 Task: Look for space in Tanguá, Brazil from 9th June, 2023 to 16th June, 2023 for 2 adults in price range Rs.8000 to Rs.16000. Place can be entire place with 2 bedrooms having 2 beds and 1 bathroom. Property type can be flat. Amenities needed are: washing machine, . Booking option can be shelf check-in. Required host language is Spanish.
Action: Mouse moved to (566, 134)
Screenshot: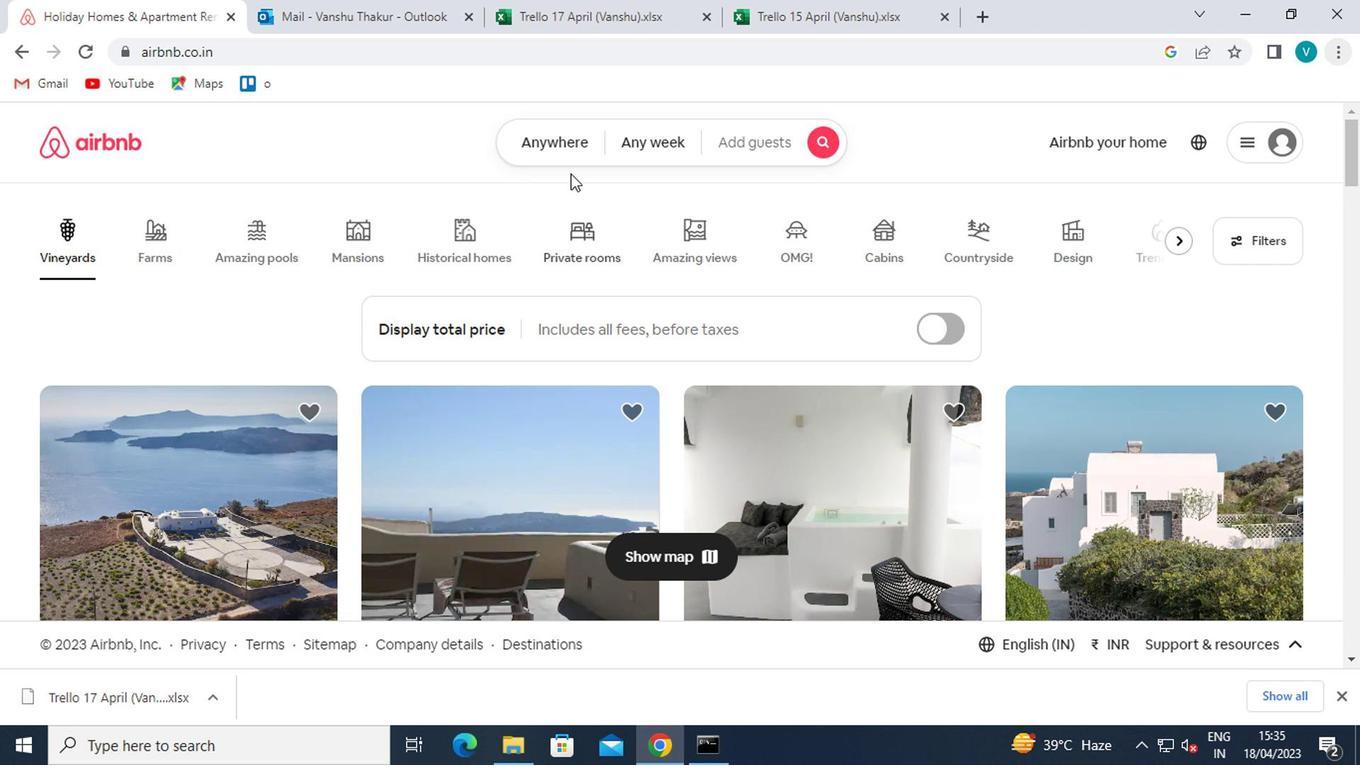 
Action: Mouse pressed left at (566, 134)
Screenshot: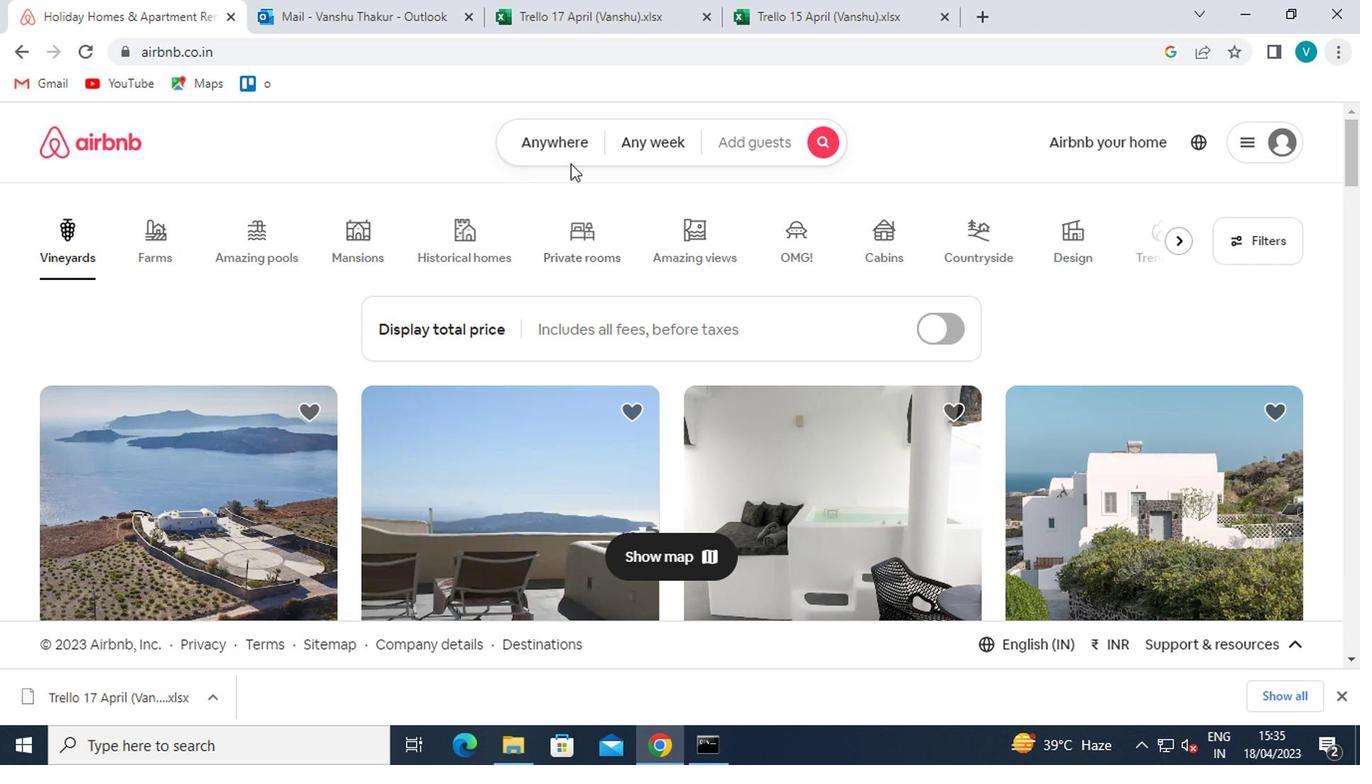 
Action: Mouse moved to (474, 243)
Screenshot: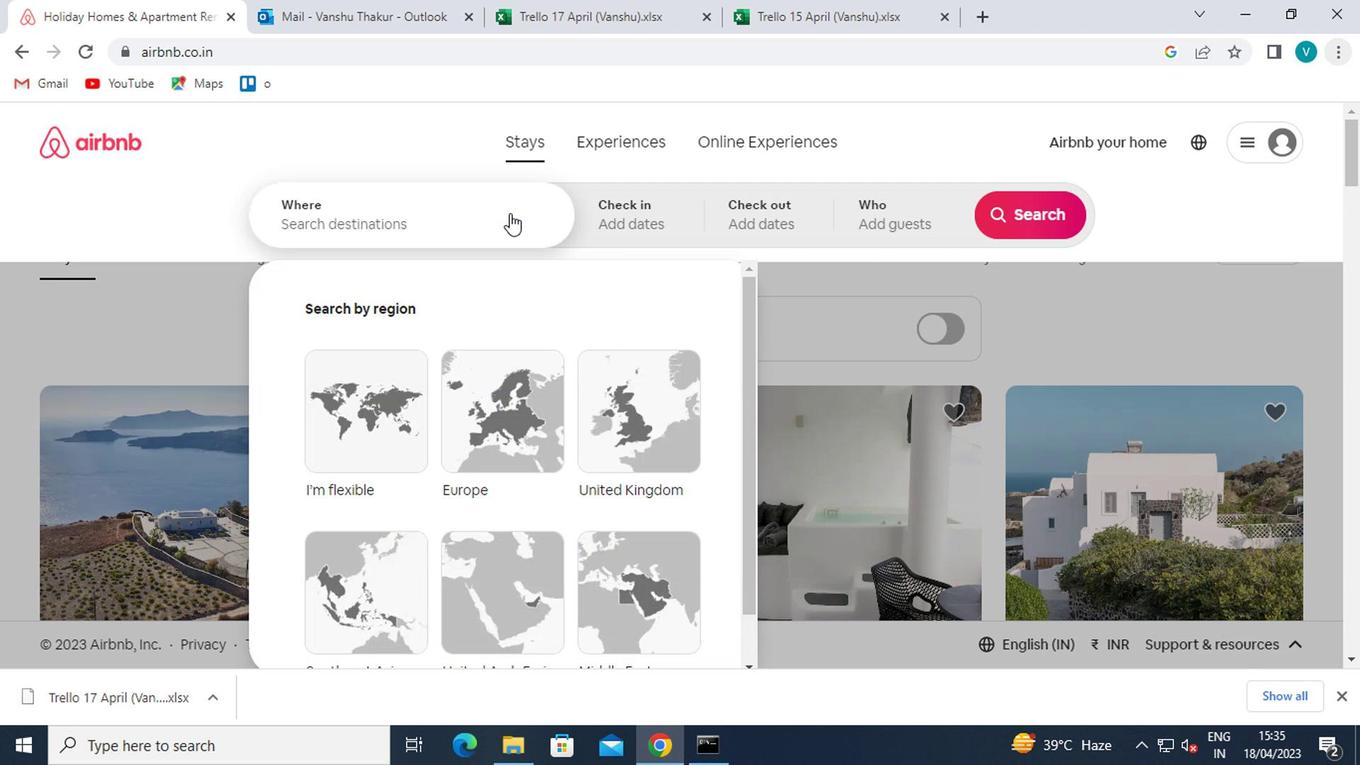 
Action: Mouse pressed left at (474, 243)
Screenshot: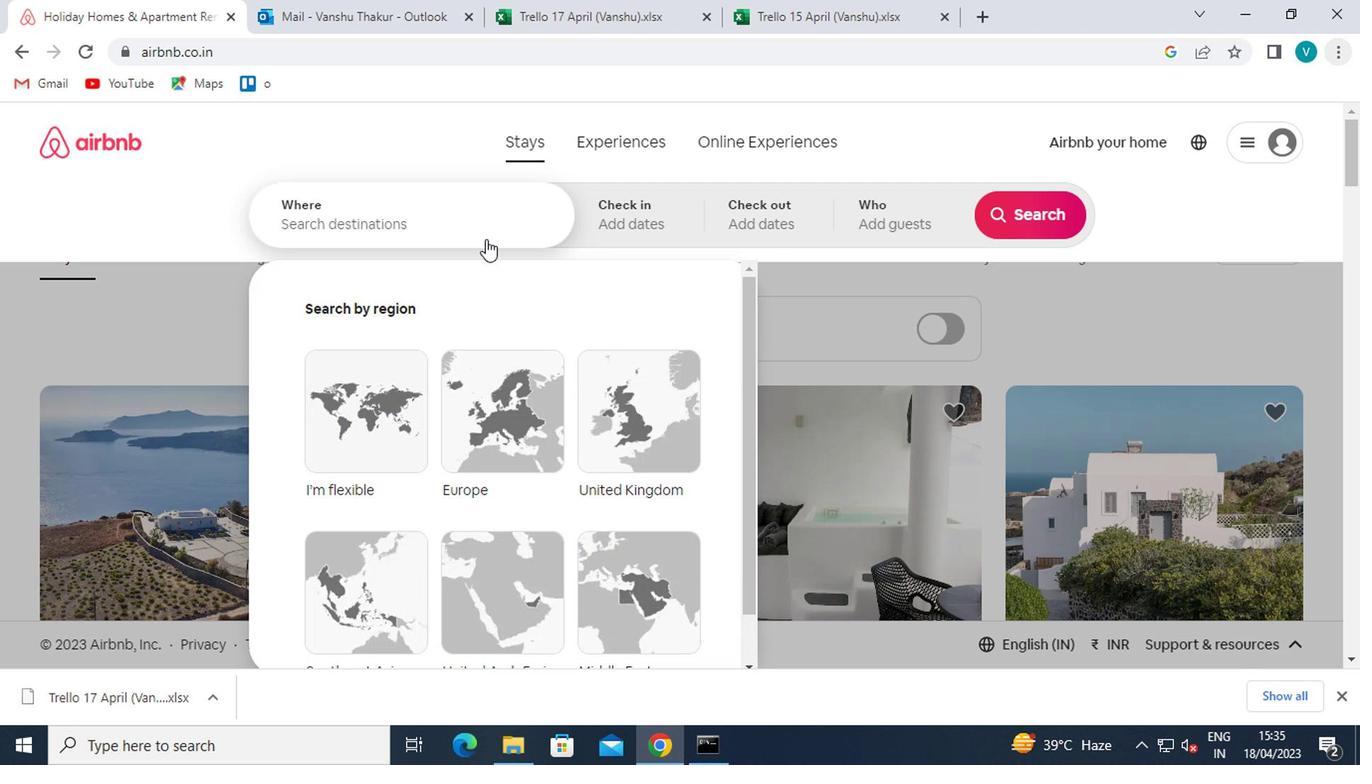 
Action: Mouse moved to (459, 238)
Screenshot: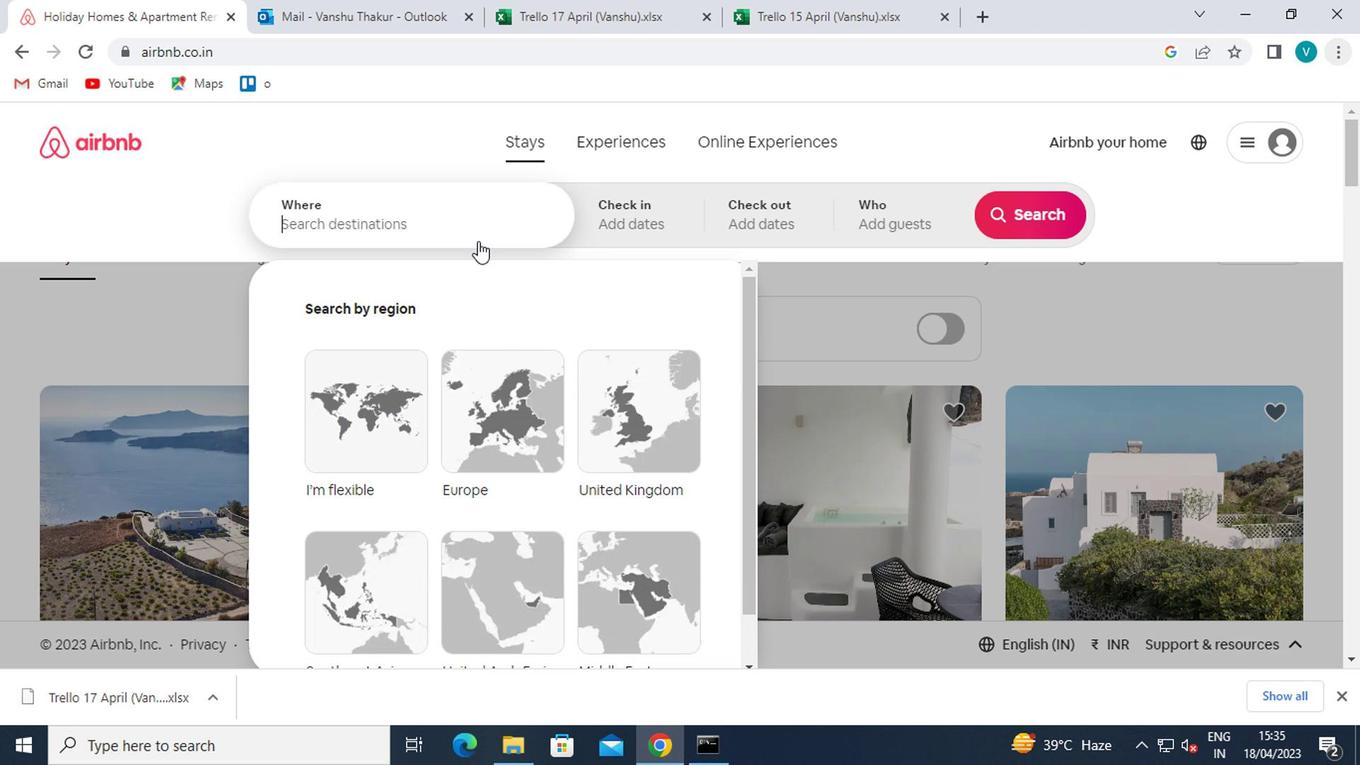 
Action: Key pressed <Key.shift>TANGUA,<Key.space><Key.shift>BRAZIL
Screenshot: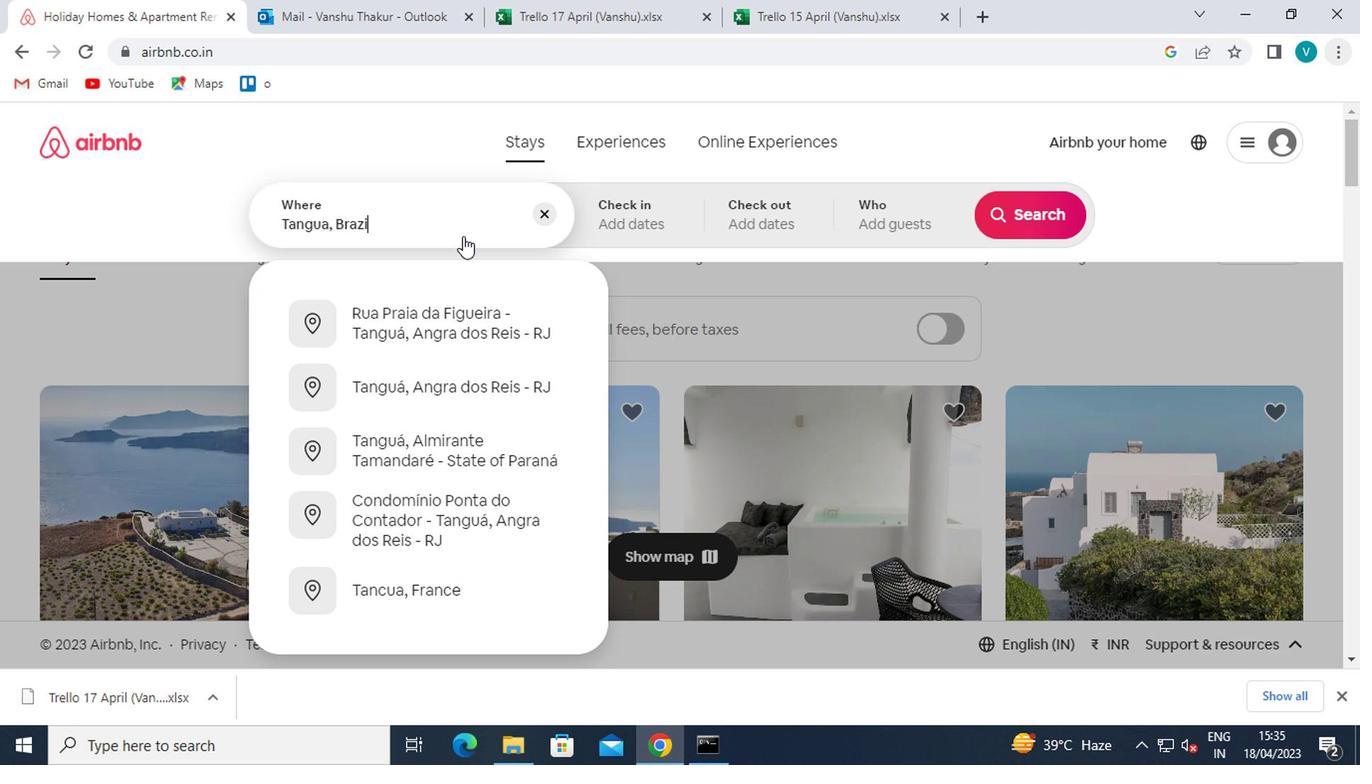 
Action: Mouse moved to (469, 317)
Screenshot: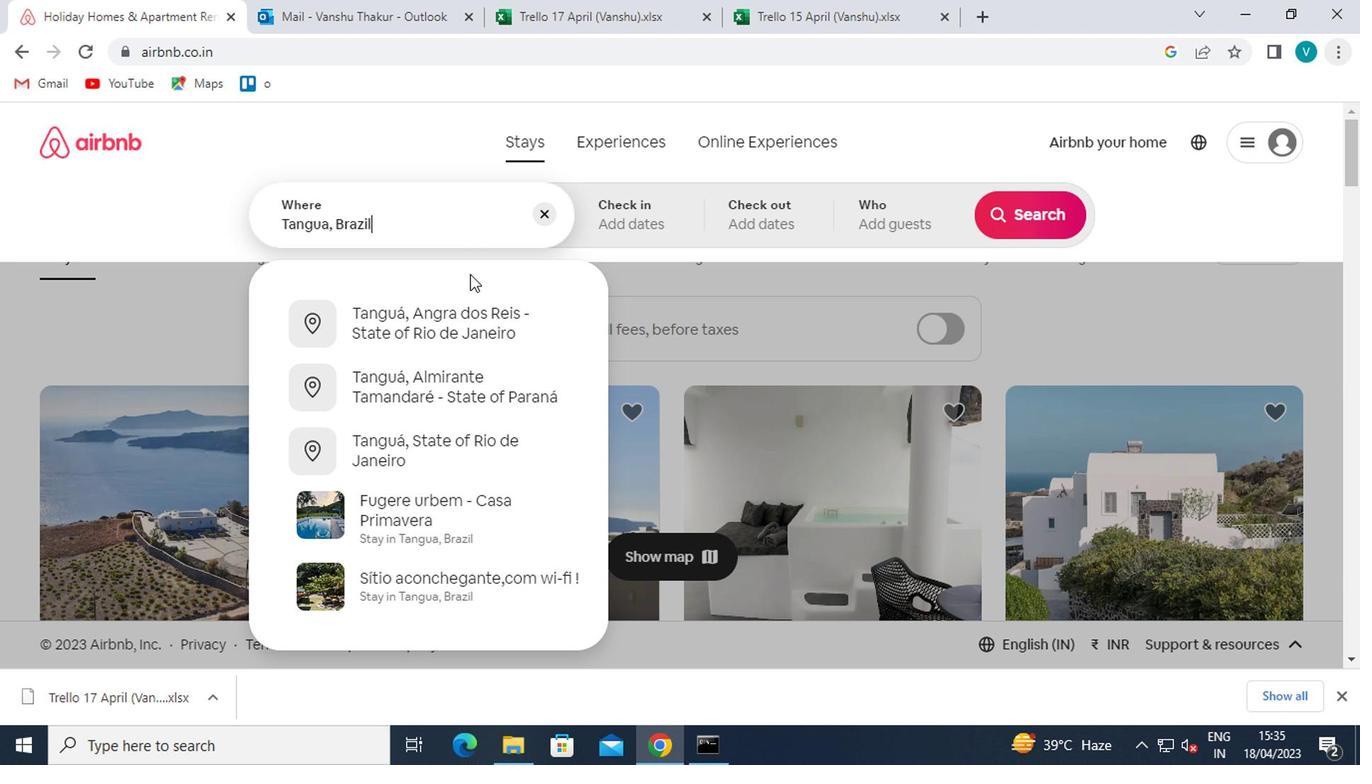 
Action: Mouse pressed left at (469, 317)
Screenshot: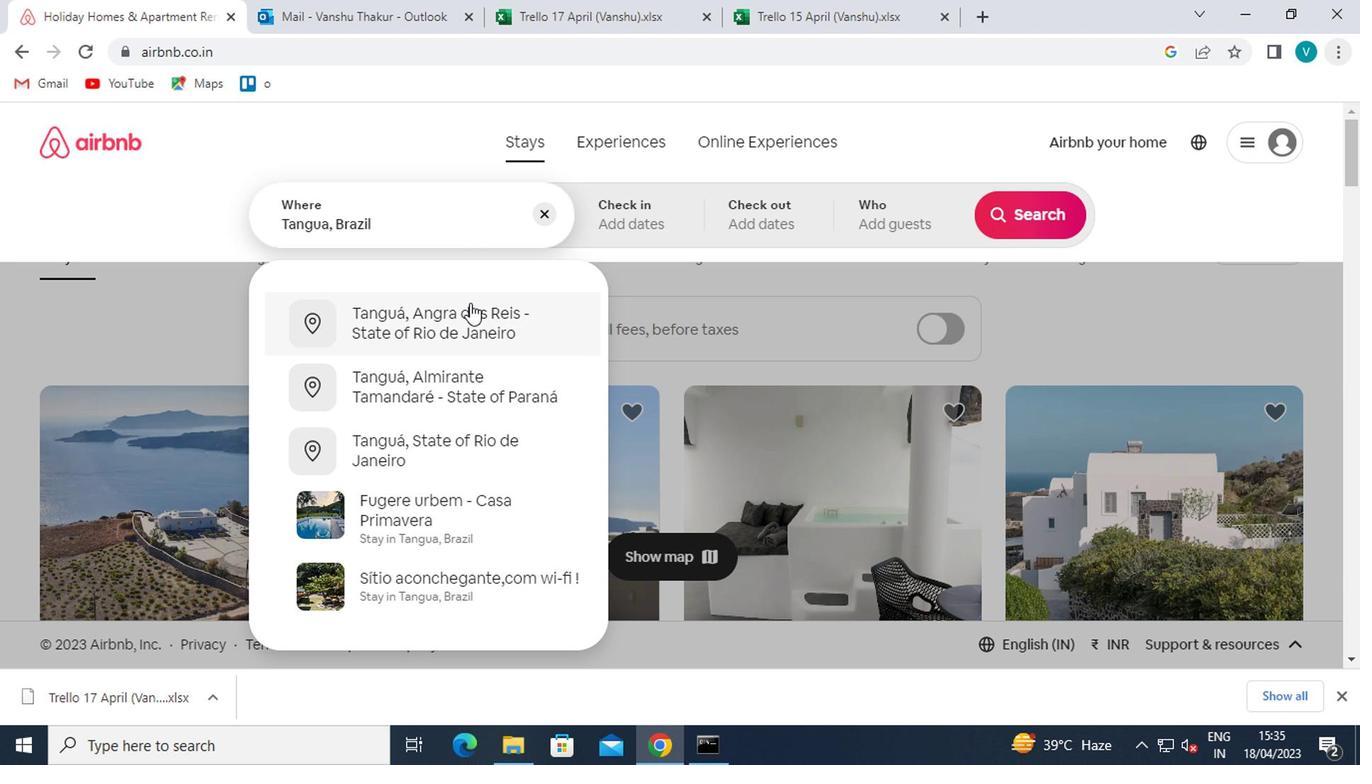 
Action: Mouse moved to (1022, 379)
Screenshot: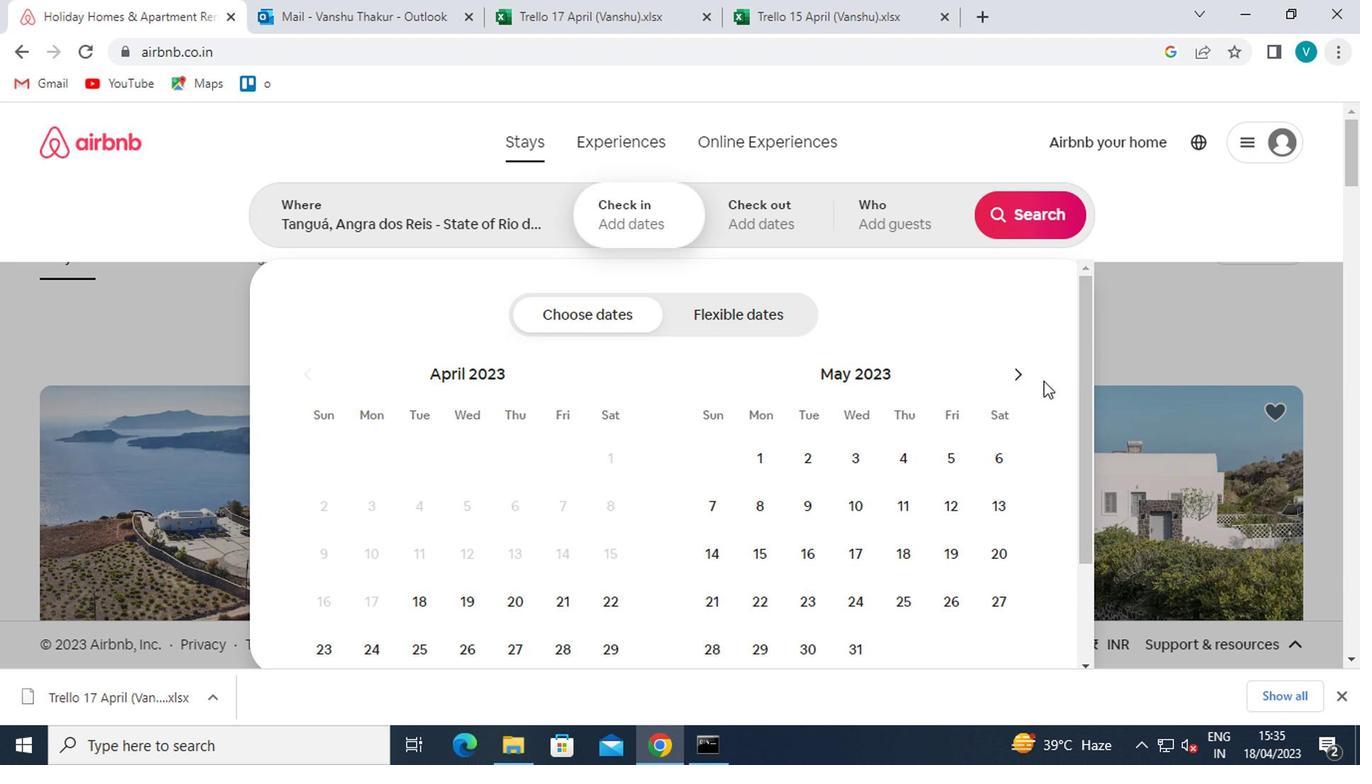 
Action: Mouse pressed left at (1022, 379)
Screenshot: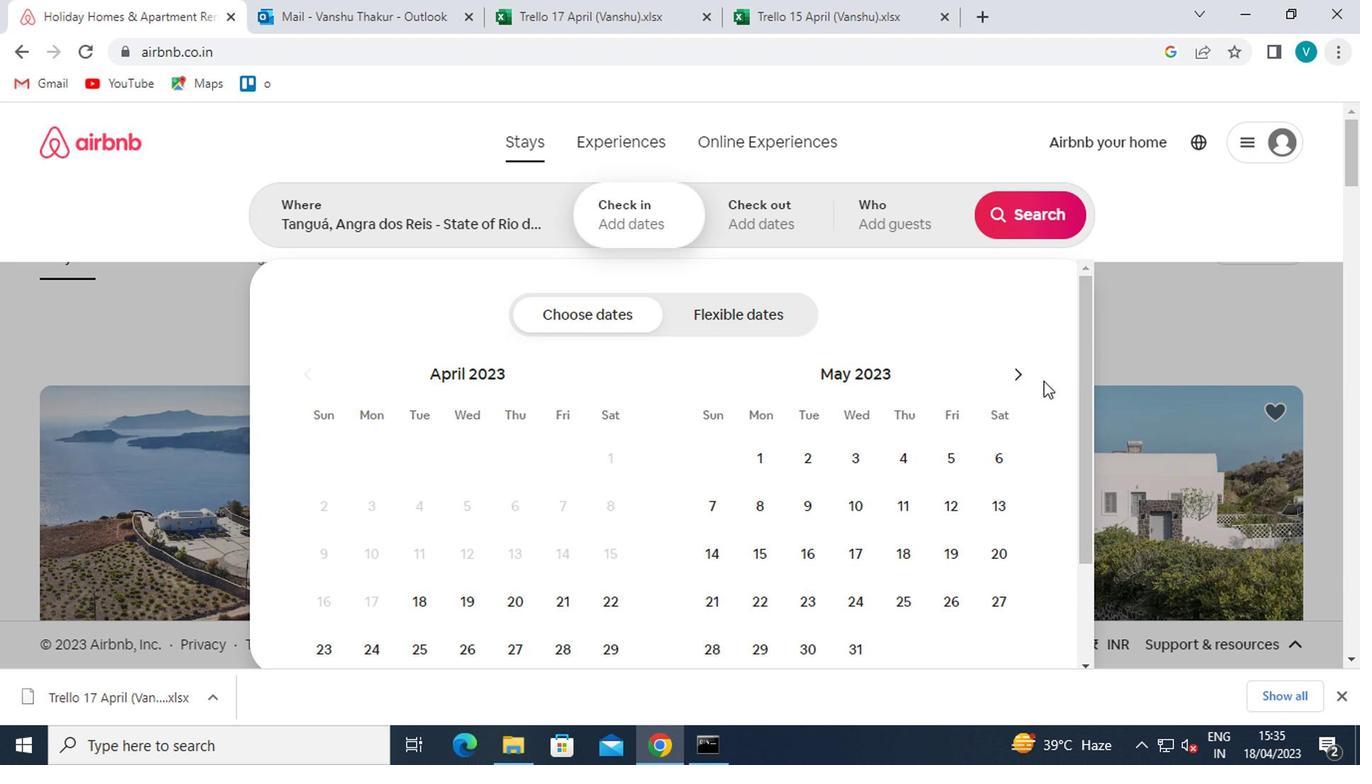 
Action: Mouse moved to (947, 503)
Screenshot: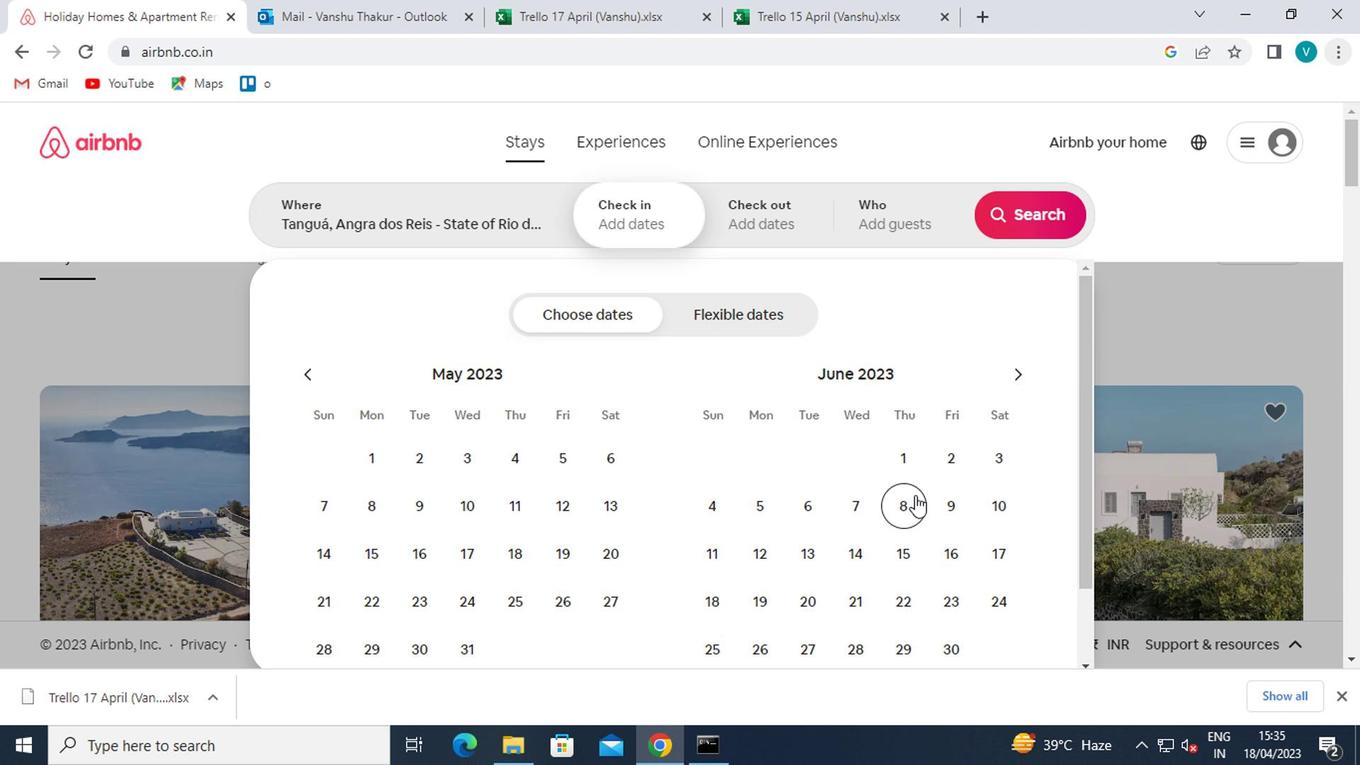 
Action: Mouse pressed left at (947, 503)
Screenshot: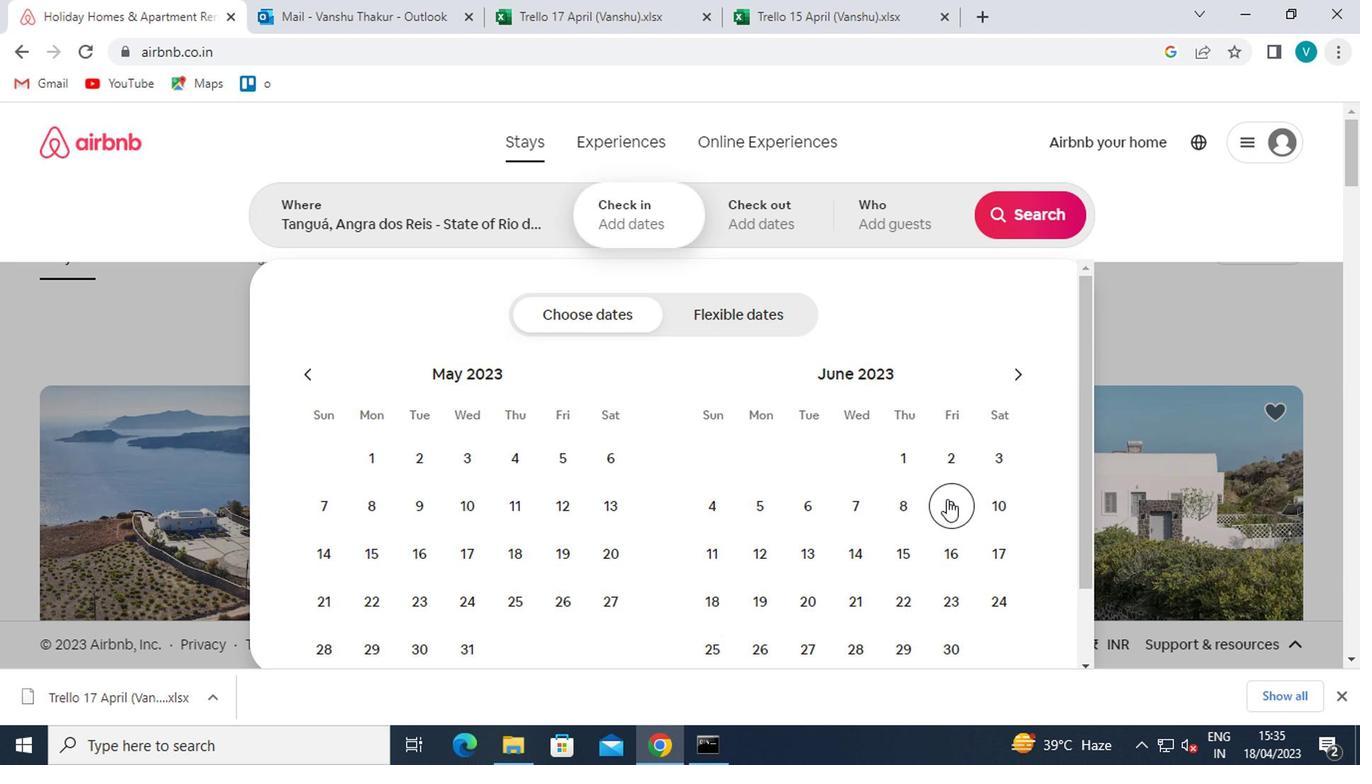
Action: Mouse moved to (941, 547)
Screenshot: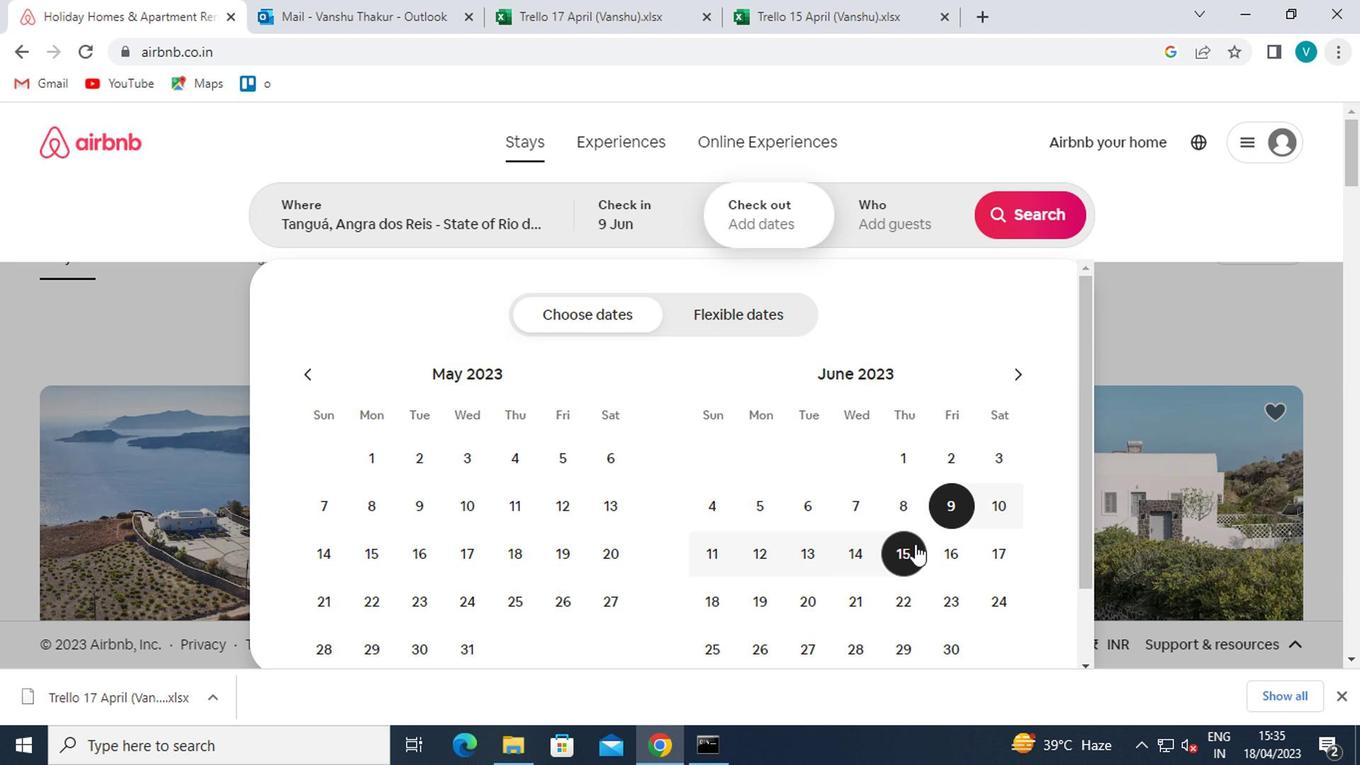 
Action: Mouse pressed left at (941, 547)
Screenshot: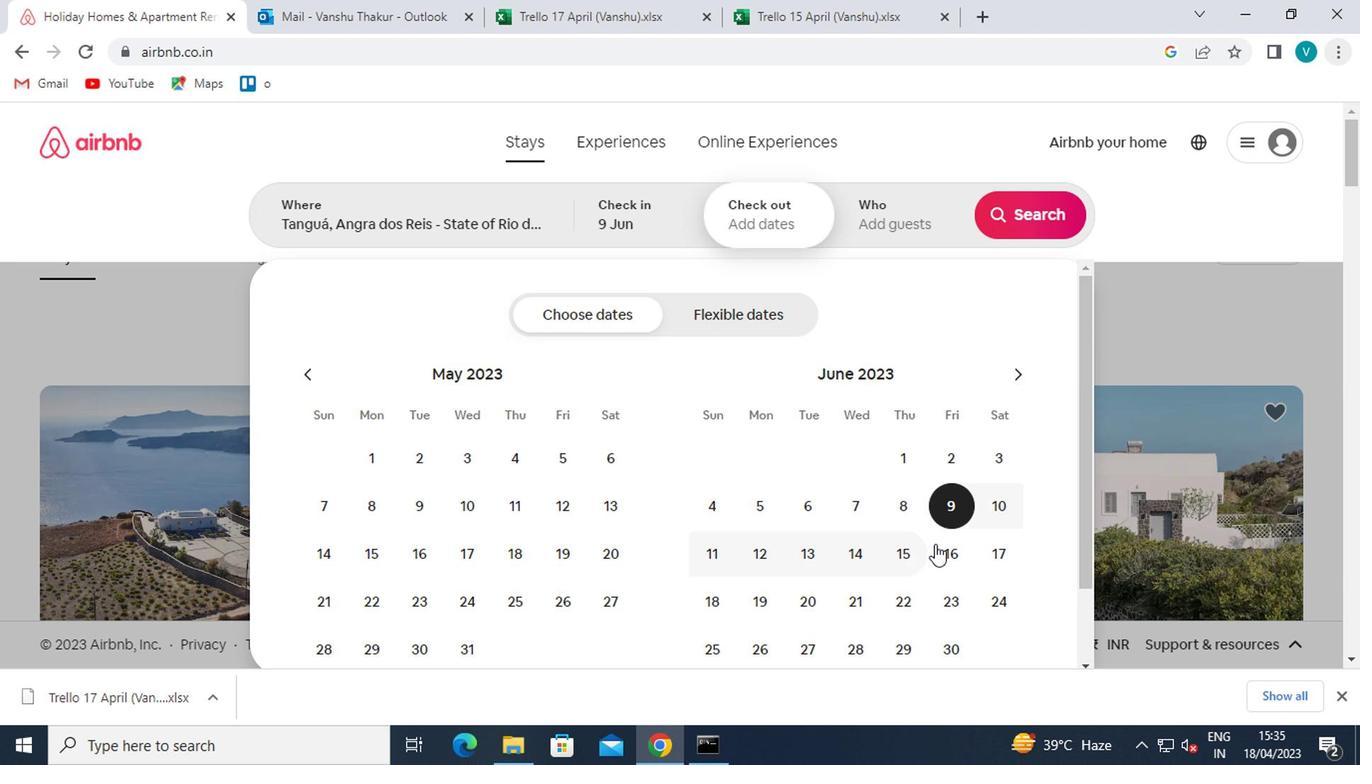 
Action: Mouse moved to (907, 235)
Screenshot: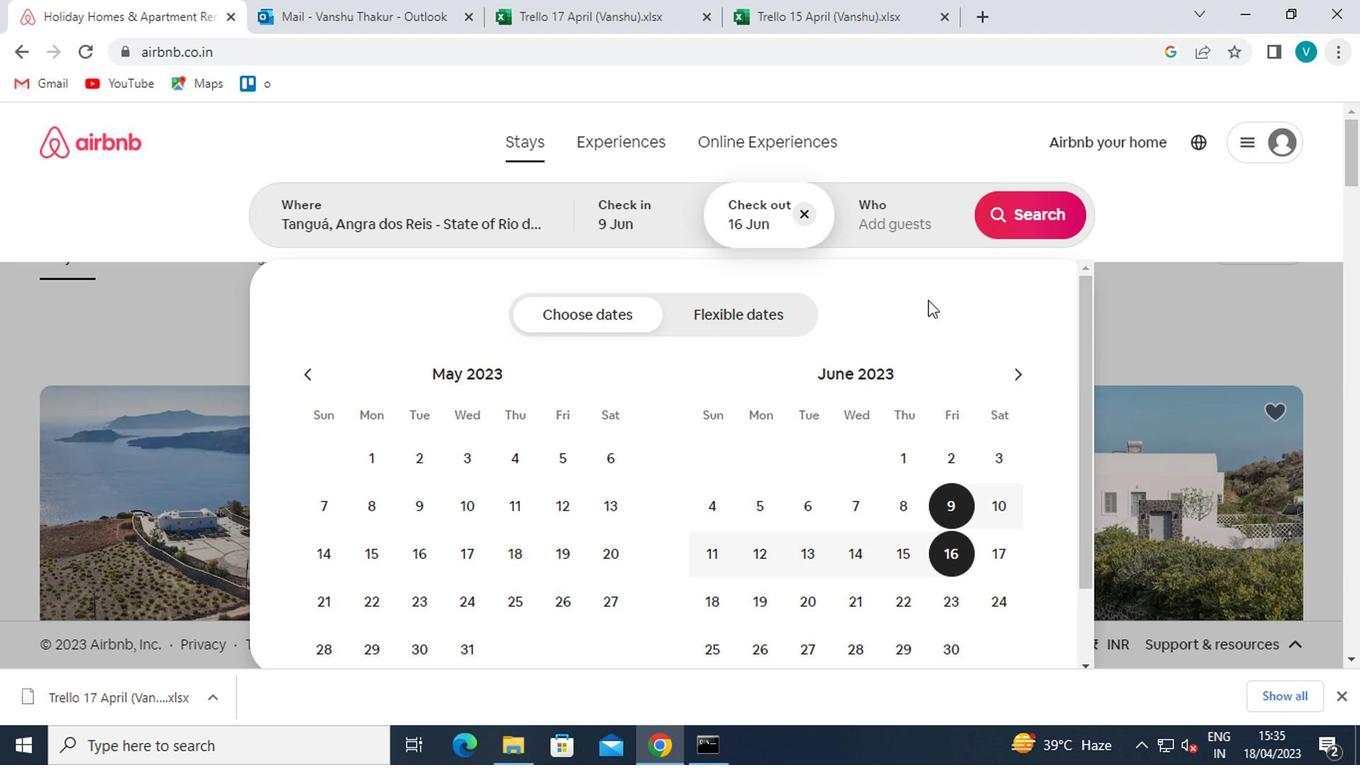 
Action: Mouse pressed left at (907, 235)
Screenshot: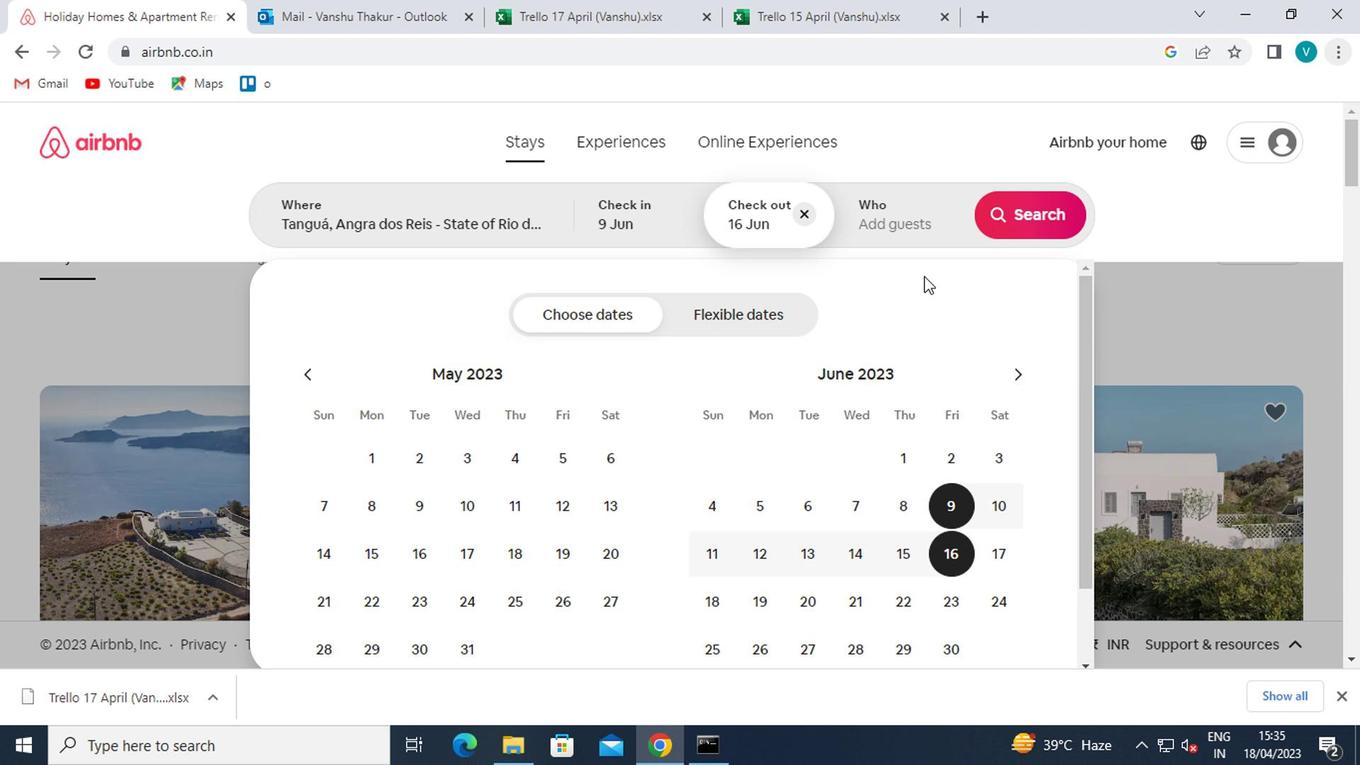 
Action: Mouse moved to (1025, 322)
Screenshot: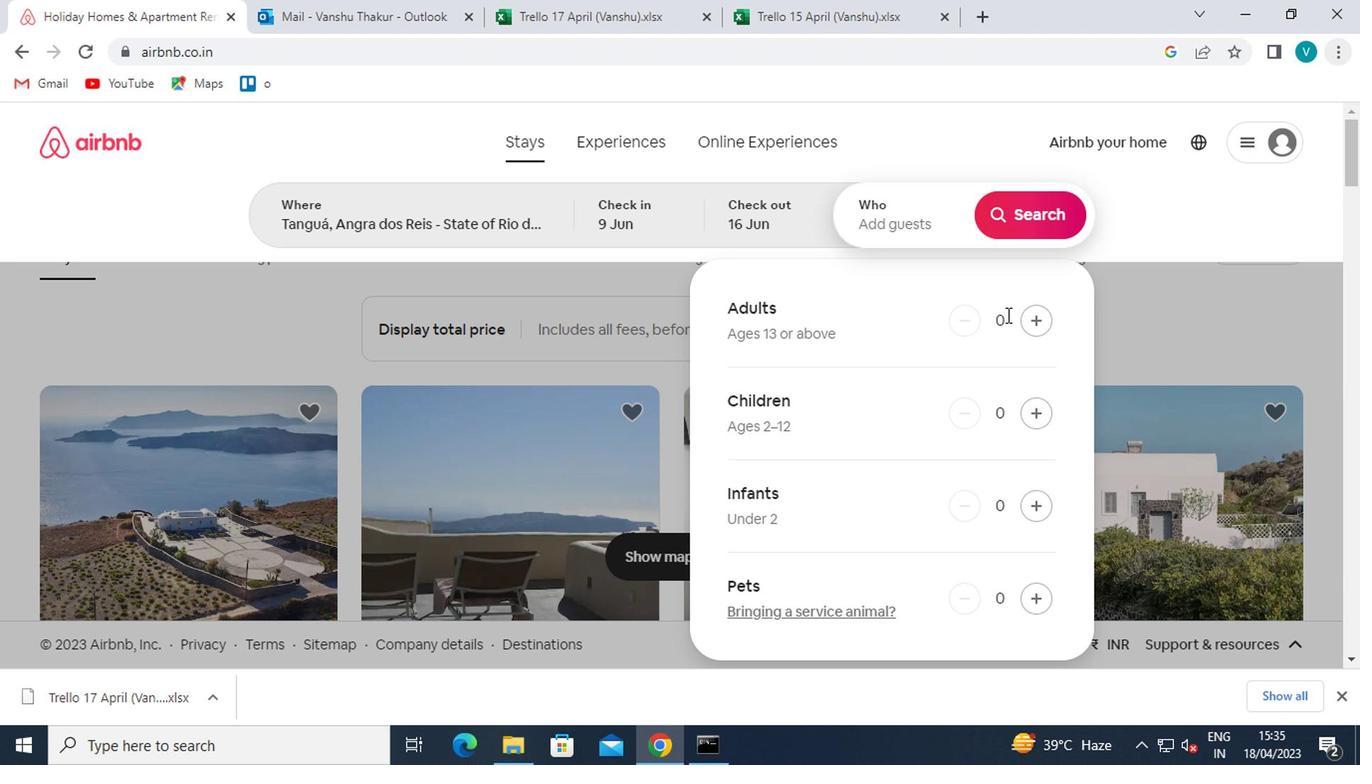 
Action: Mouse pressed left at (1025, 322)
Screenshot: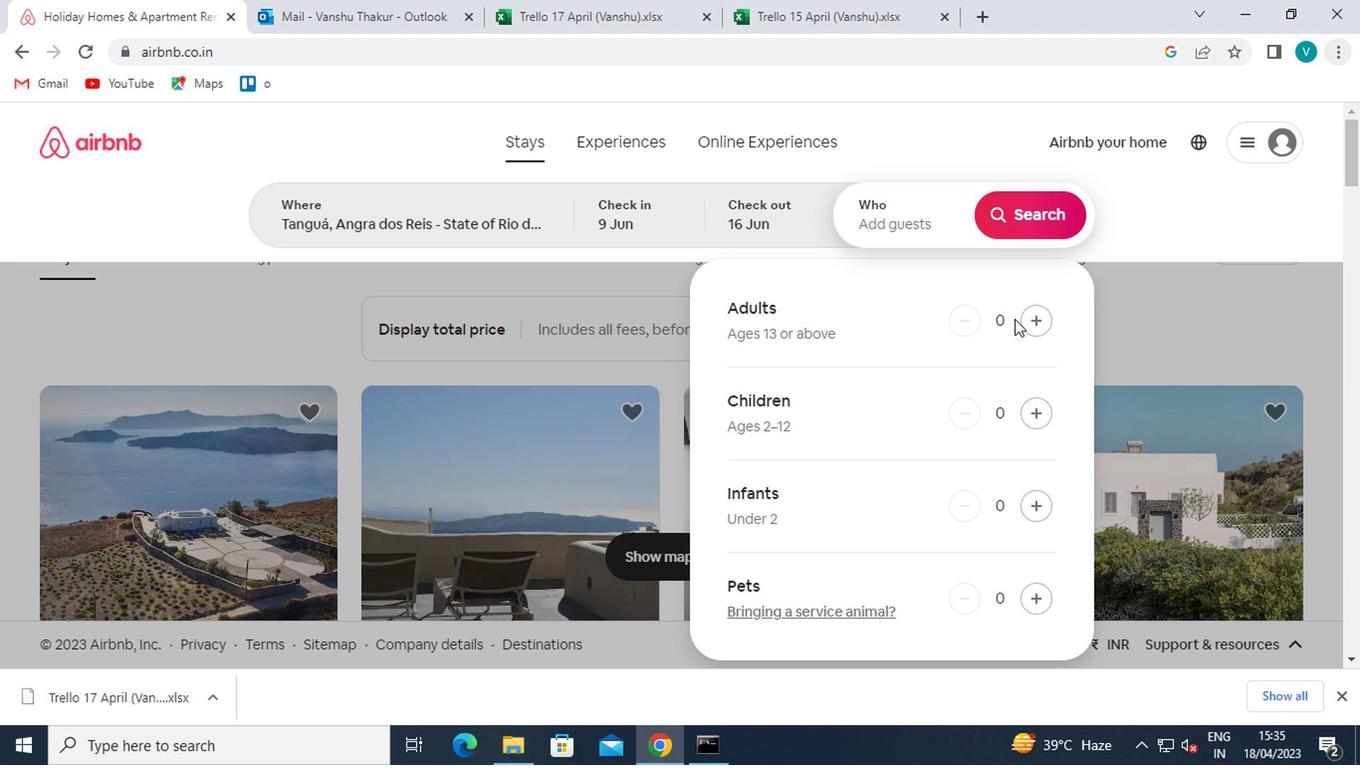 
Action: Mouse pressed left at (1025, 322)
Screenshot: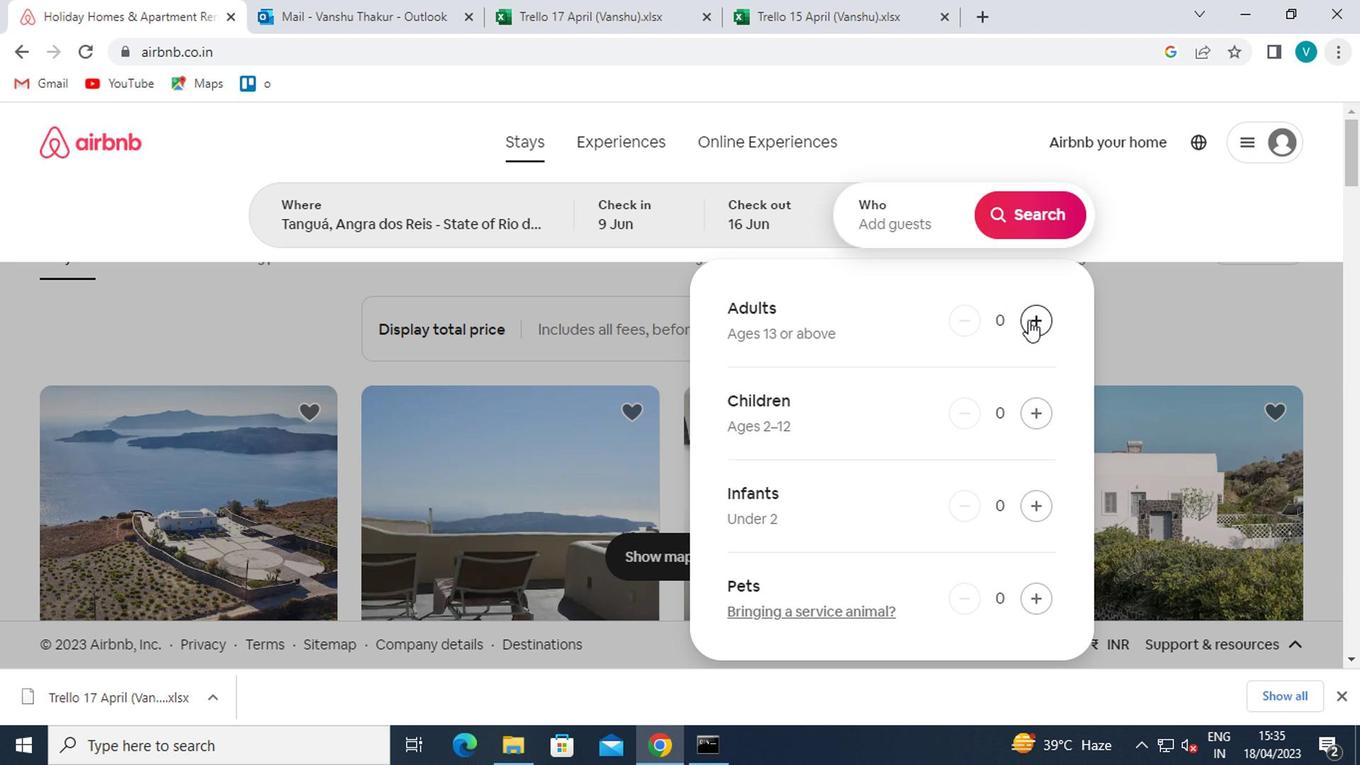 
Action: Mouse moved to (1019, 221)
Screenshot: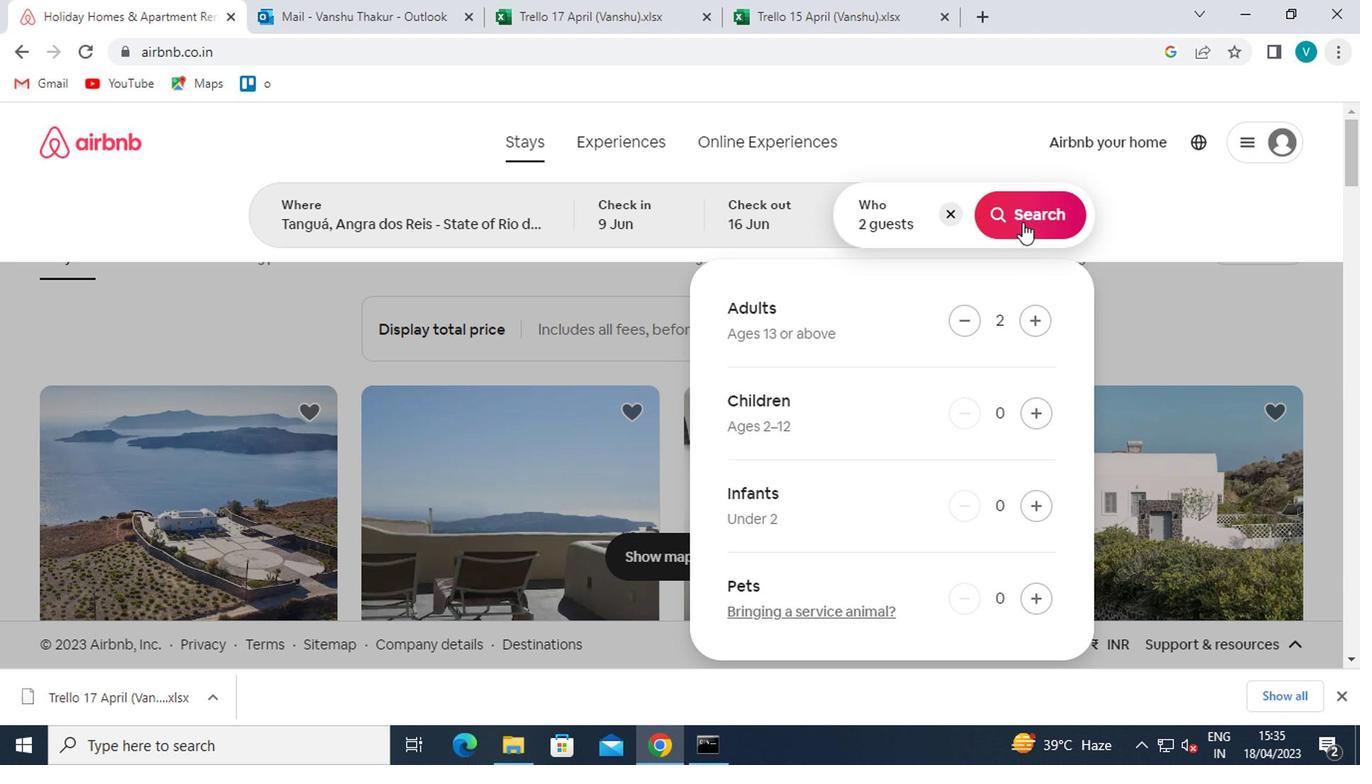 
Action: Mouse pressed left at (1019, 221)
Screenshot: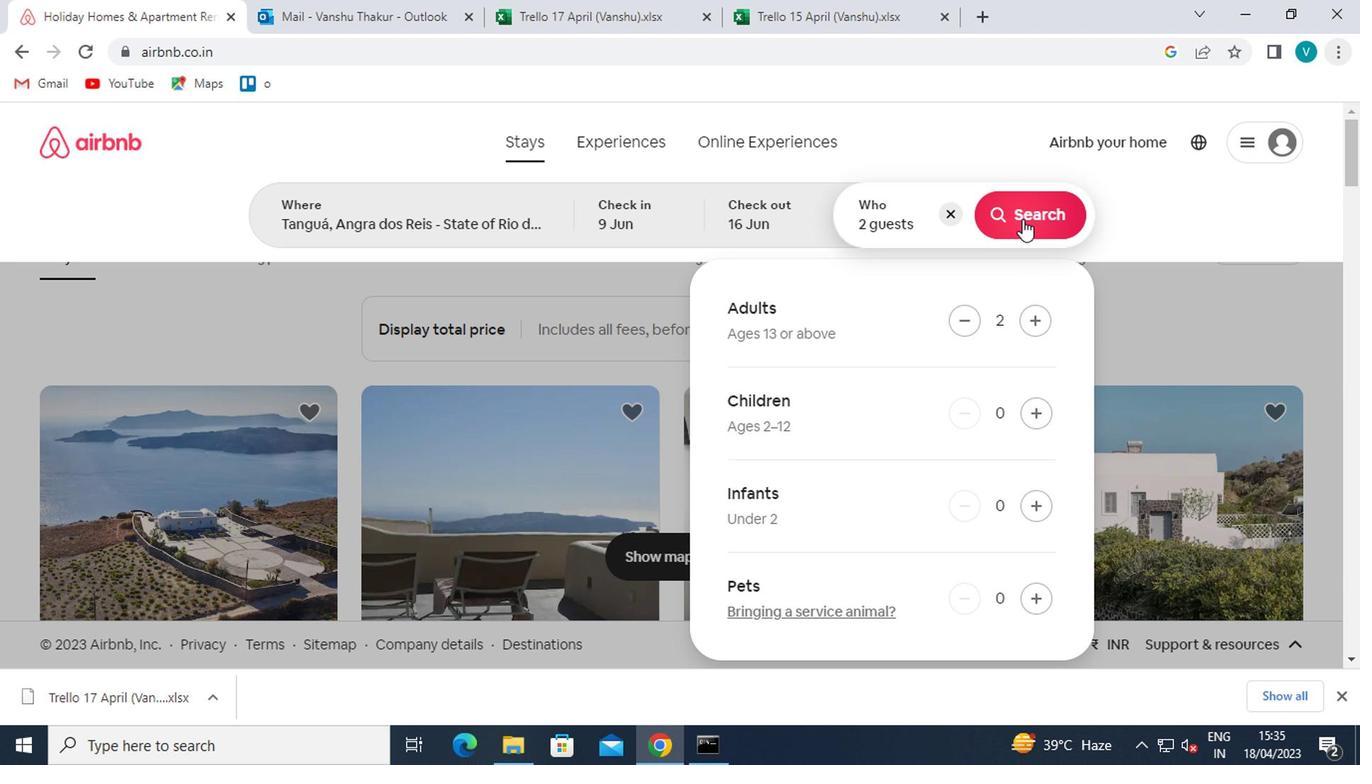 
Action: Mouse moved to (1282, 235)
Screenshot: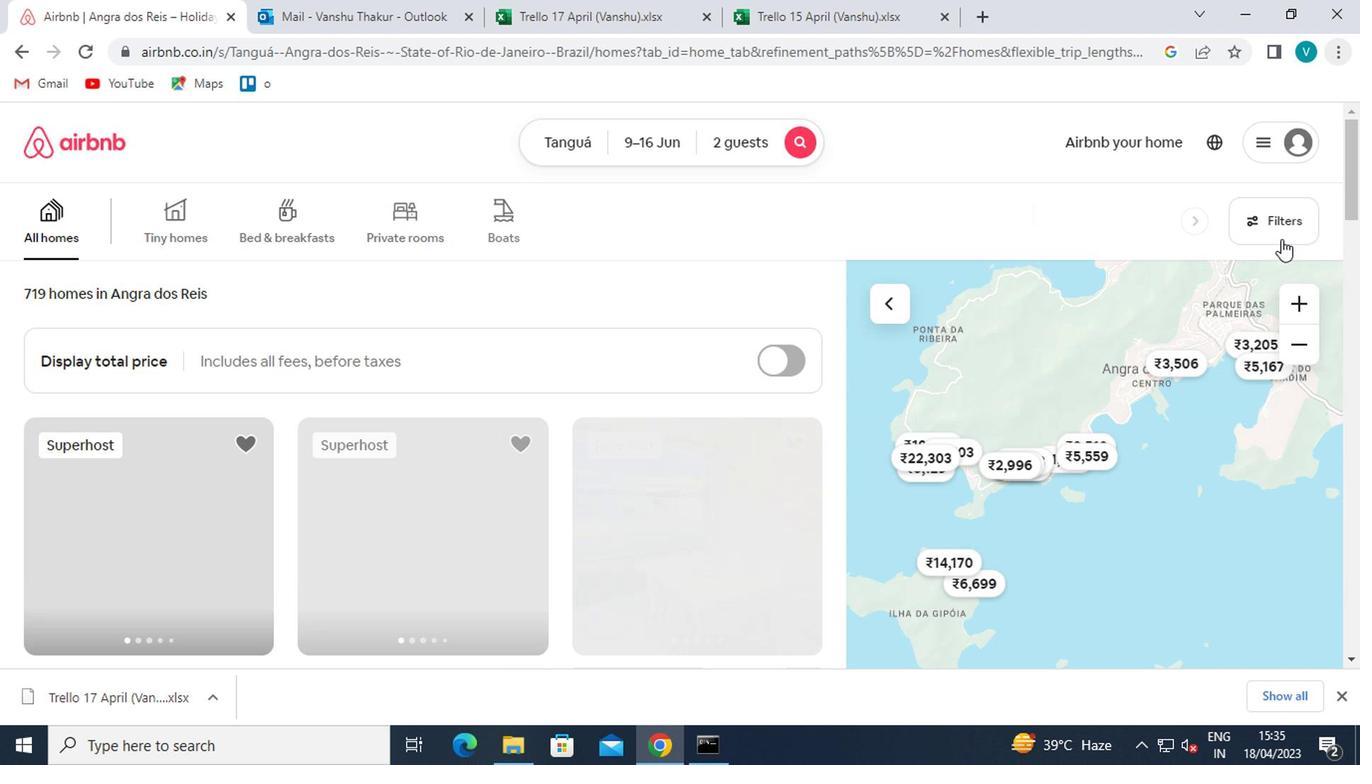 
Action: Mouse pressed left at (1282, 235)
Screenshot: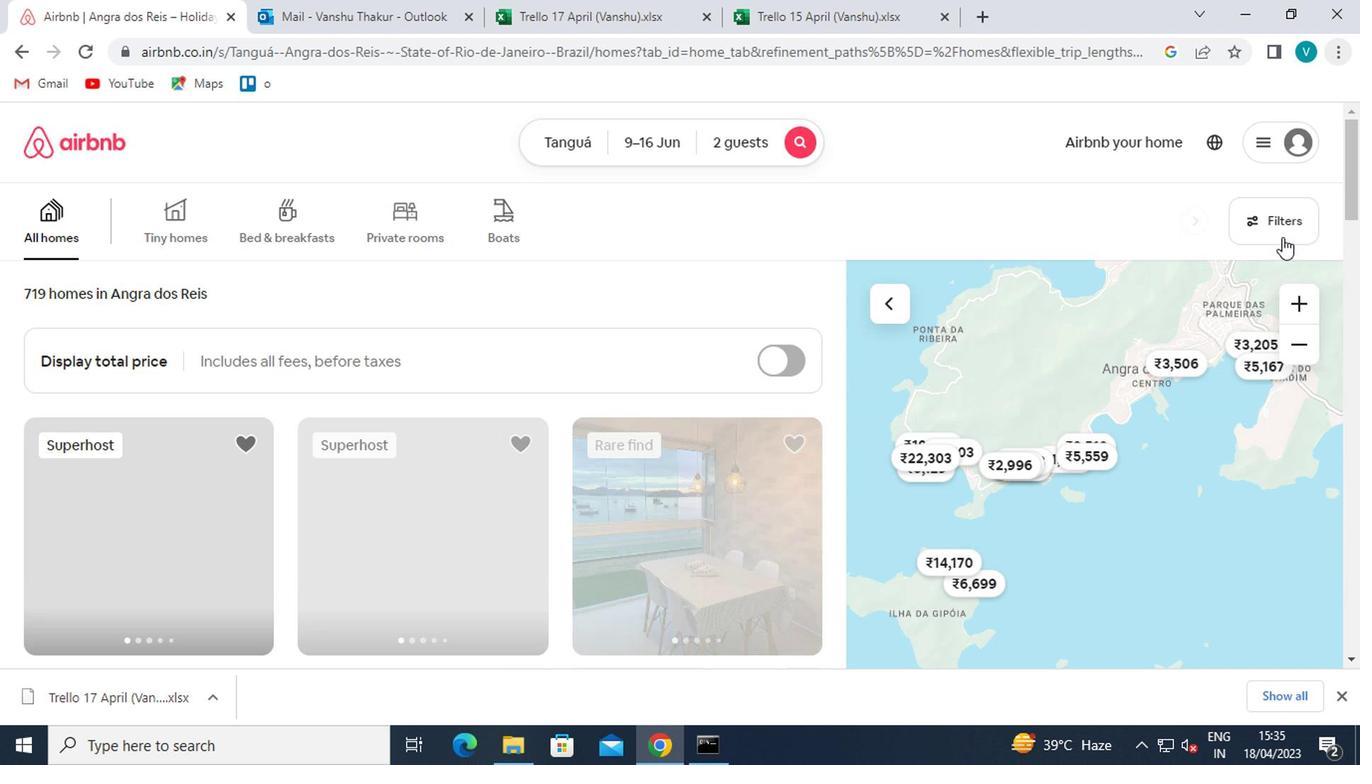 
Action: Mouse moved to (515, 472)
Screenshot: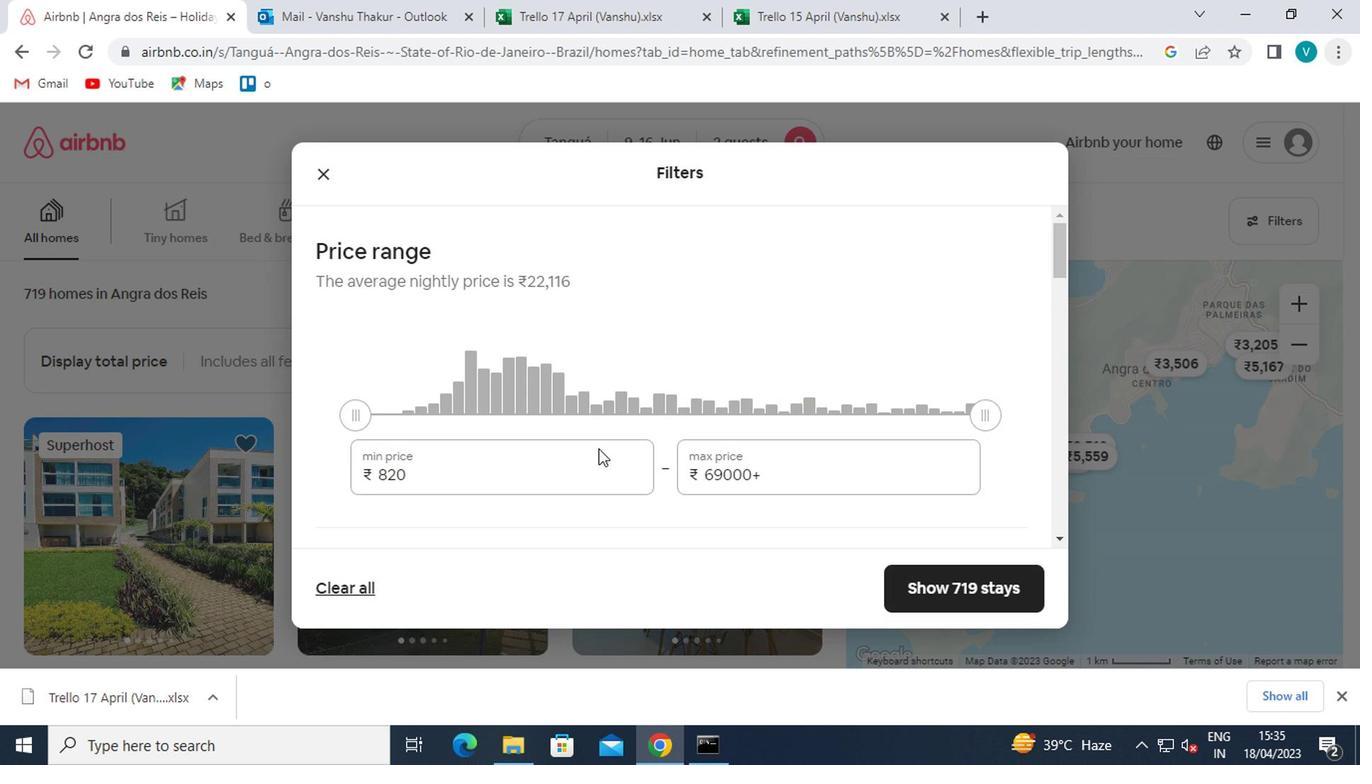 
Action: Mouse pressed left at (515, 472)
Screenshot: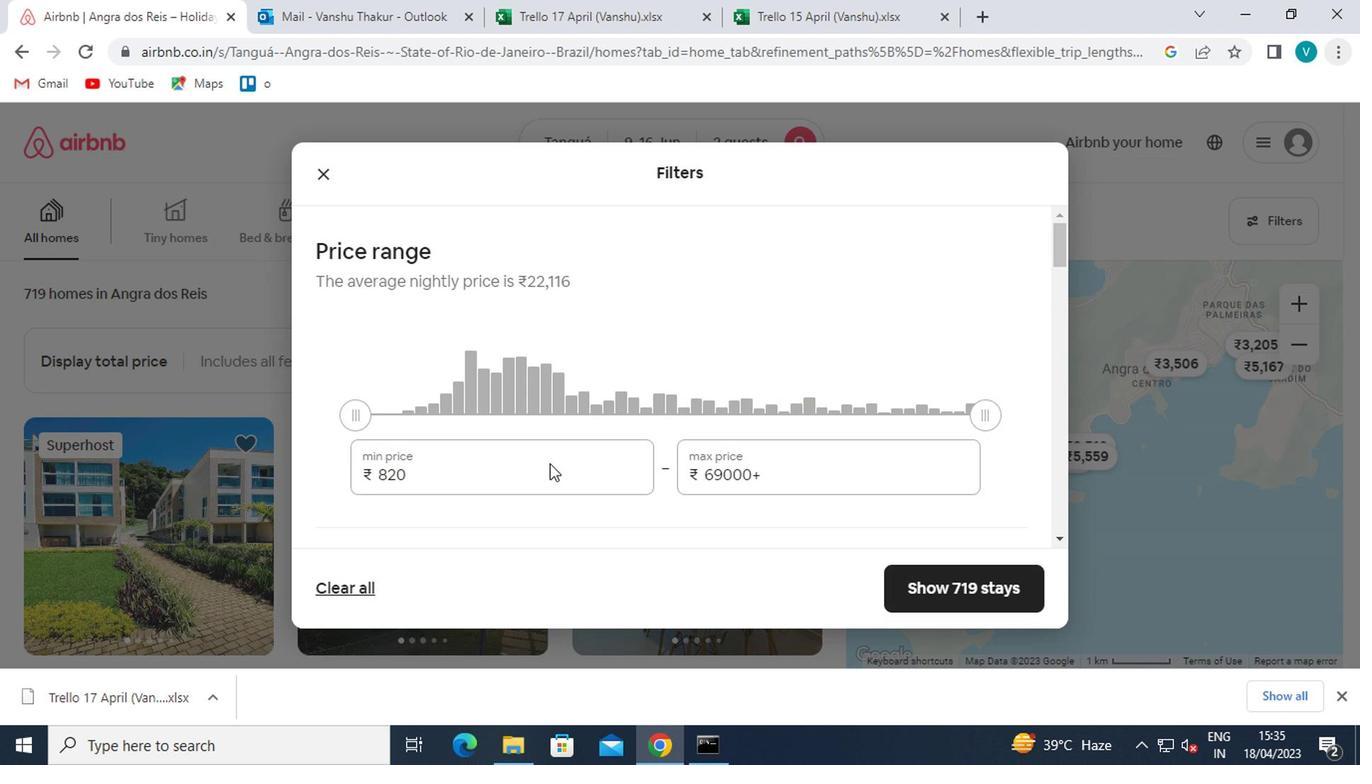 
Action: Mouse moved to (522, 491)
Screenshot: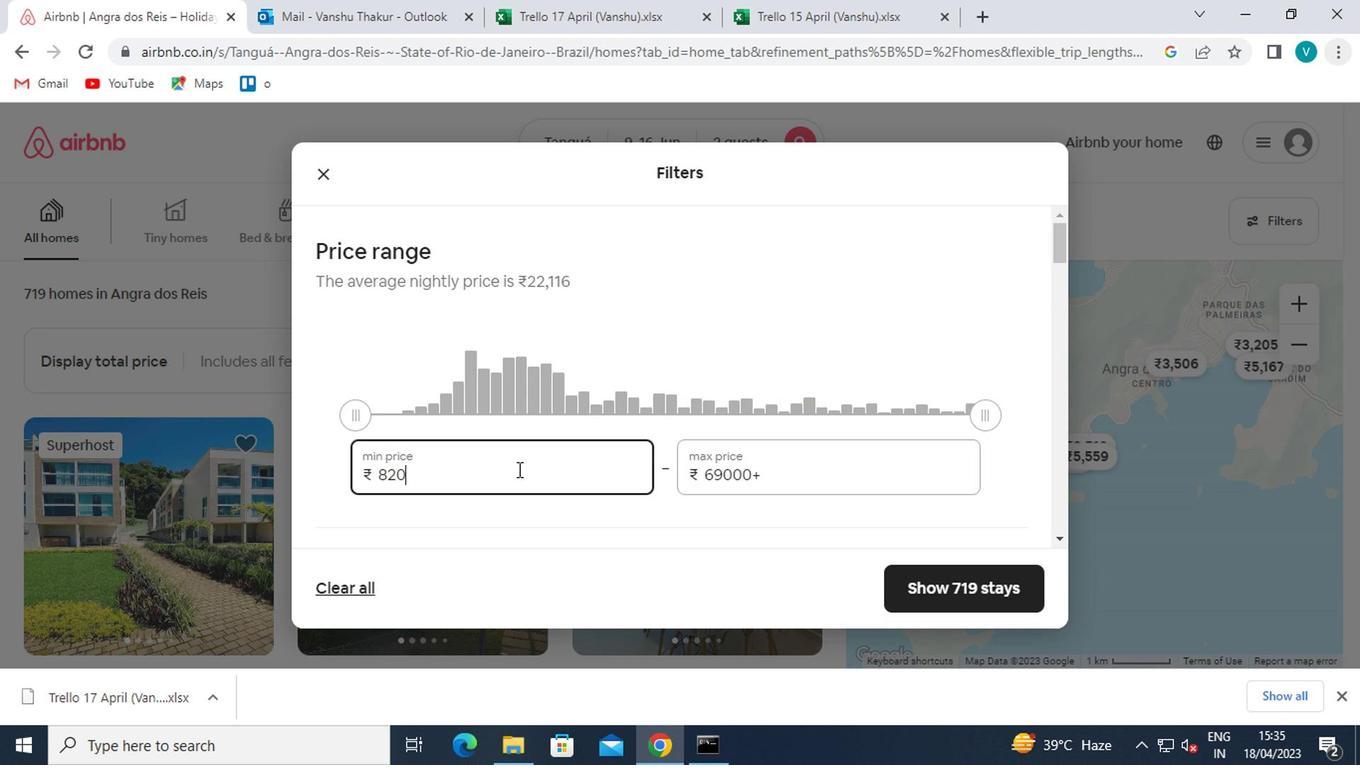 
Action: Key pressed <Key.backspace><Key.backspace><Key.backspace>8000
Screenshot: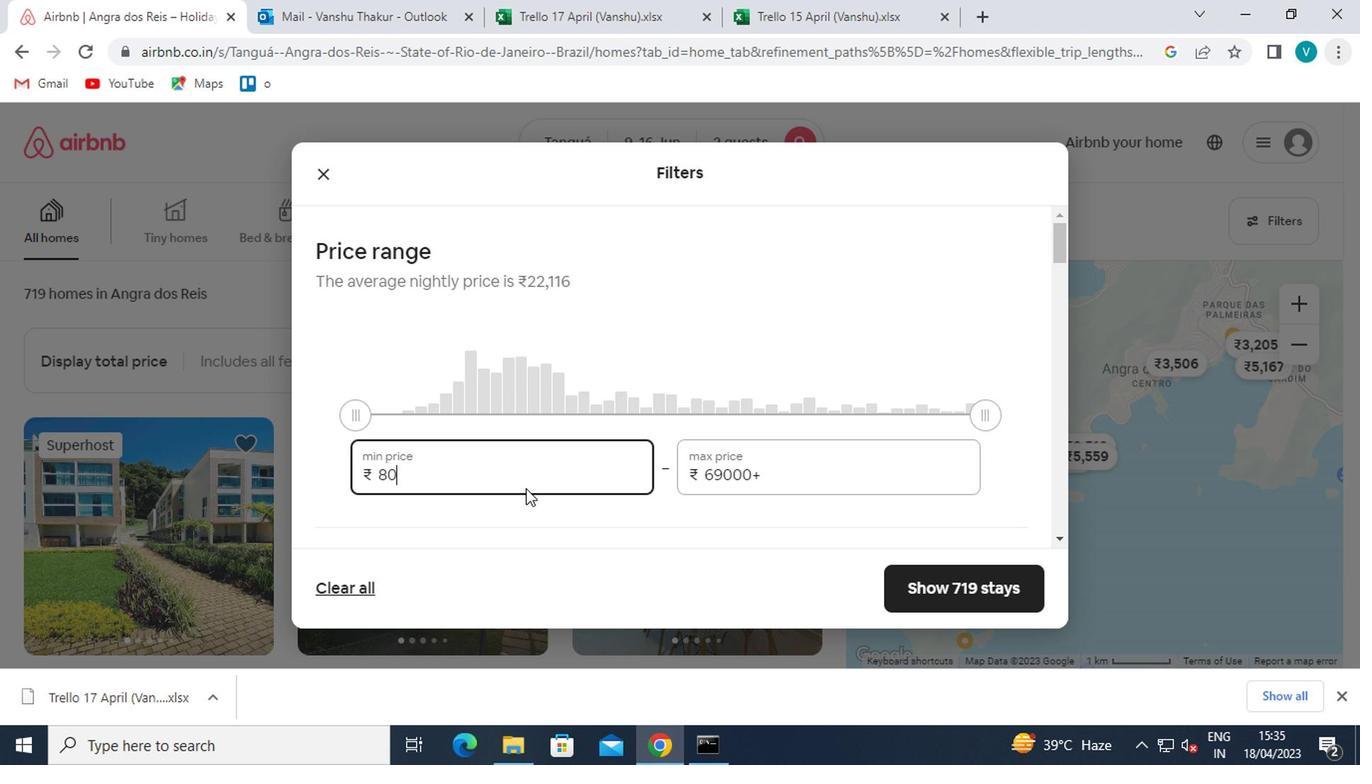 
Action: Mouse moved to (767, 479)
Screenshot: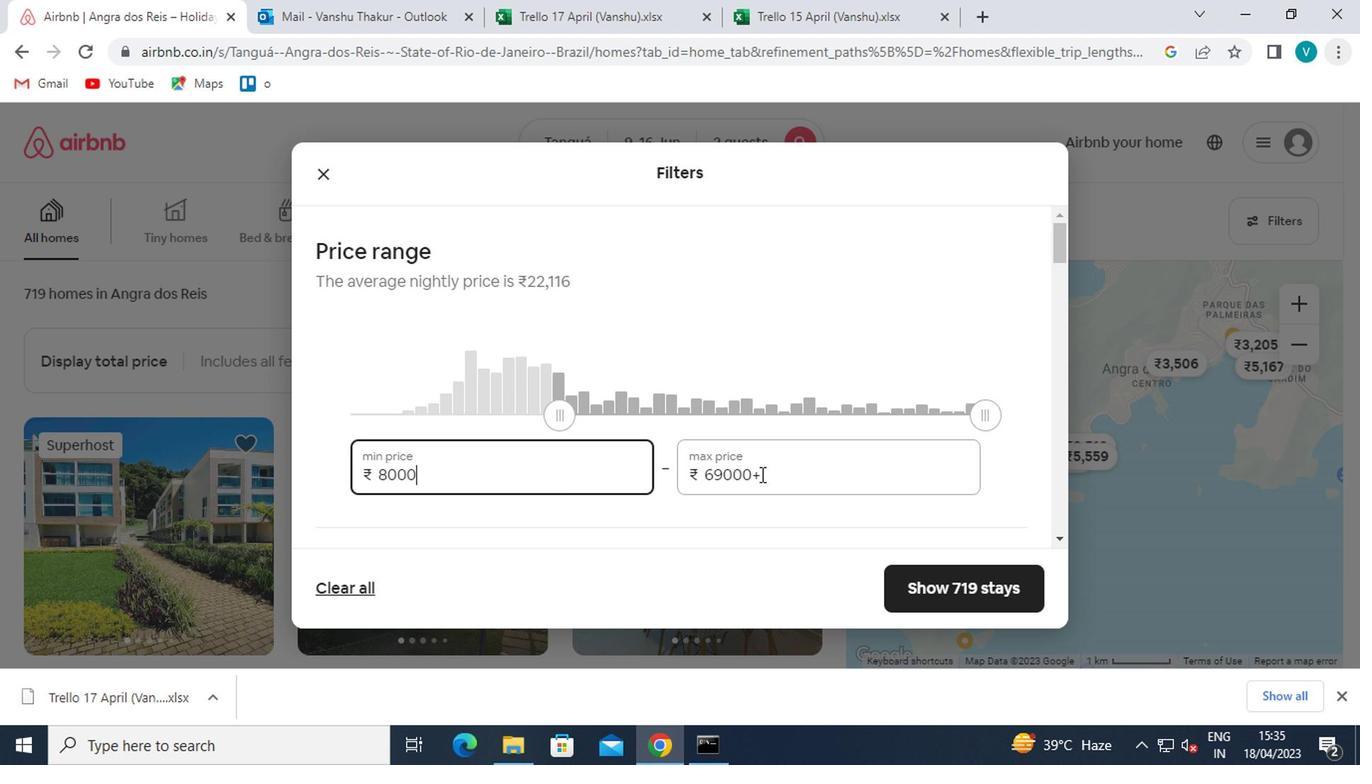 
Action: Mouse pressed left at (767, 479)
Screenshot: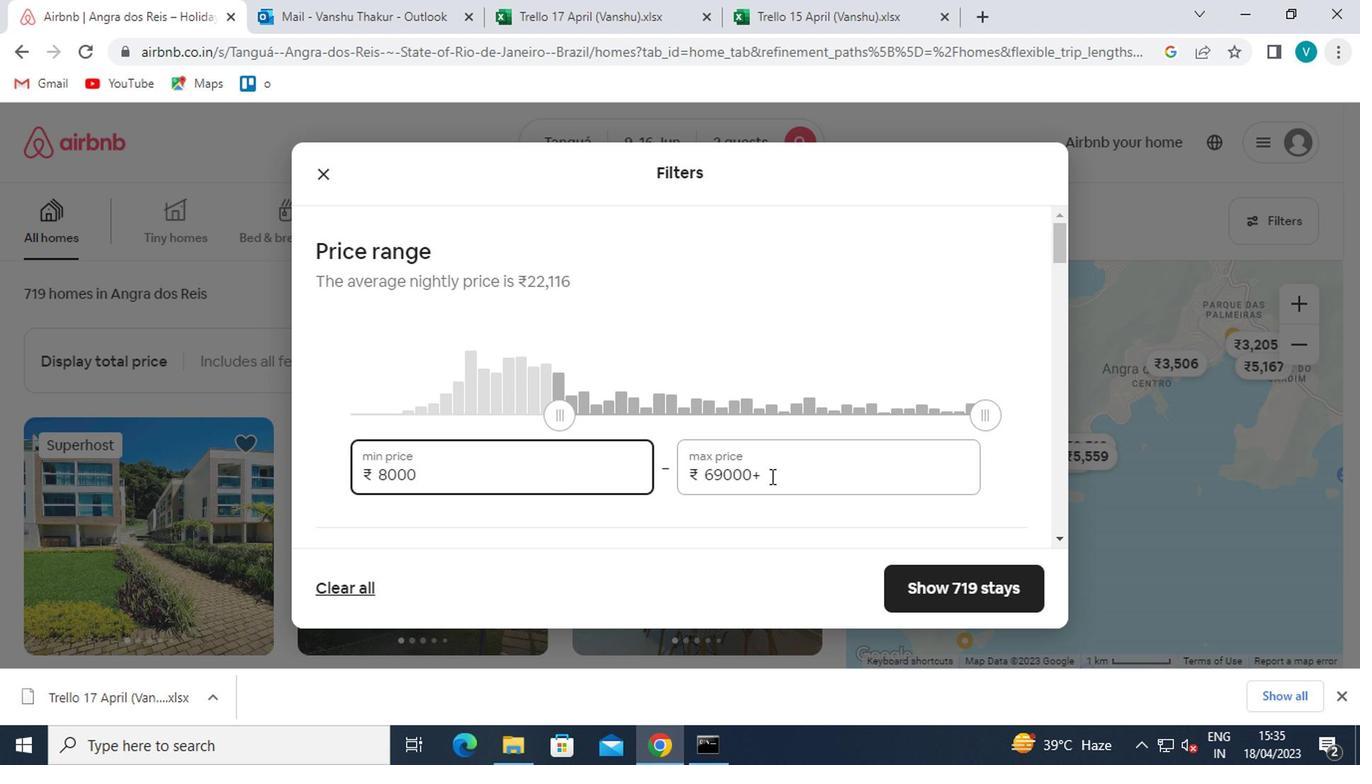
Action: Mouse moved to (753, 471)
Screenshot: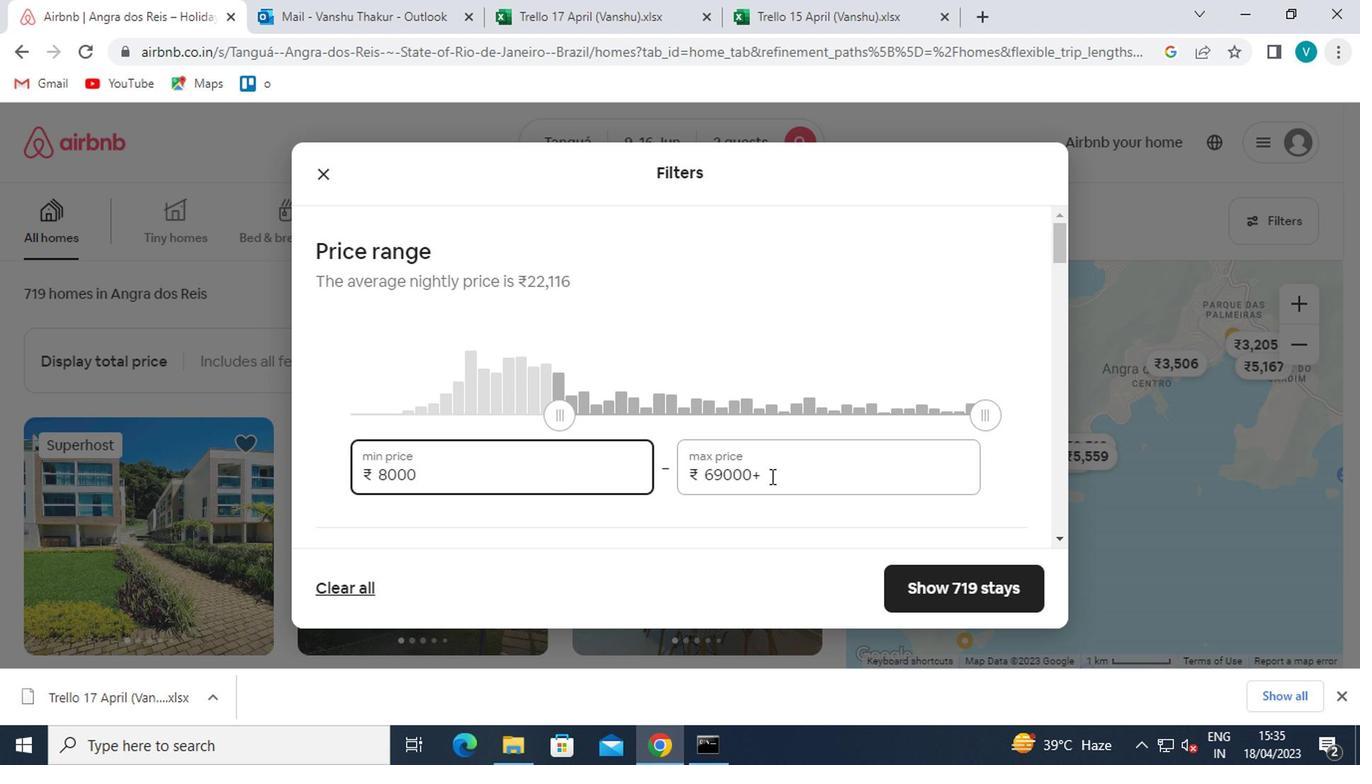
Action: Key pressed <Key.backspace><Key.backspace><Key.backspace><Key.backspace><Key.backspace><Key.backspace>16000
Screenshot: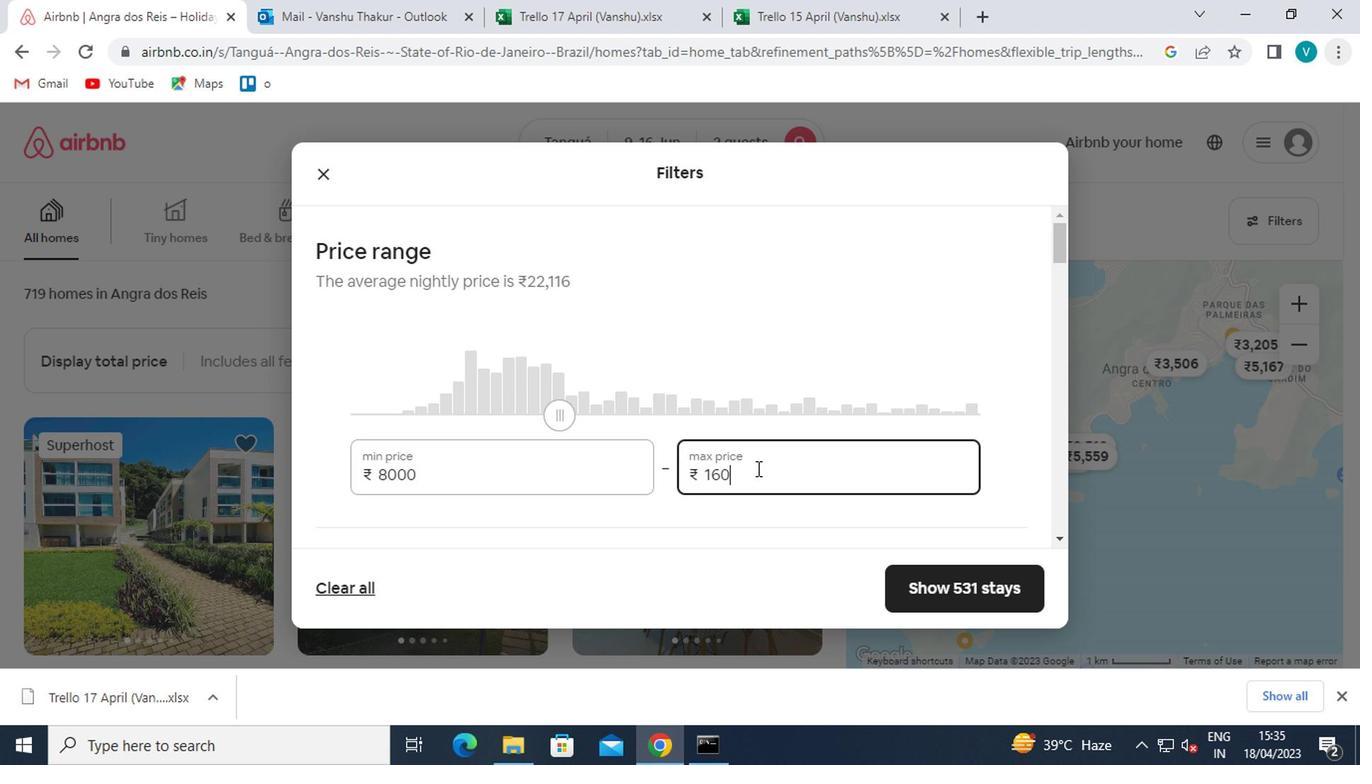 
Action: Mouse moved to (733, 462)
Screenshot: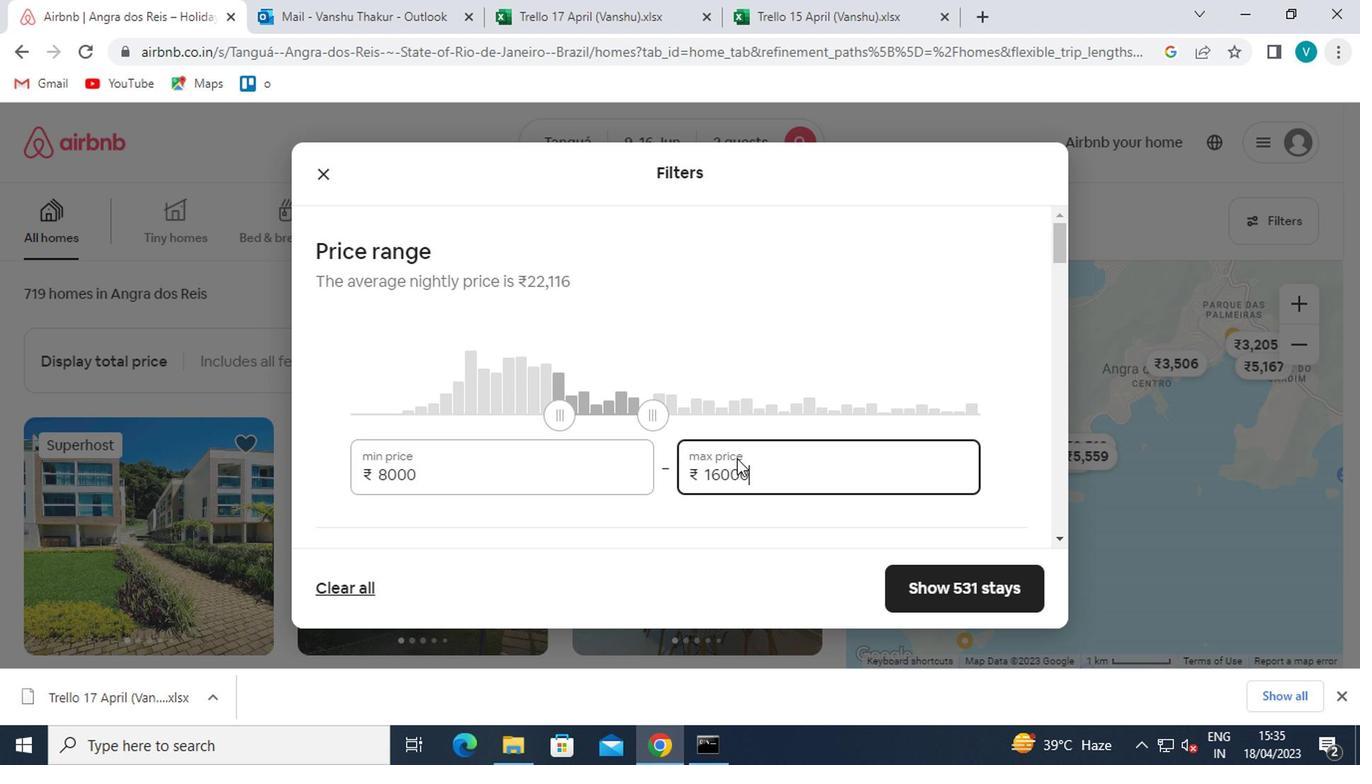 
Action: Mouse scrolled (733, 460) with delta (0, -1)
Screenshot: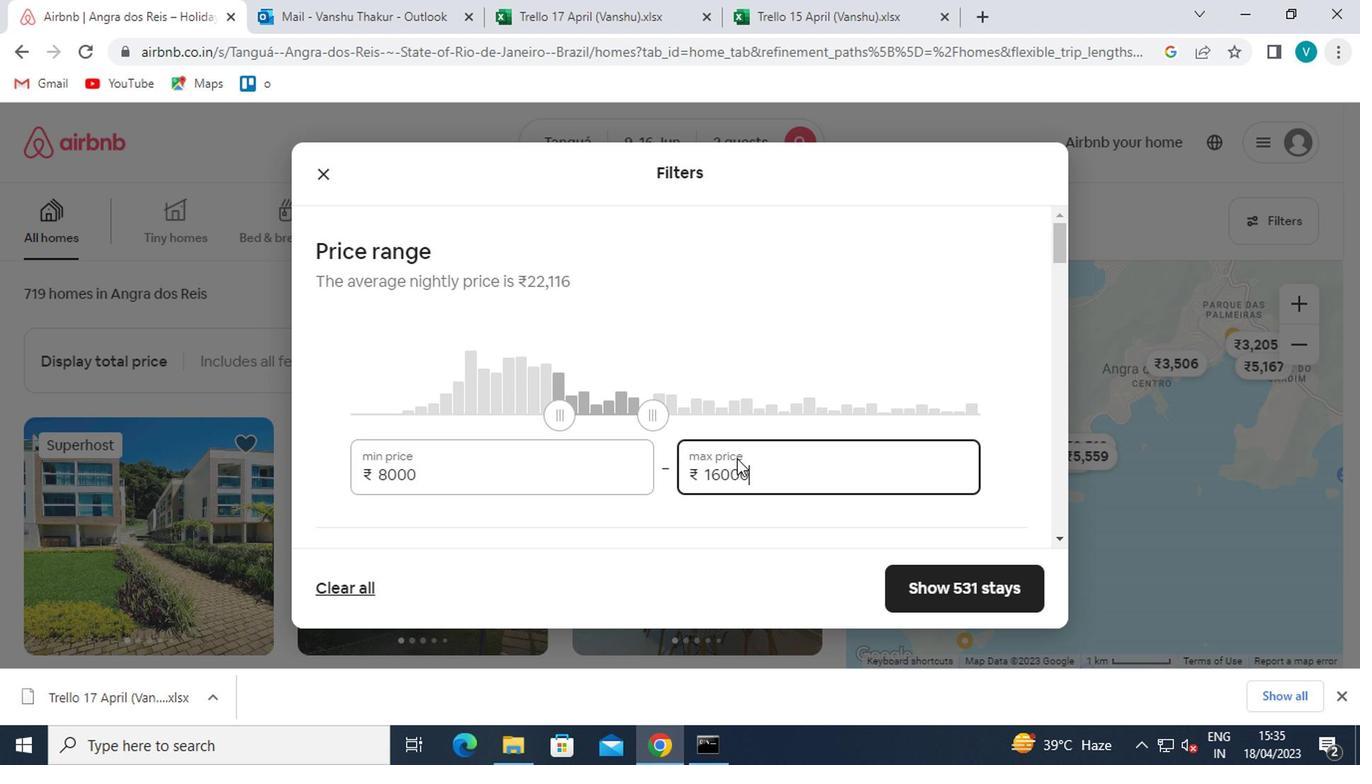 
Action: Mouse scrolled (733, 460) with delta (0, -1)
Screenshot: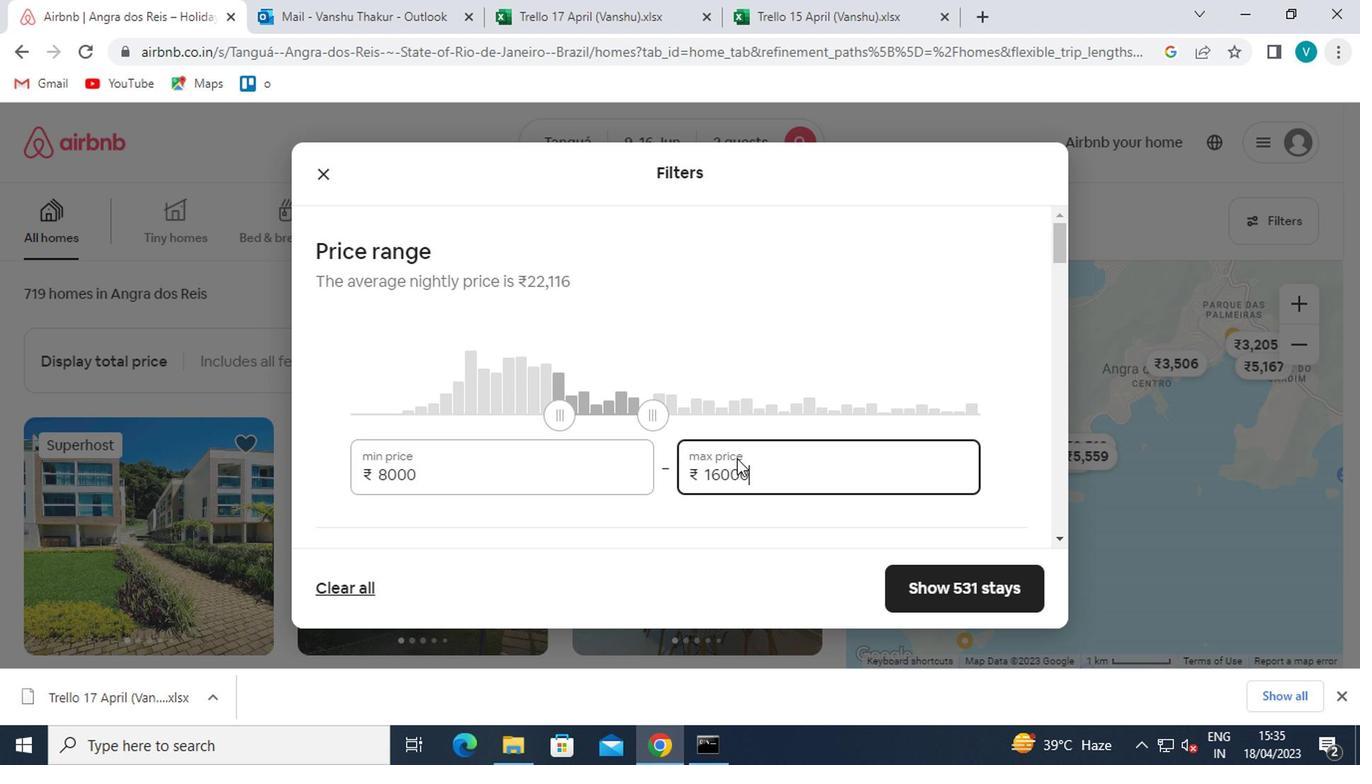 
Action: Mouse moved to (385, 430)
Screenshot: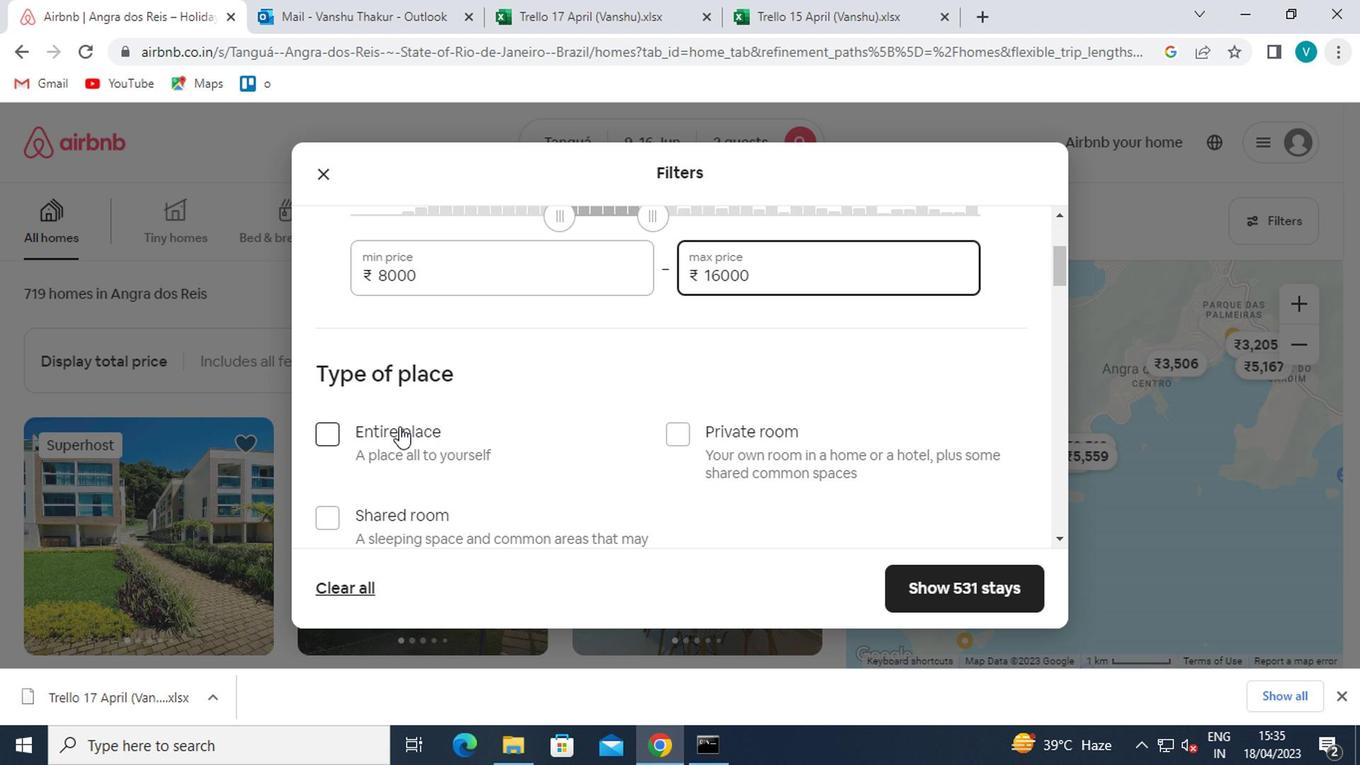 
Action: Mouse pressed left at (385, 430)
Screenshot: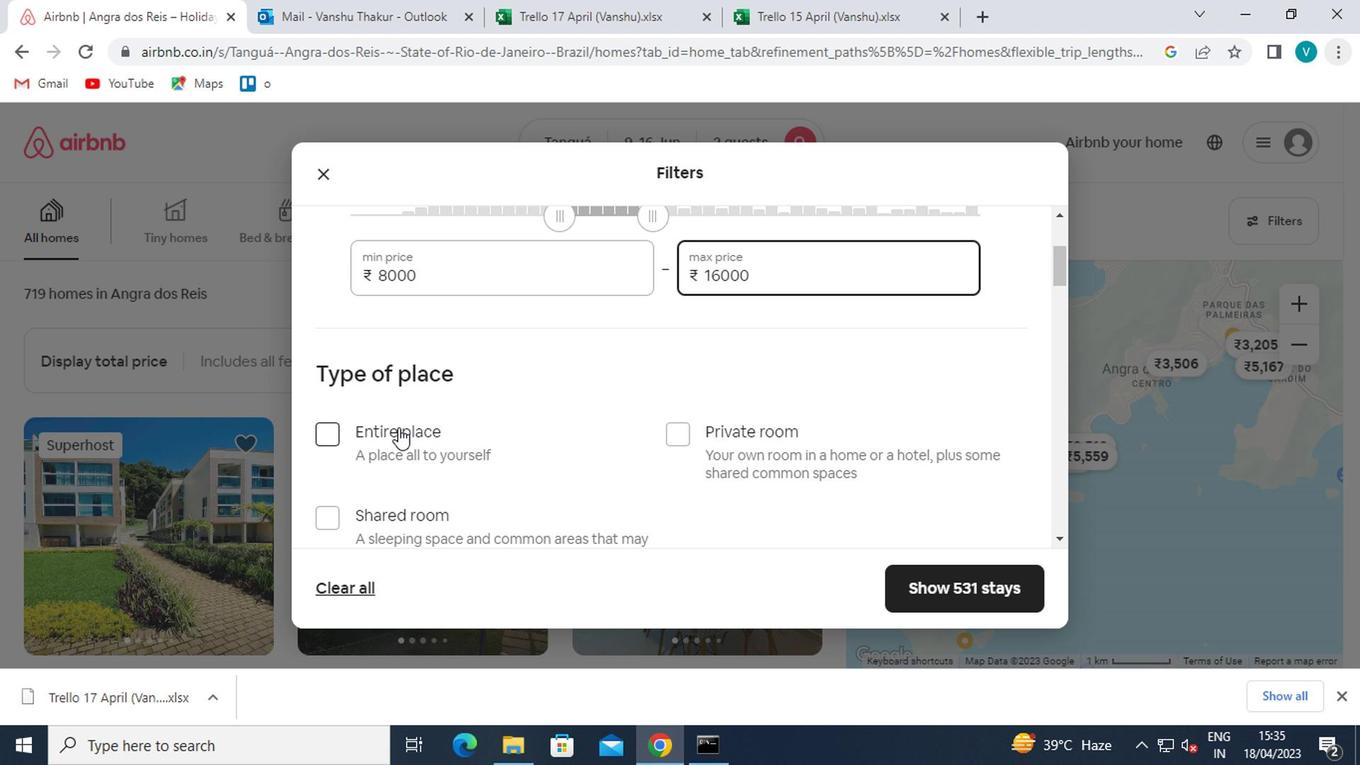 
Action: Mouse moved to (397, 431)
Screenshot: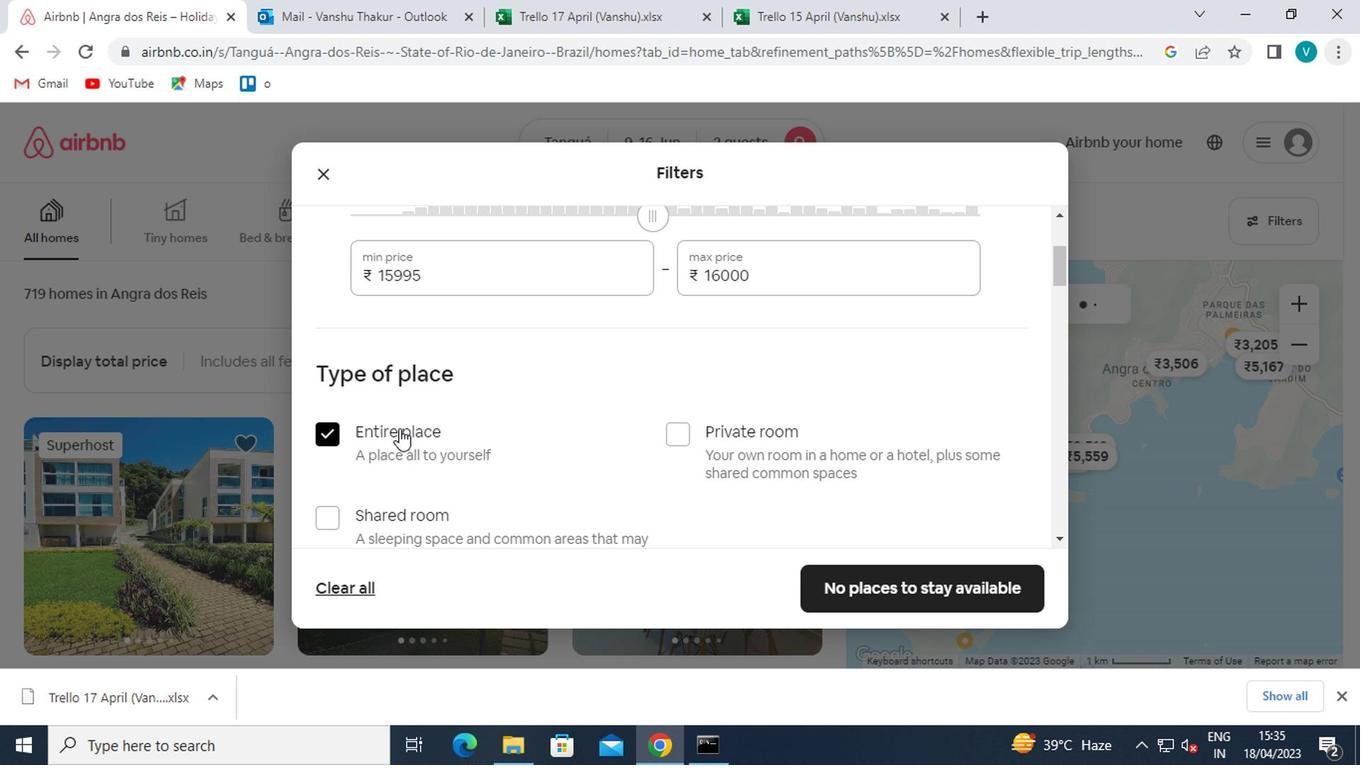 
Action: Mouse scrolled (397, 430) with delta (0, 0)
Screenshot: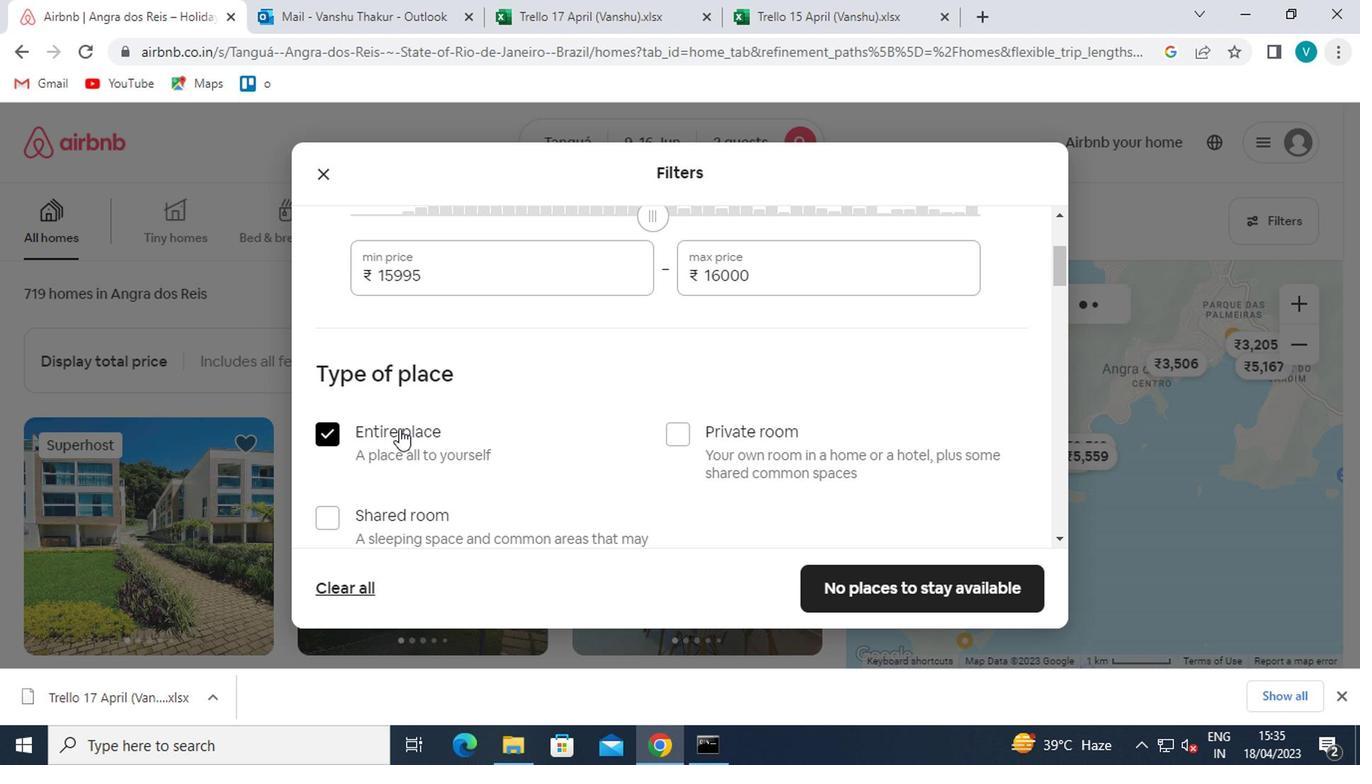
Action: Mouse scrolled (397, 430) with delta (0, 0)
Screenshot: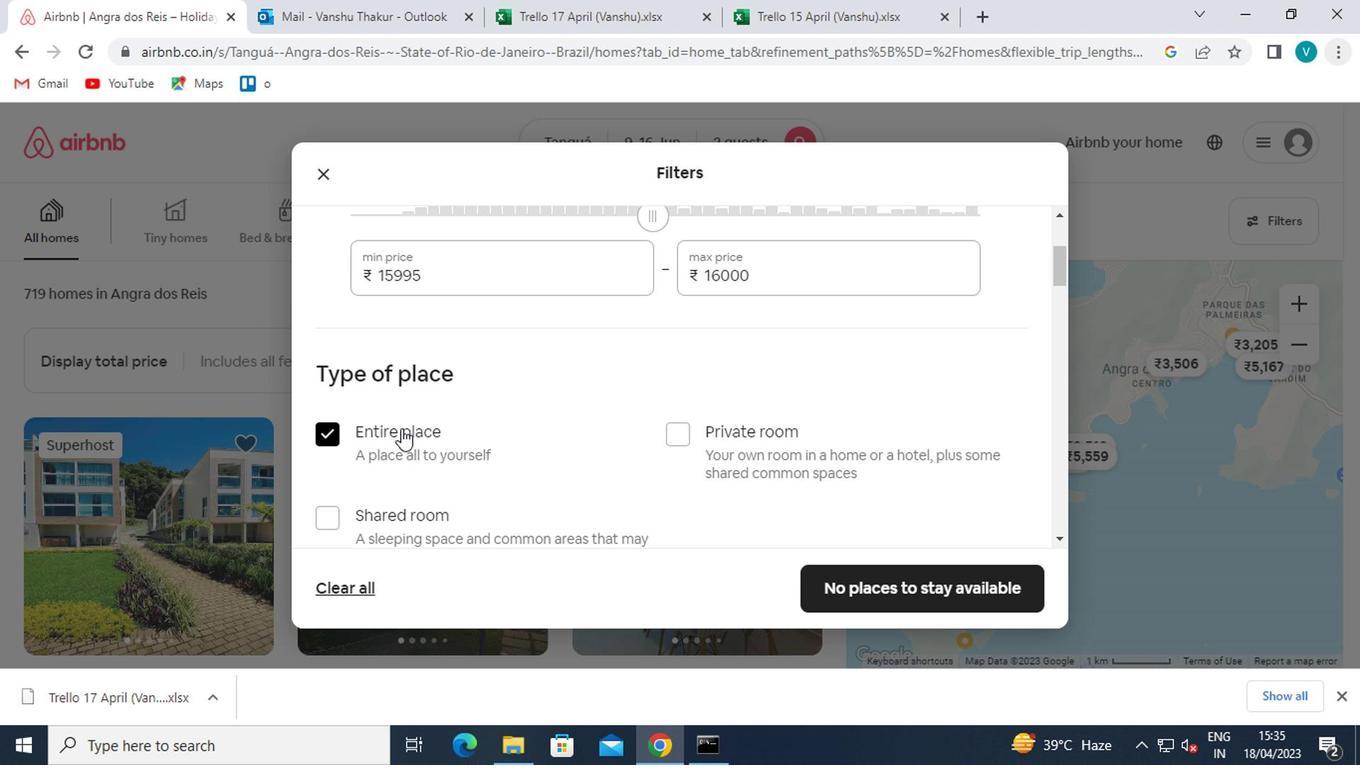 
Action: Mouse scrolled (397, 430) with delta (0, 0)
Screenshot: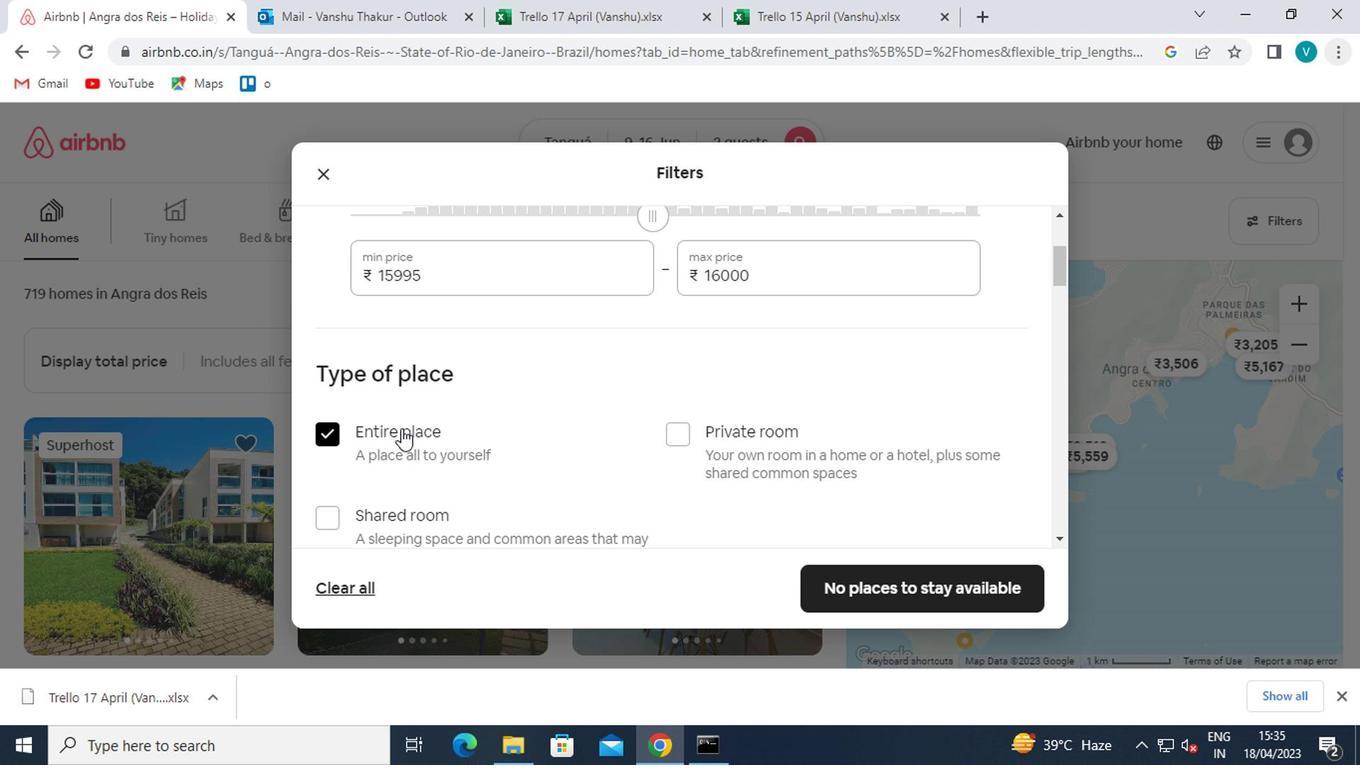 
Action: Mouse scrolled (397, 430) with delta (0, 0)
Screenshot: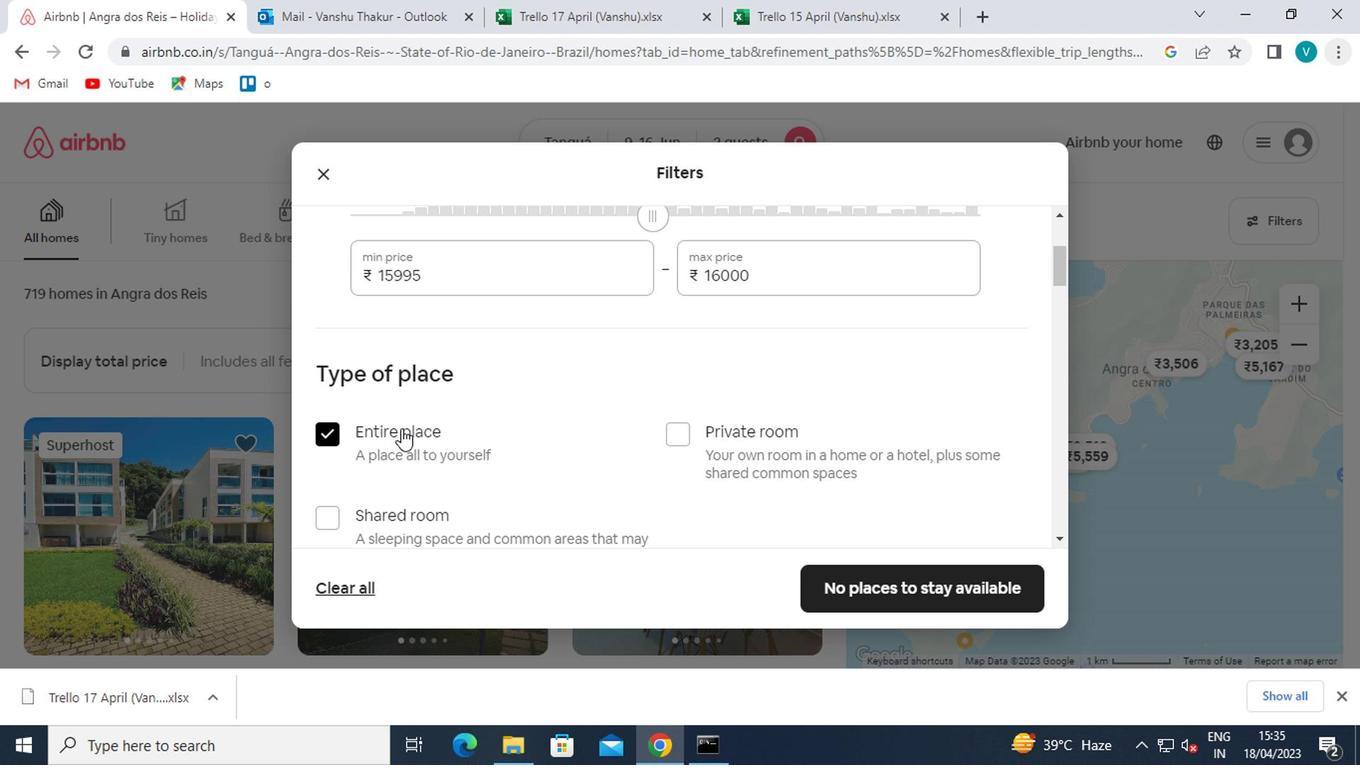 
Action: Mouse moved to (505, 368)
Screenshot: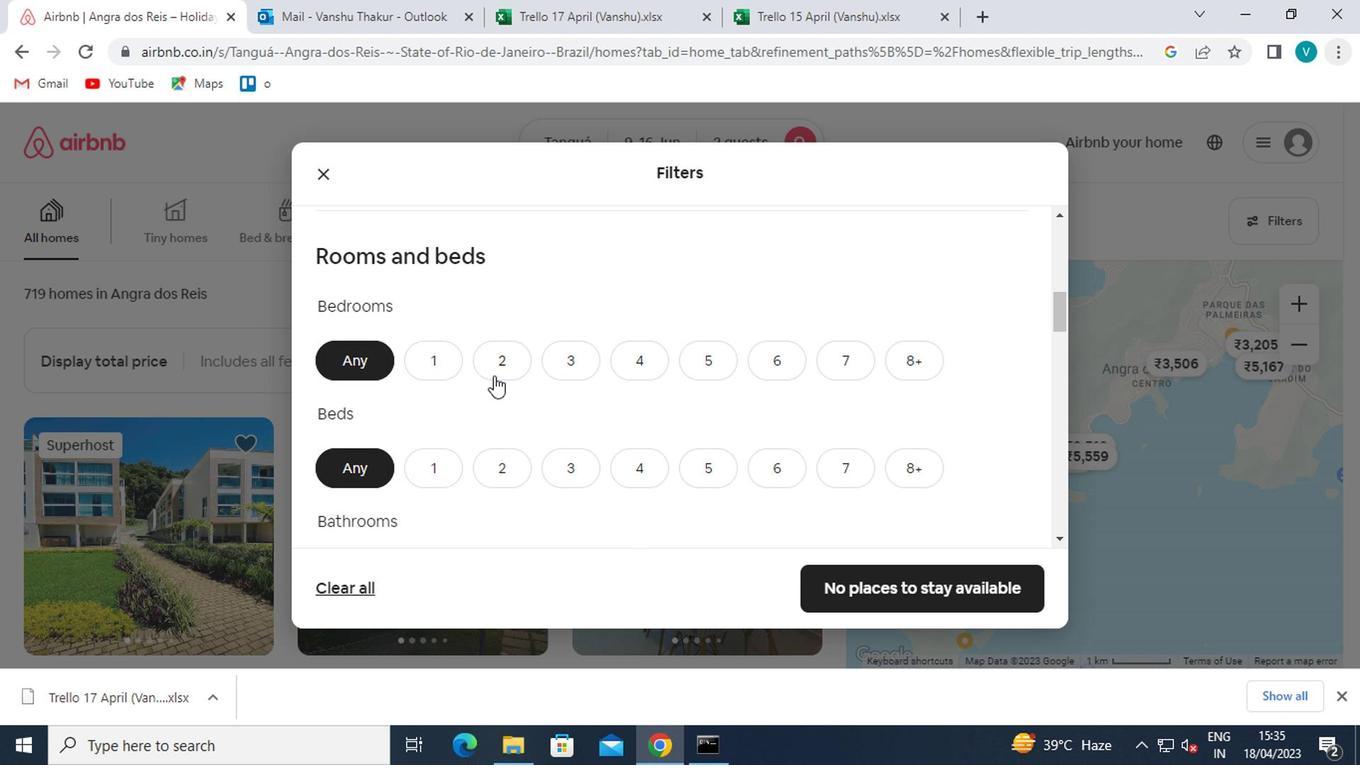 
Action: Mouse pressed left at (505, 368)
Screenshot: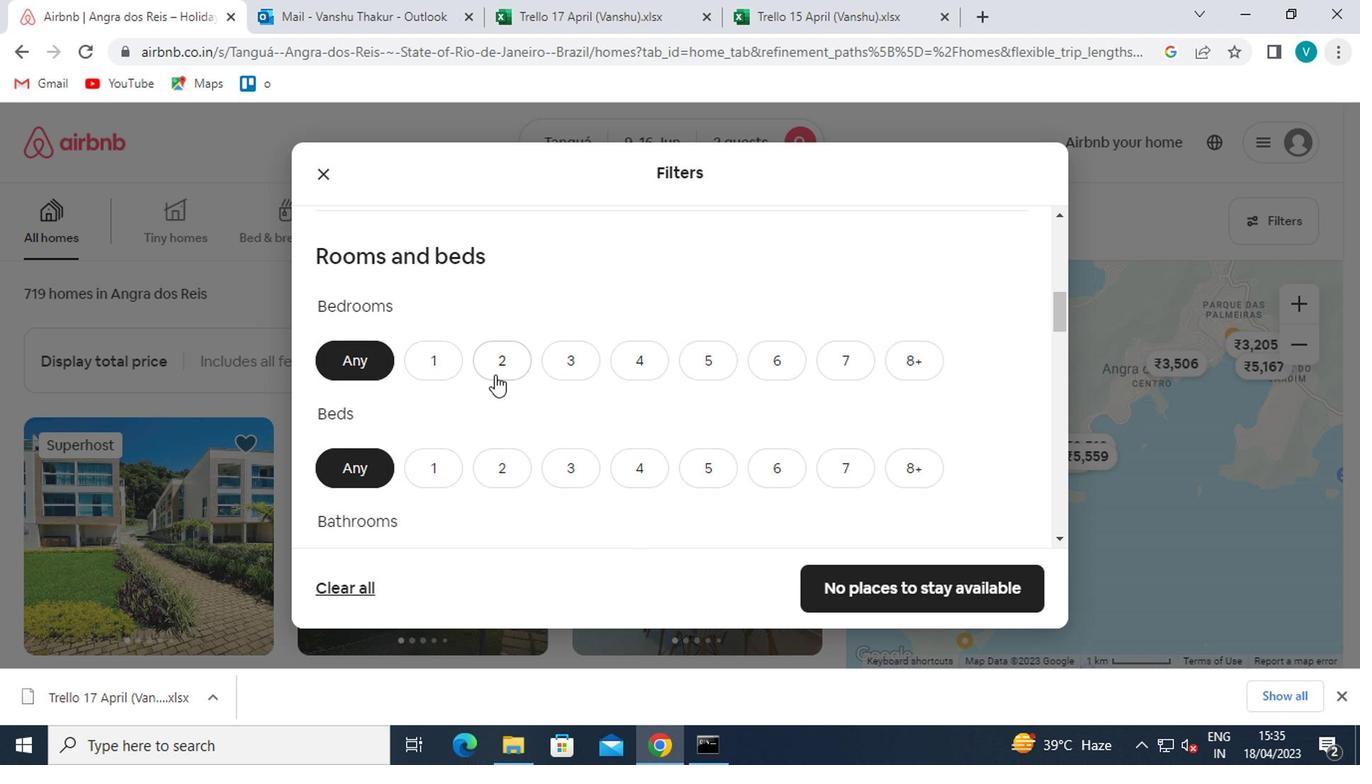 
Action: Mouse scrolled (505, 367) with delta (0, 0)
Screenshot: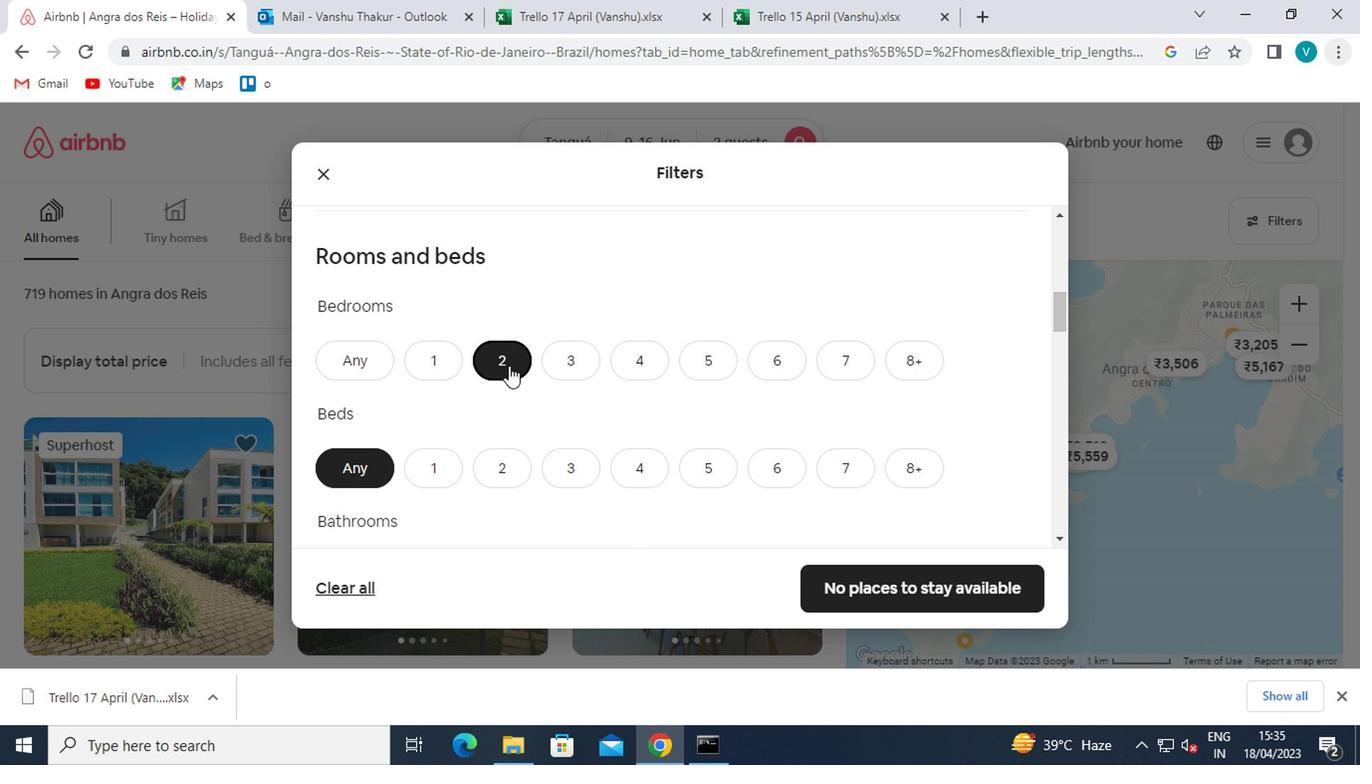 
Action: Mouse moved to (502, 369)
Screenshot: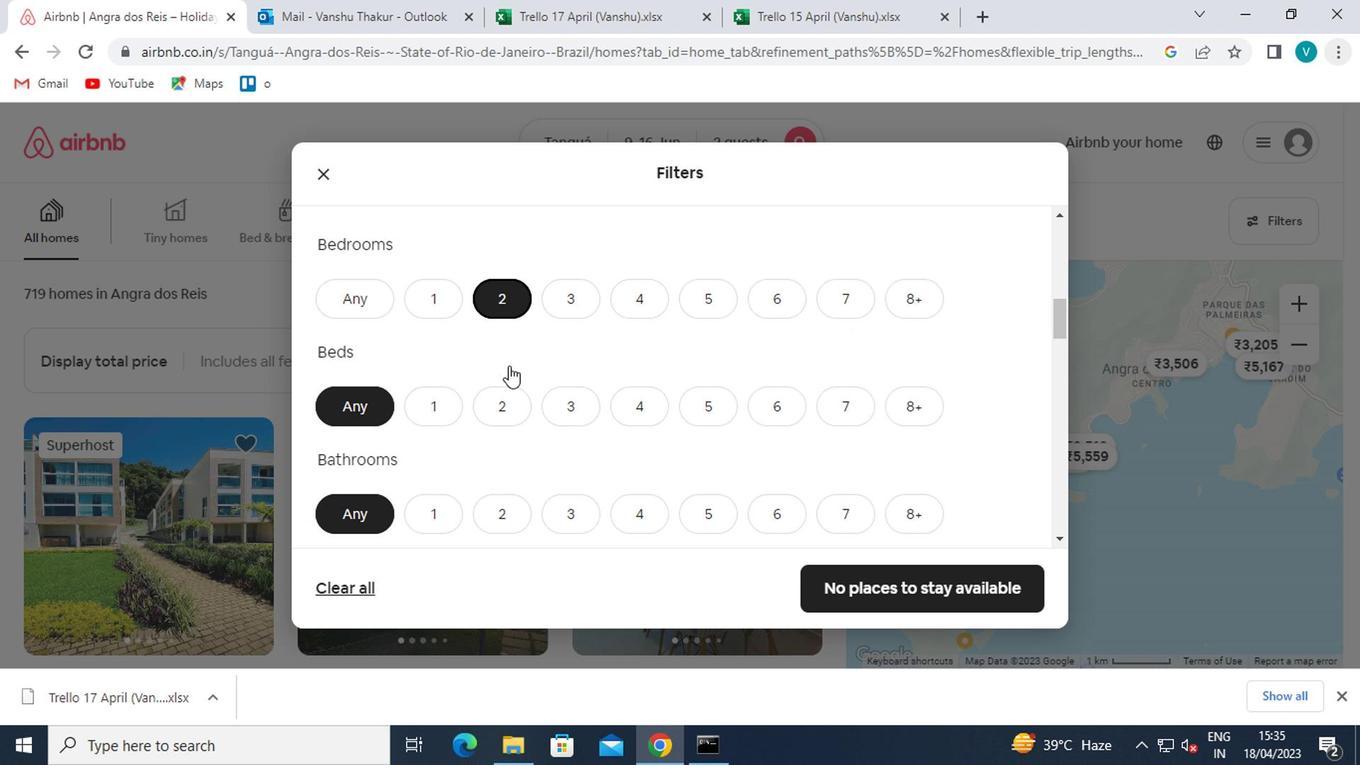 
Action: Mouse pressed left at (502, 369)
Screenshot: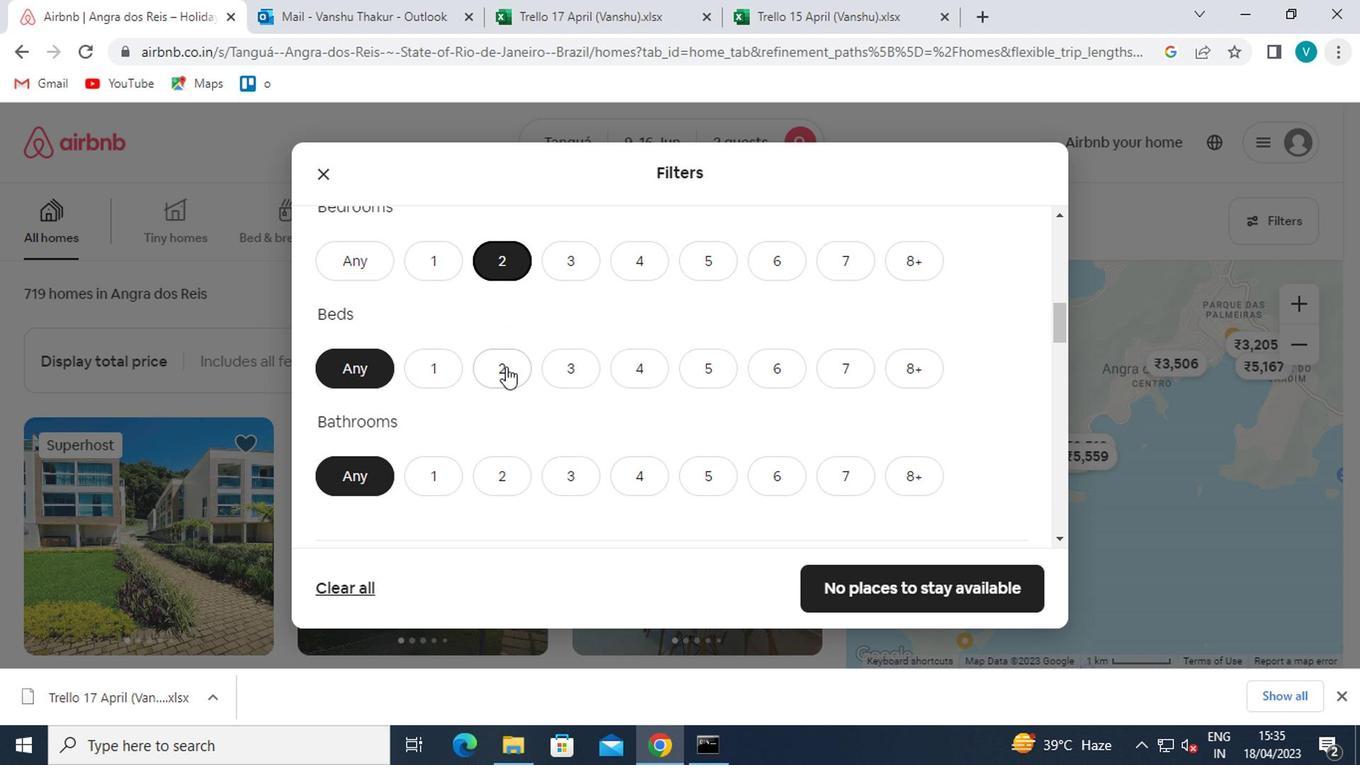 
Action: Mouse moved to (431, 489)
Screenshot: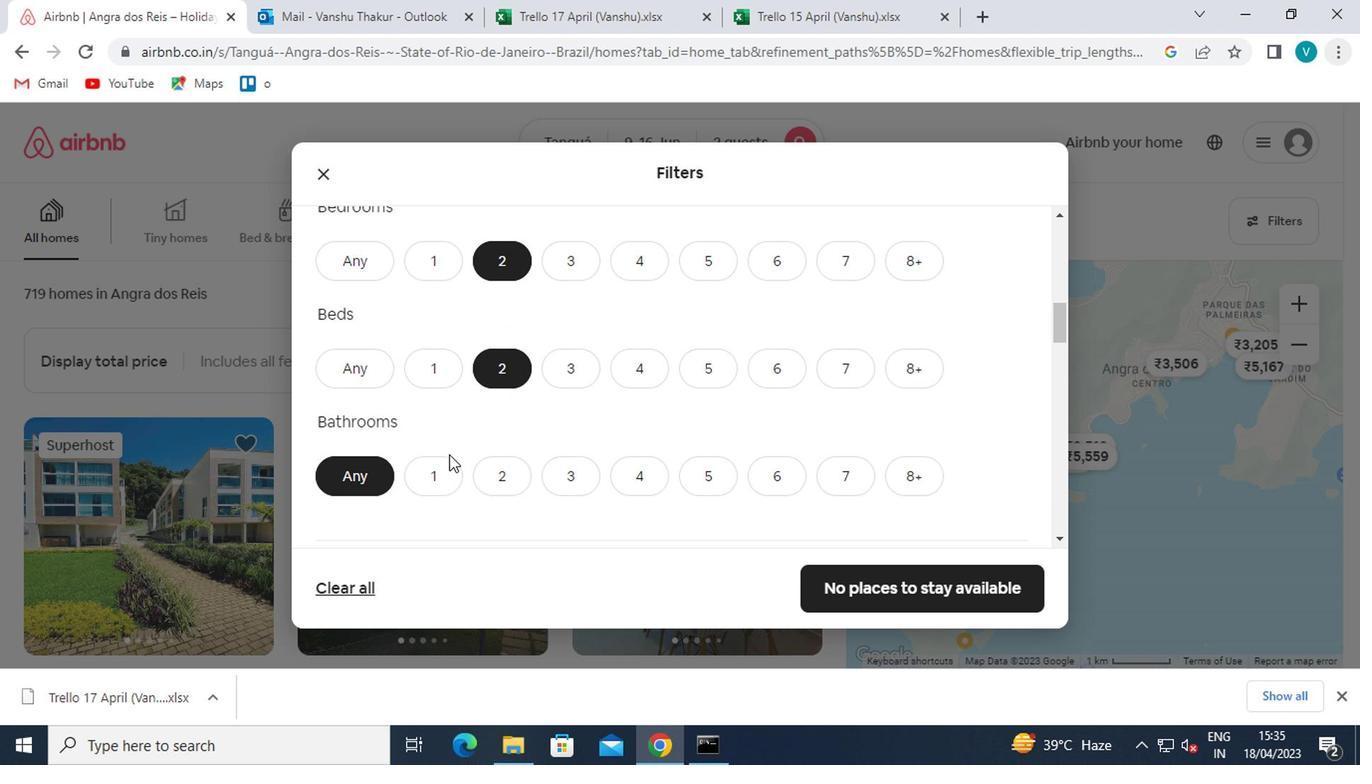 
Action: Mouse pressed left at (431, 489)
Screenshot: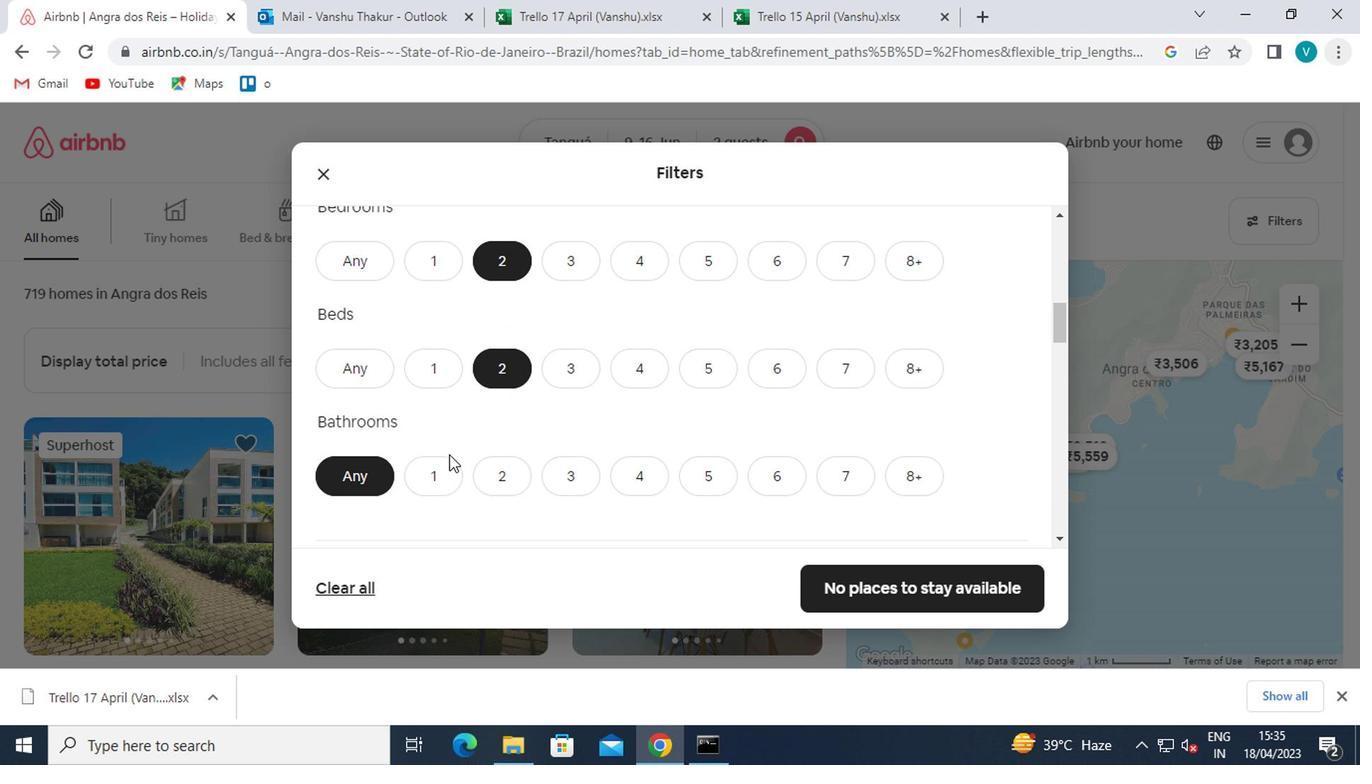 
Action: Mouse moved to (431, 489)
Screenshot: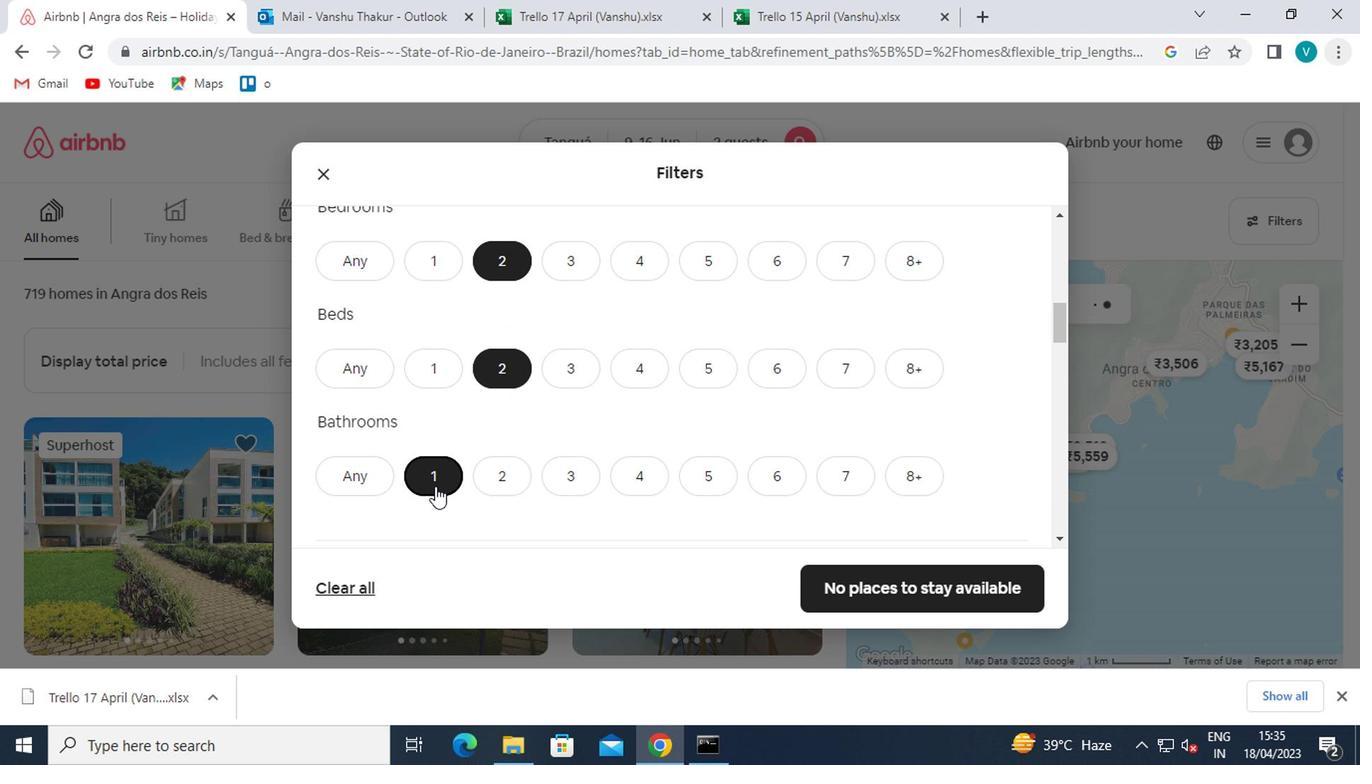 
Action: Mouse scrolled (431, 488) with delta (0, 0)
Screenshot: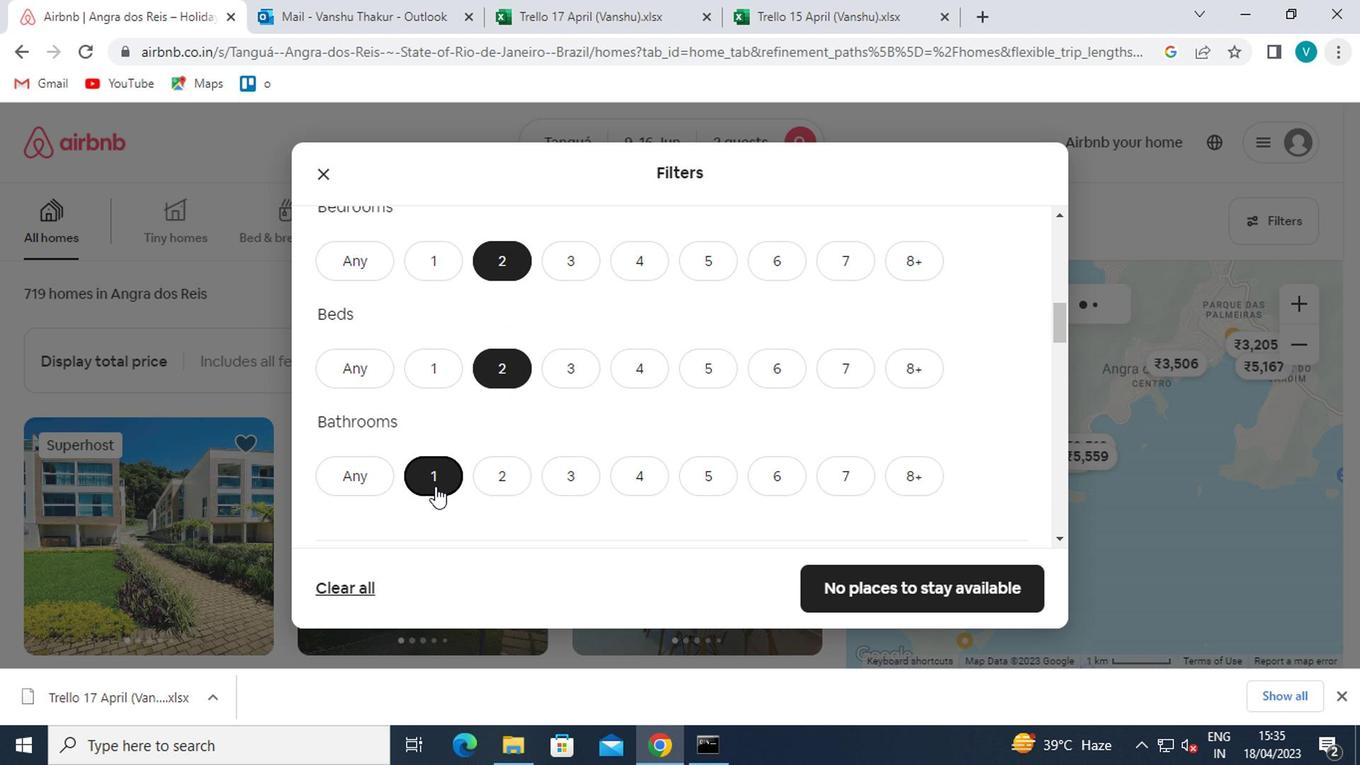
Action: Mouse scrolled (431, 488) with delta (0, 0)
Screenshot: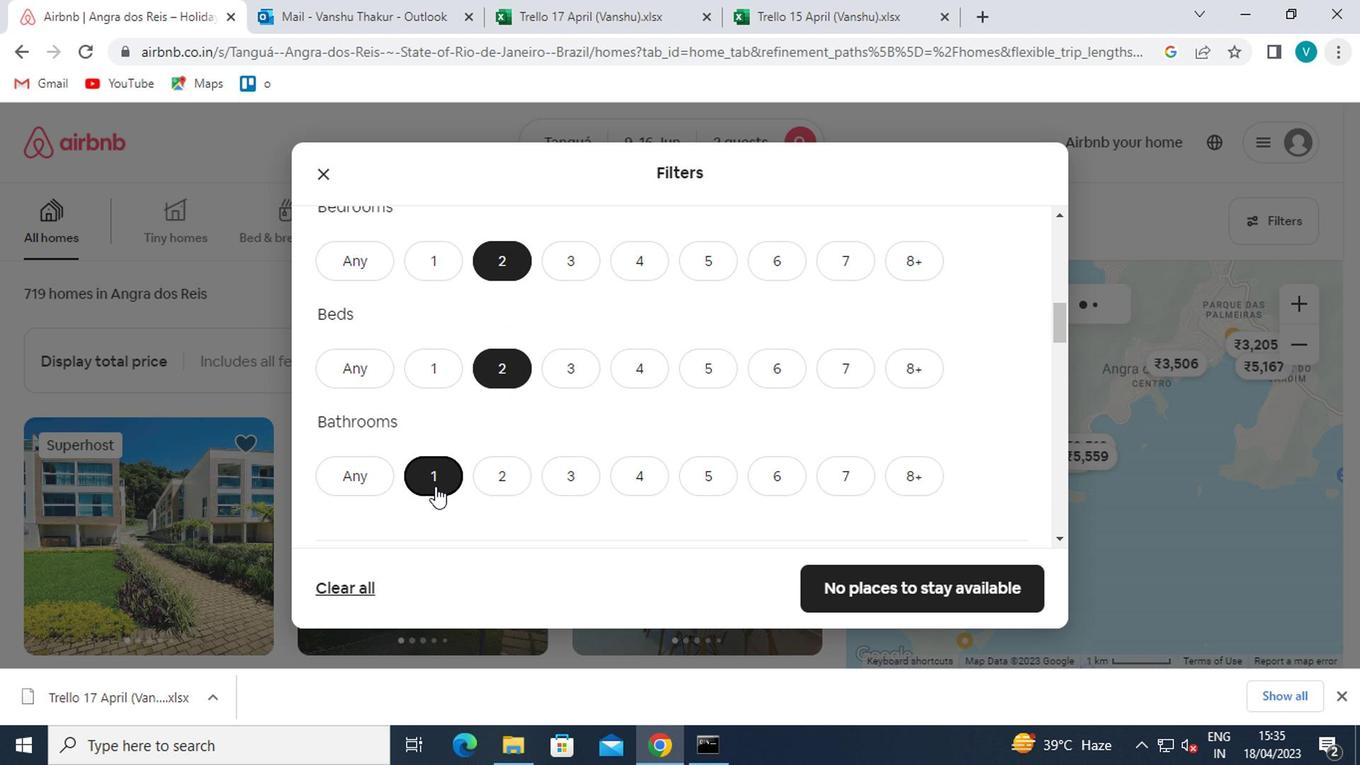 
Action: Mouse scrolled (431, 488) with delta (0, 0)
Screenshot: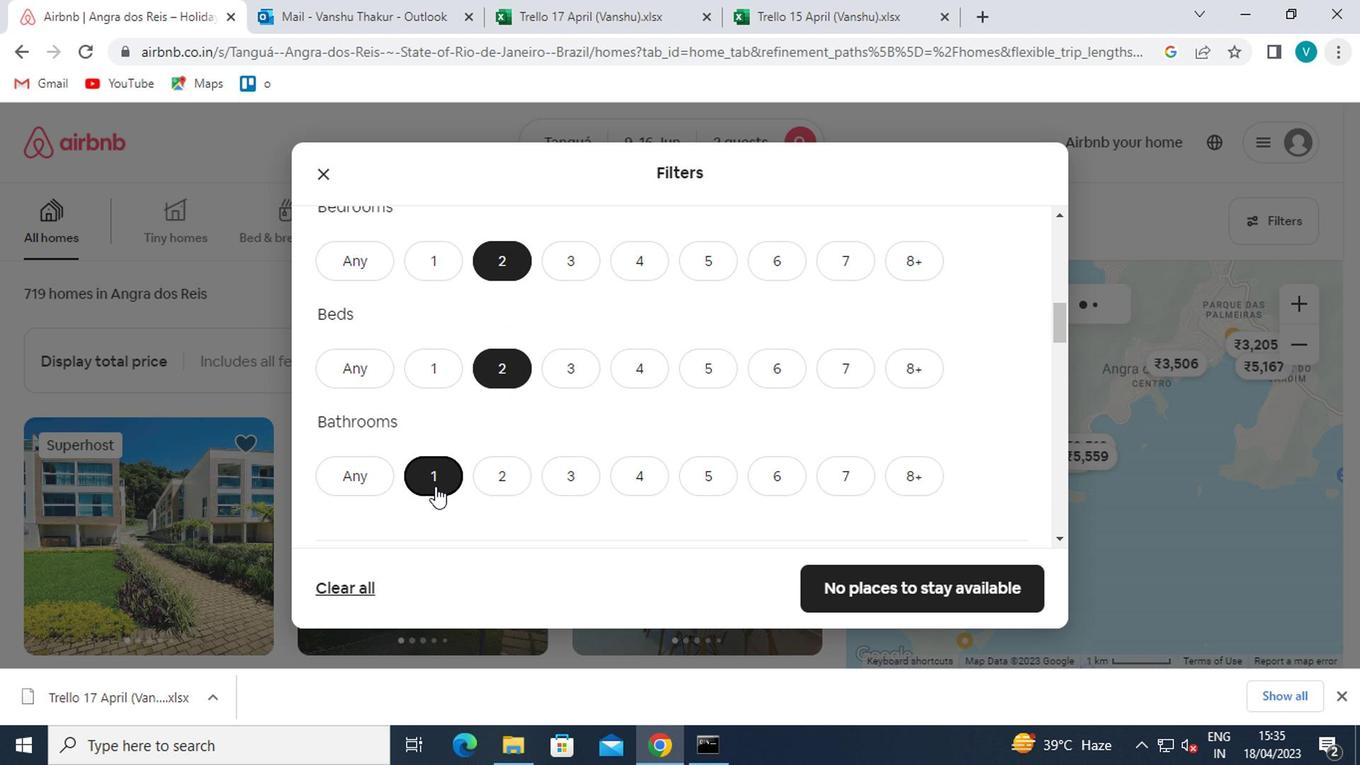 
Action: Mouse moved to (535, 397)
Screenshot: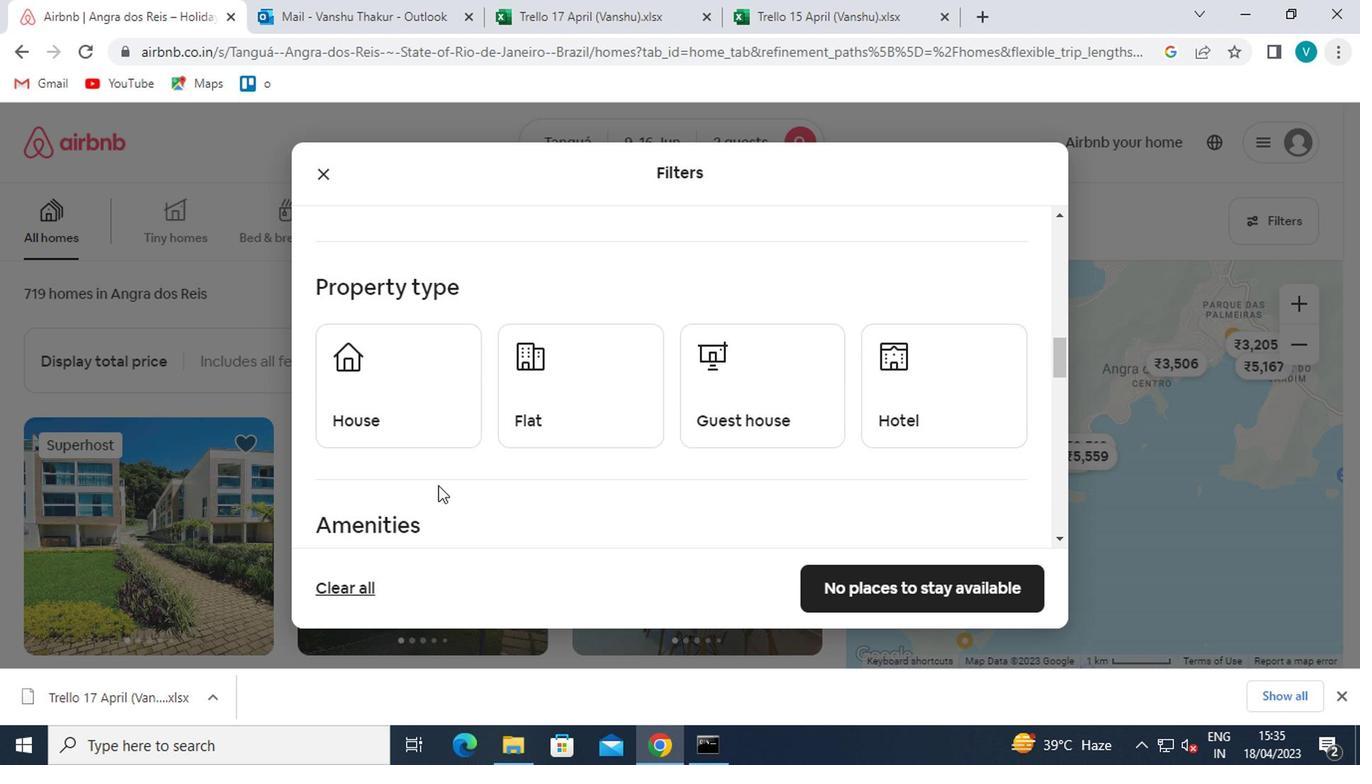 
Action: Mouse pressed left at (535, 397)
Screenshot: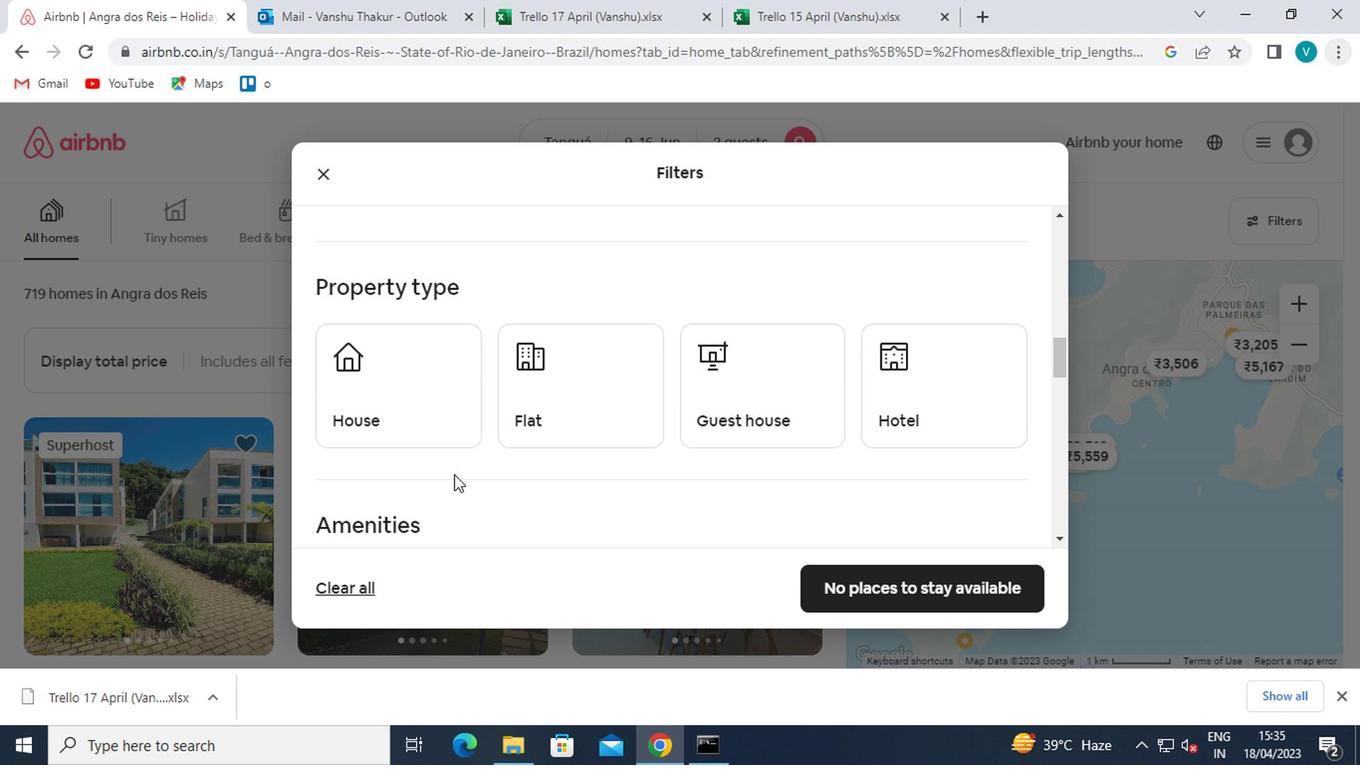 
Action: Mouse scrolled (535, 396) with delta (0, 0)
Screenshot: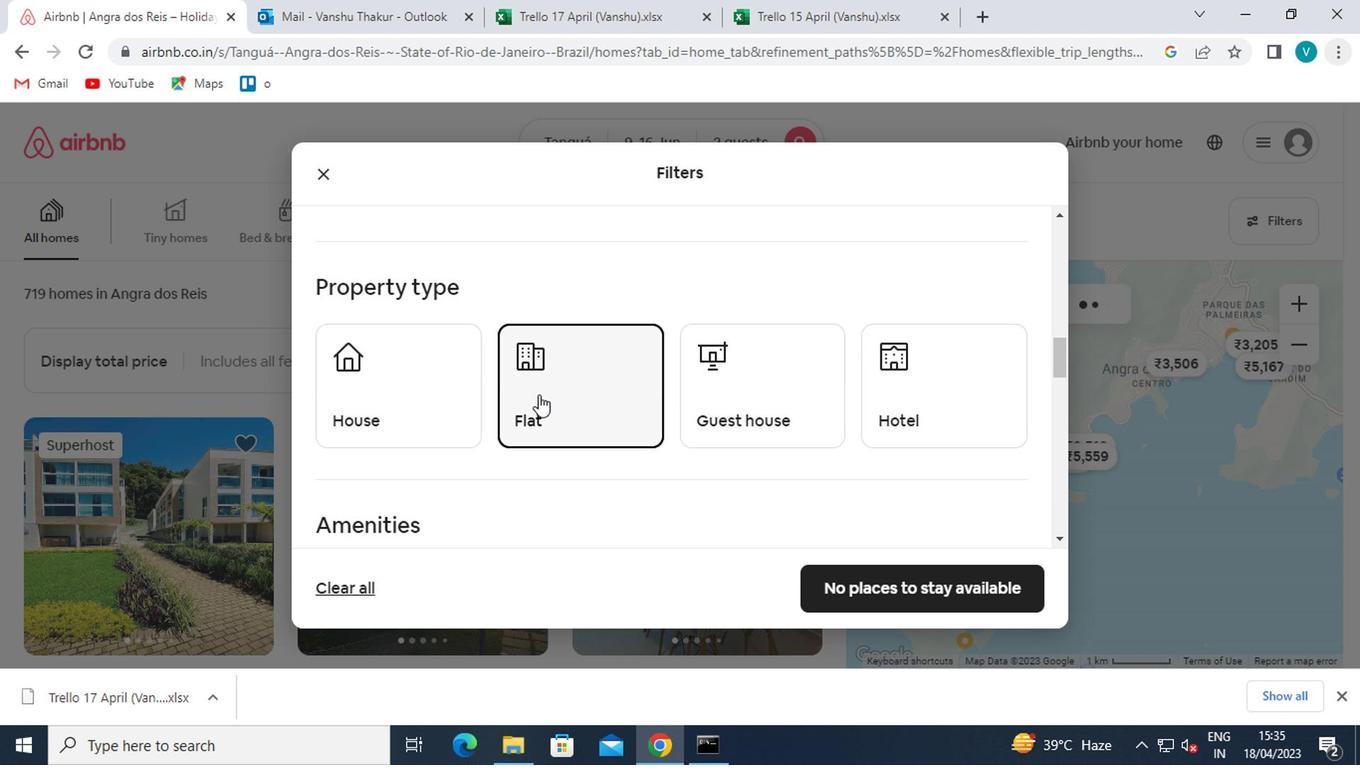 
Action: Mouse scrolled (535, 396) with delta (0, 0)
Screenshot: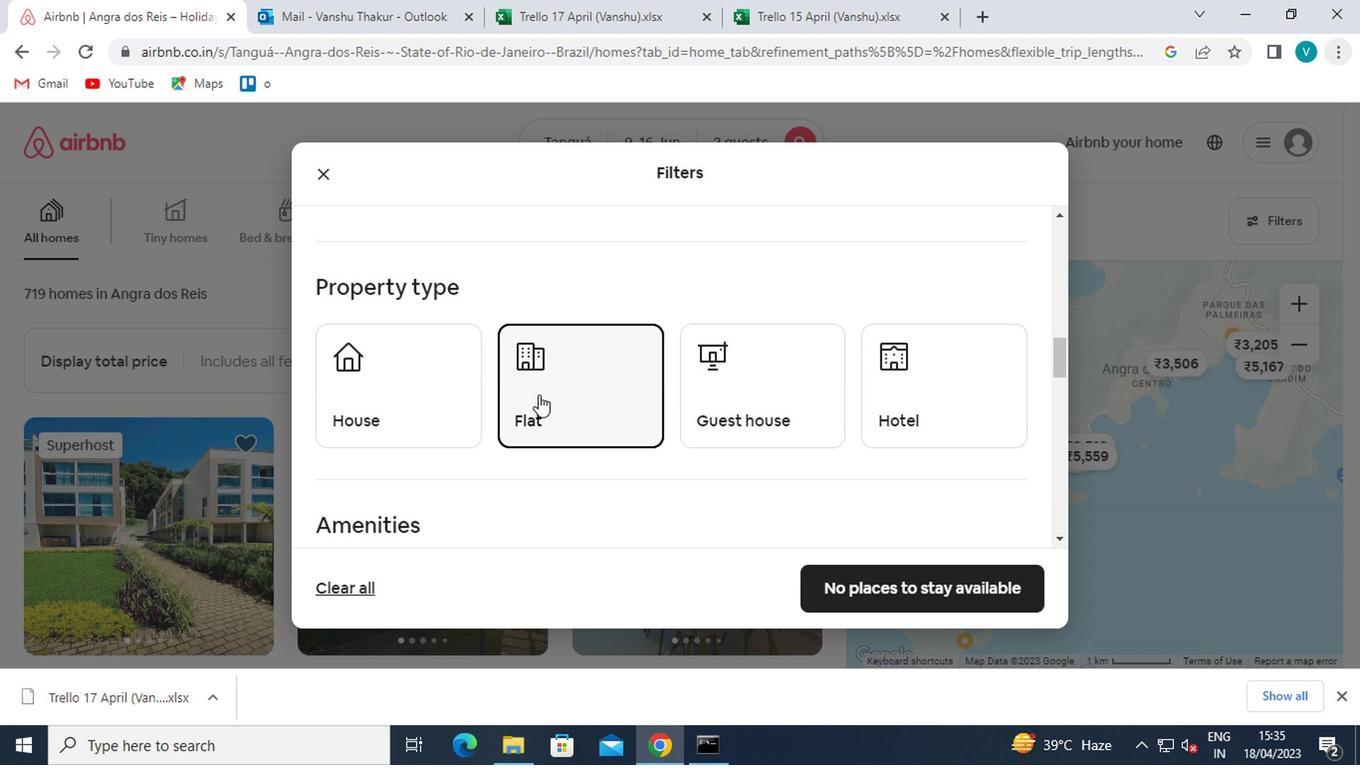 
Action: Mouse moved to (426, 487)
Screenshot: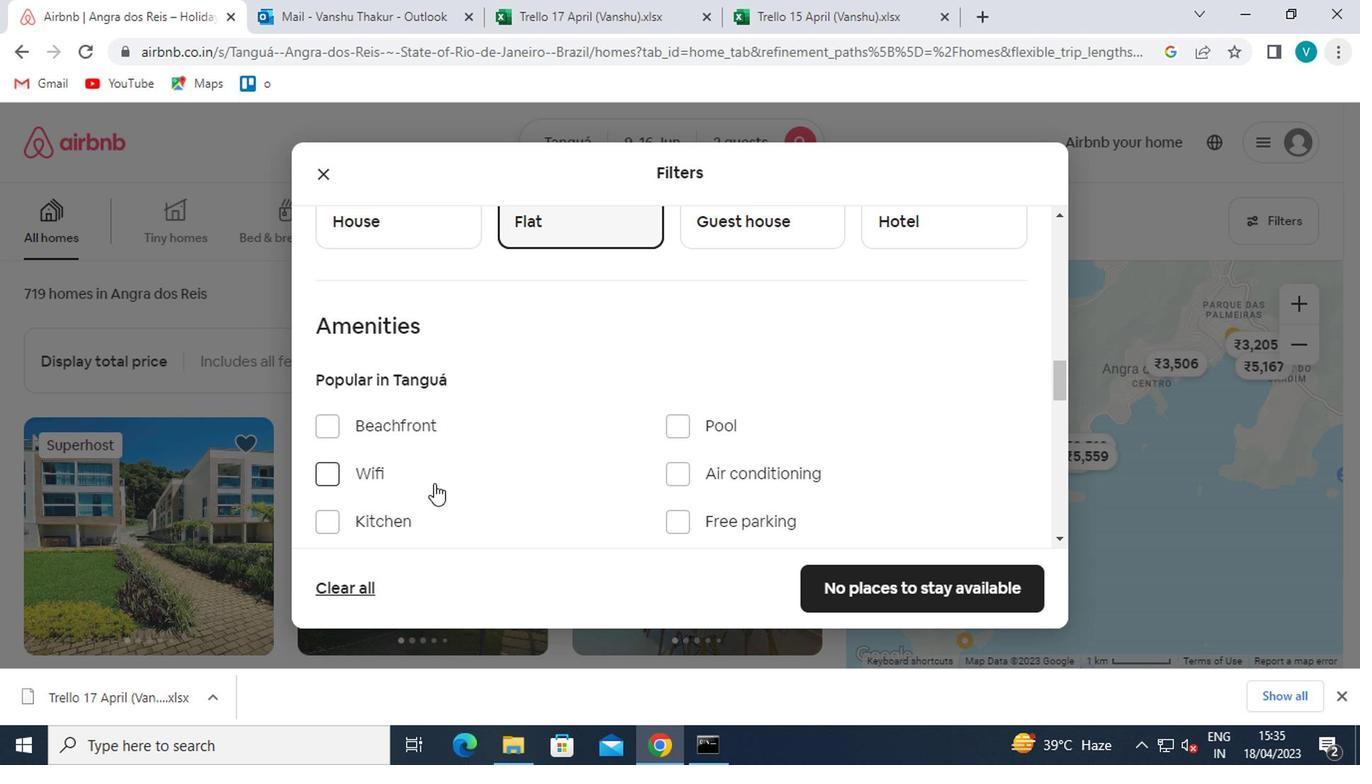 
Action: Mouse scrolled (426, 486) with delta (0, 0)
Screenshot: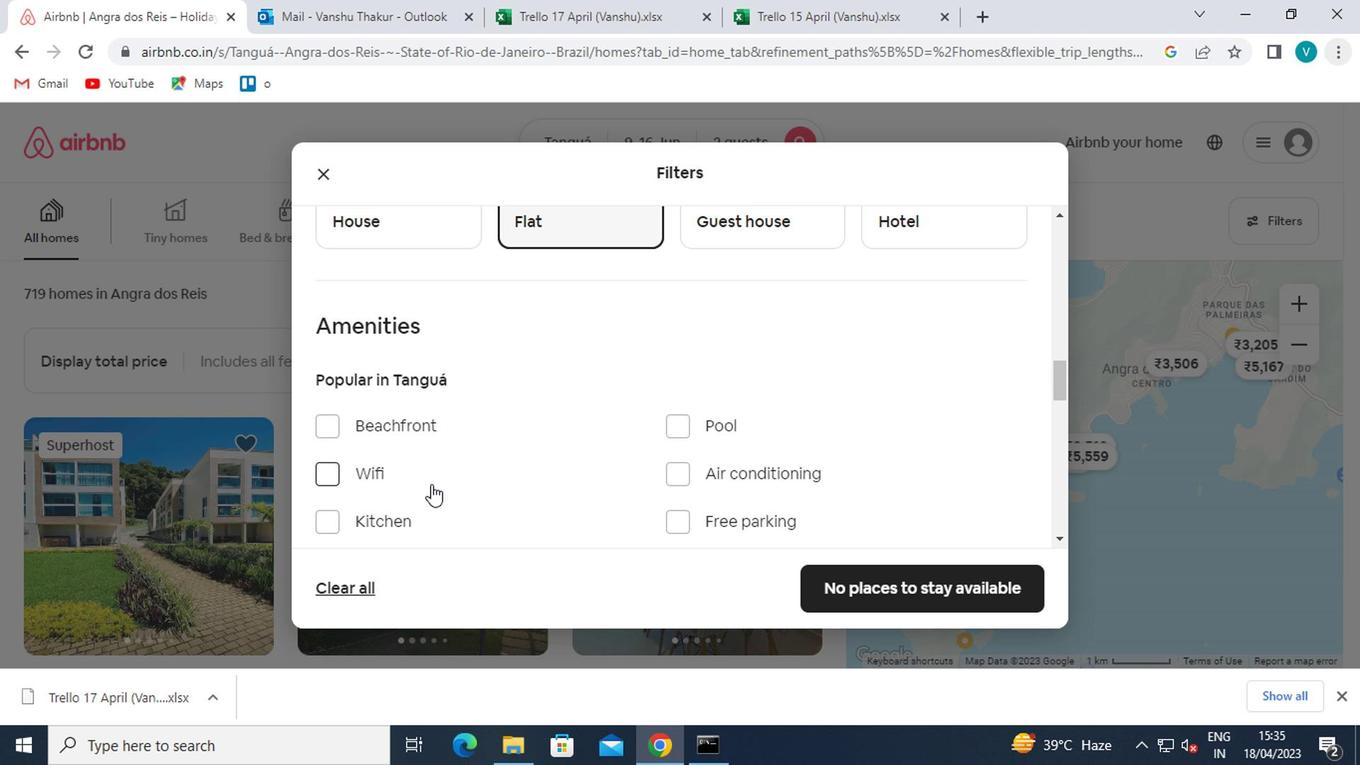 
Action: Mouse scrolled (426, 486) with delta (0, 0)
Screenshot: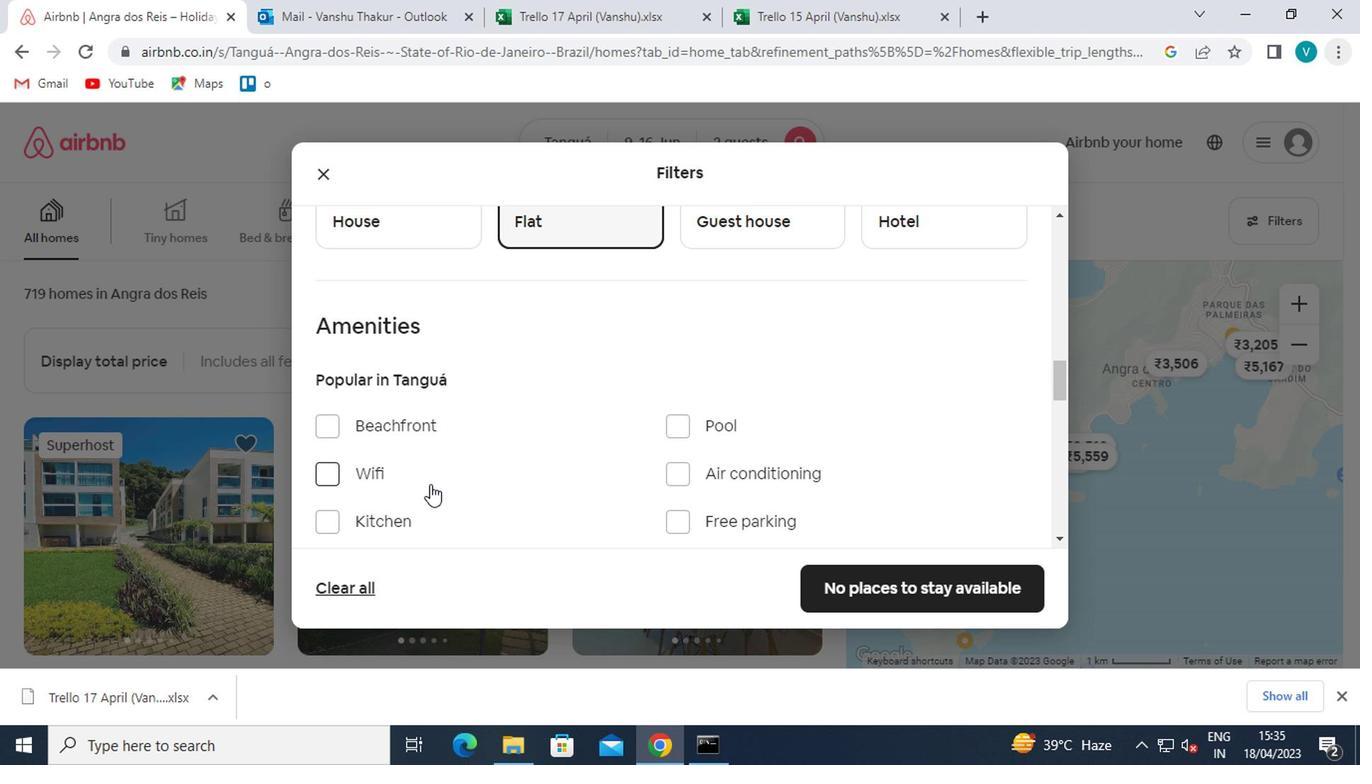 
Action: Mouse moved to (426, 488)
Screenshot: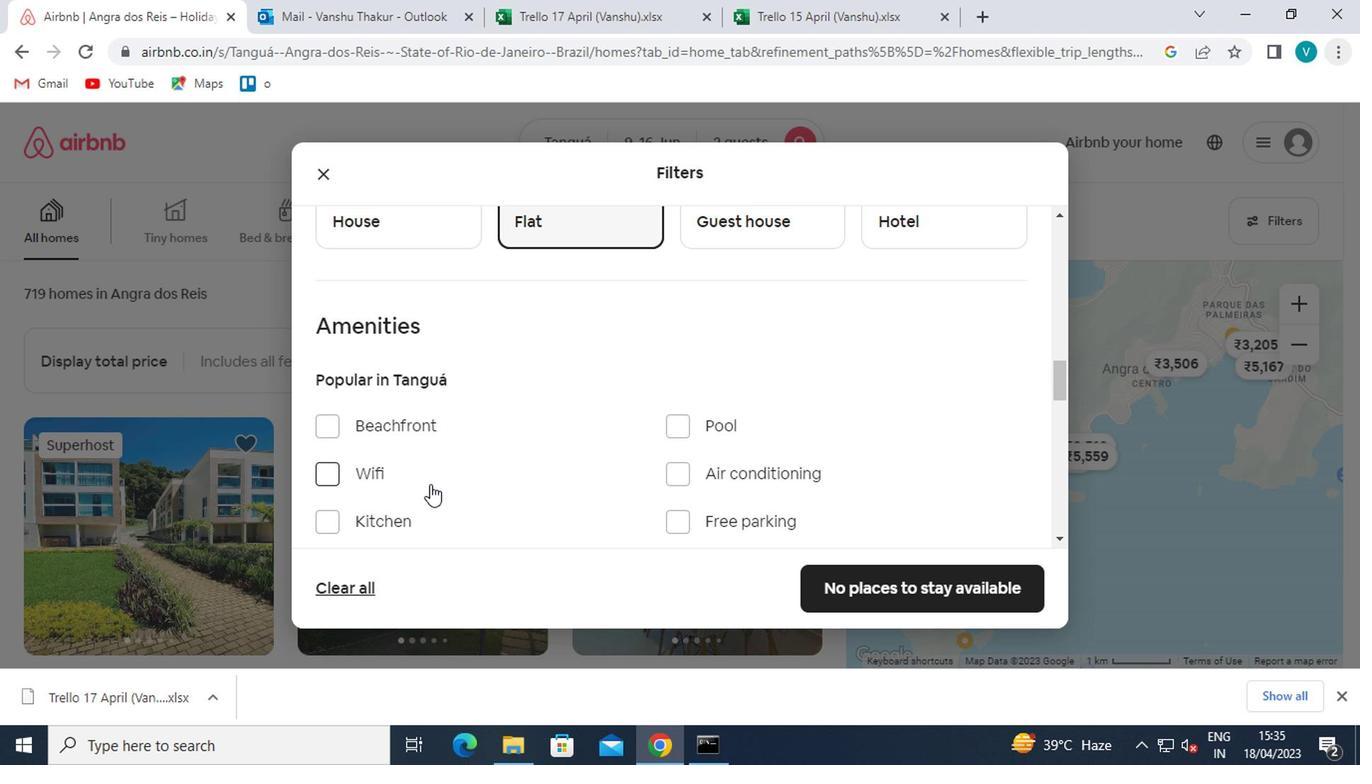 
Action: Mouse scrolled (426, 487) with delta (0, -1)
Screenshot: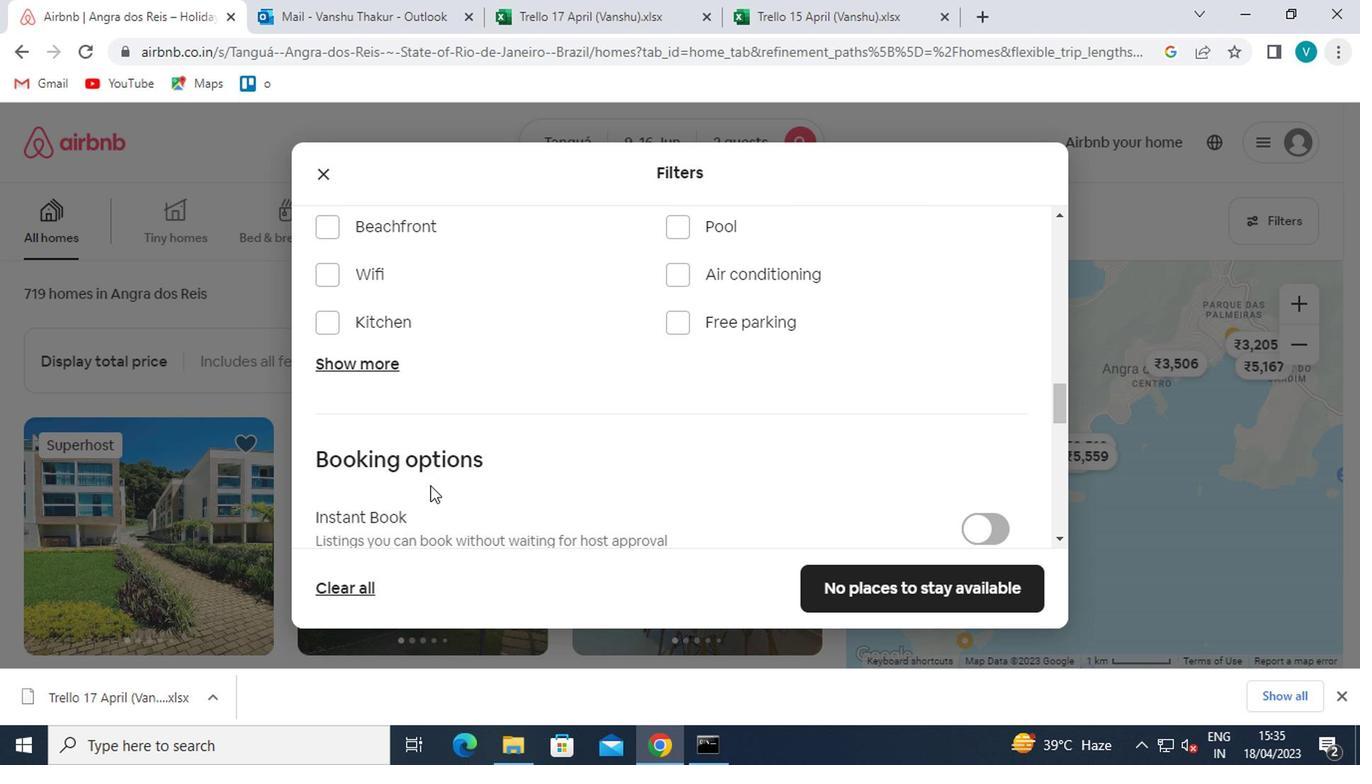 
Action: Mouse moved to (375, 262)
Screenshot: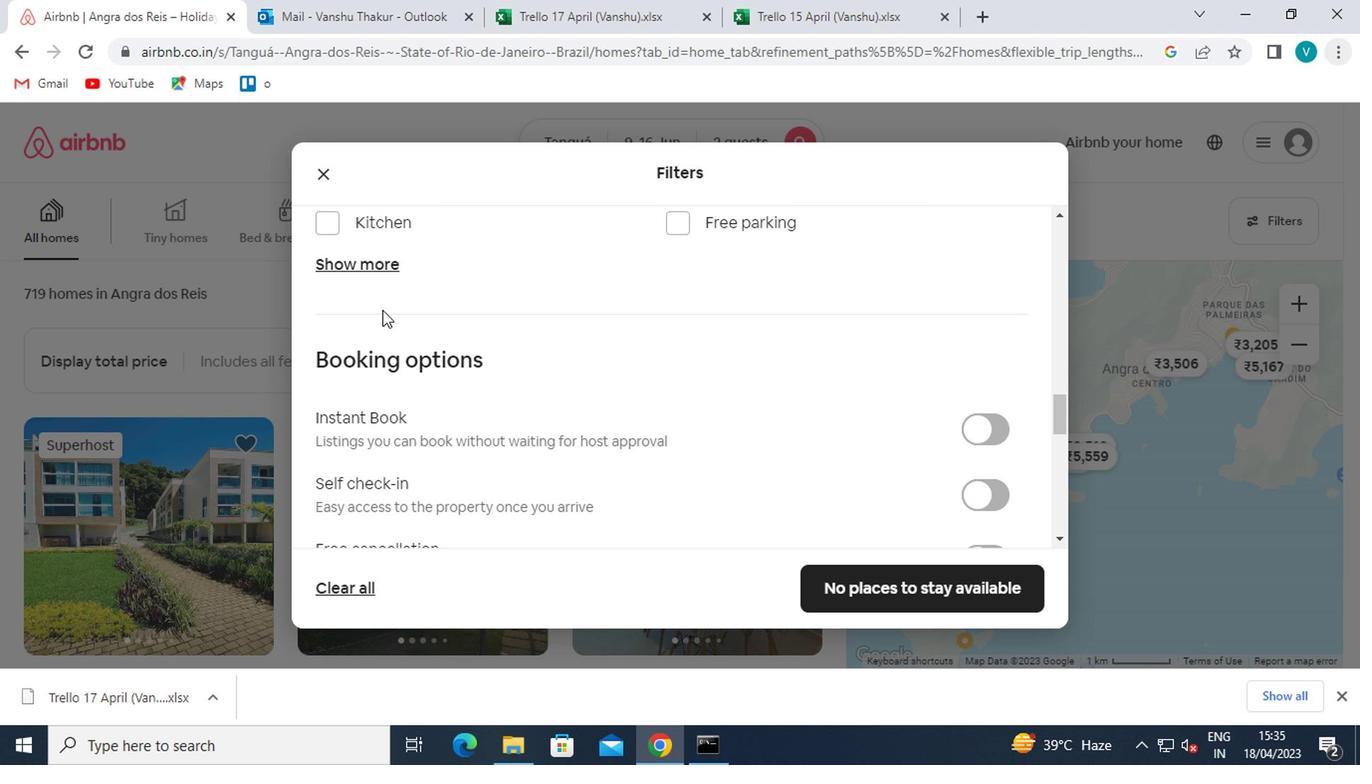 
Action: Mouse pressed left at (375, 262)
Screenshot: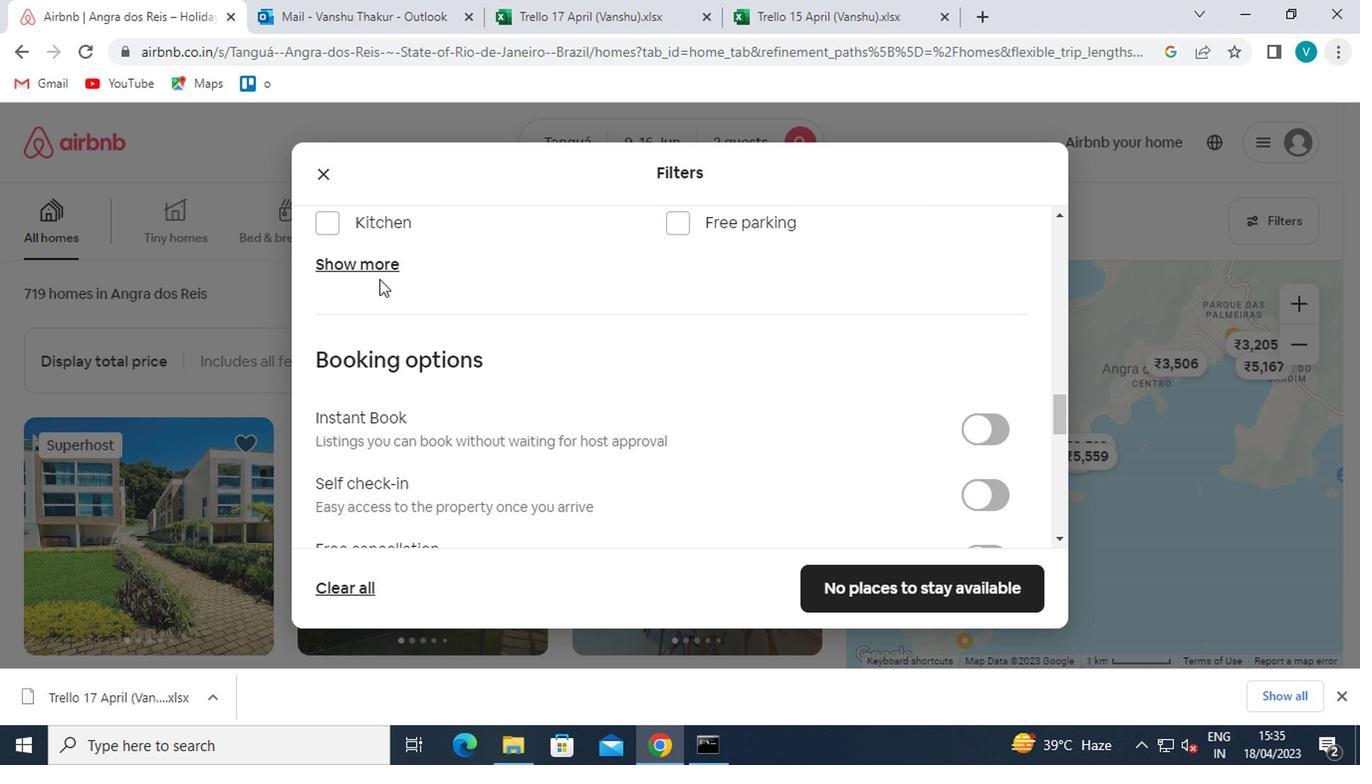 
Action: Mouse moved to (335, 336)
Screenshot: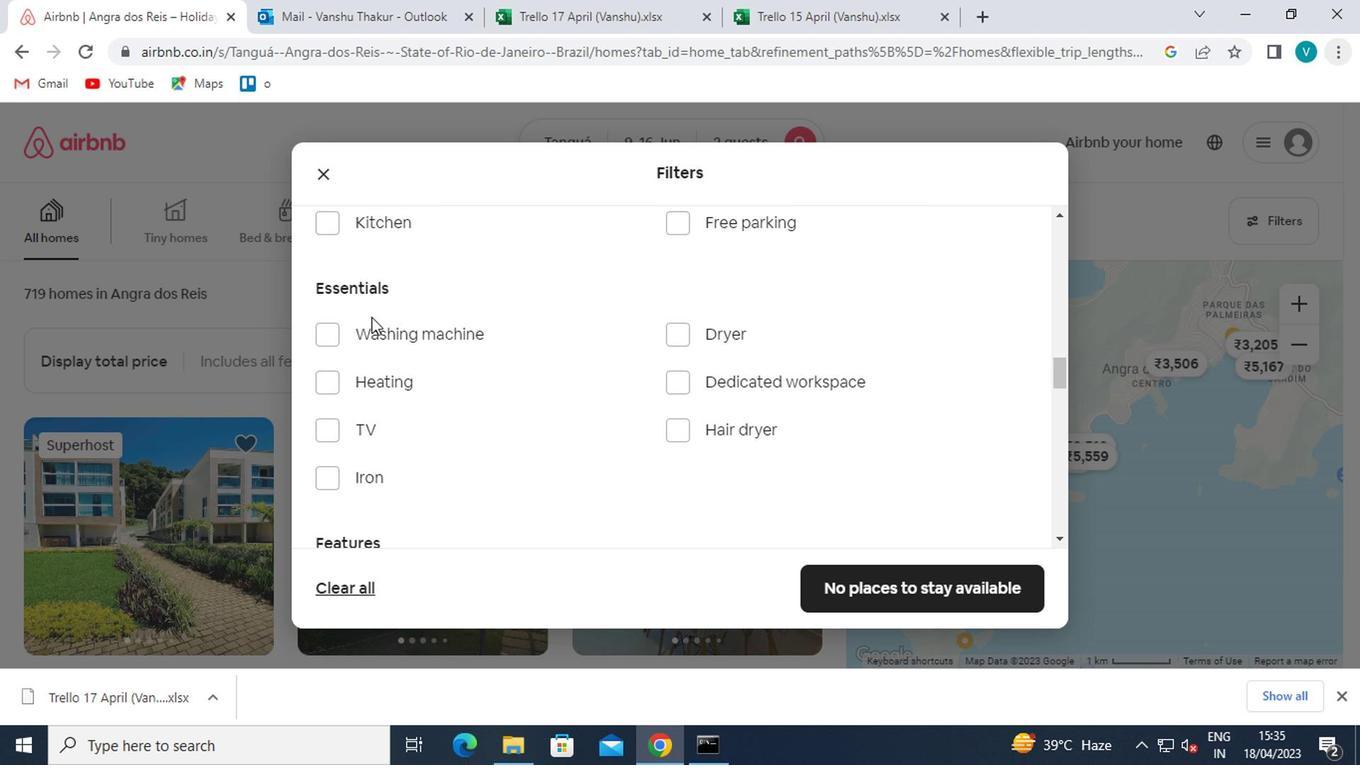 
Action: Mouse pressed left at (335, 336)
Screenshot: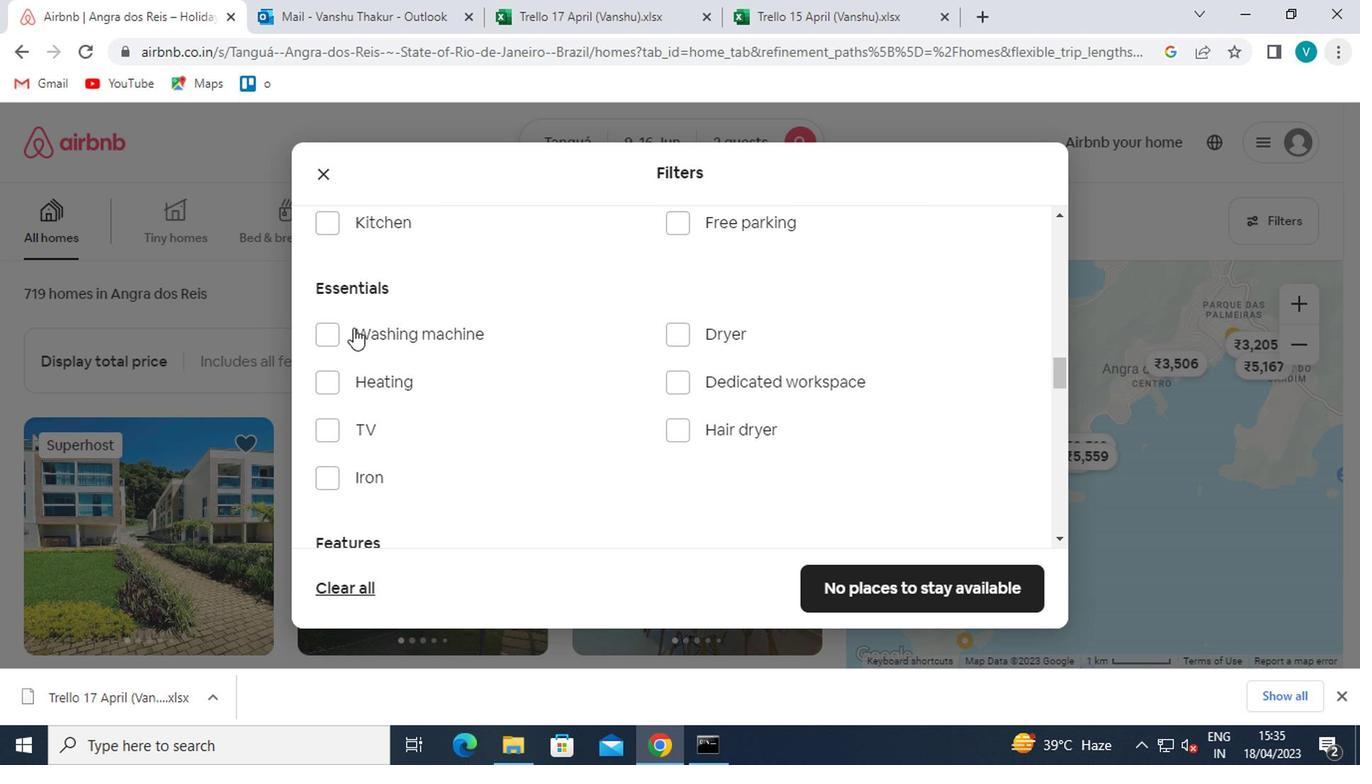 
Action: Mouse moved to (335, 337)
Screenshot: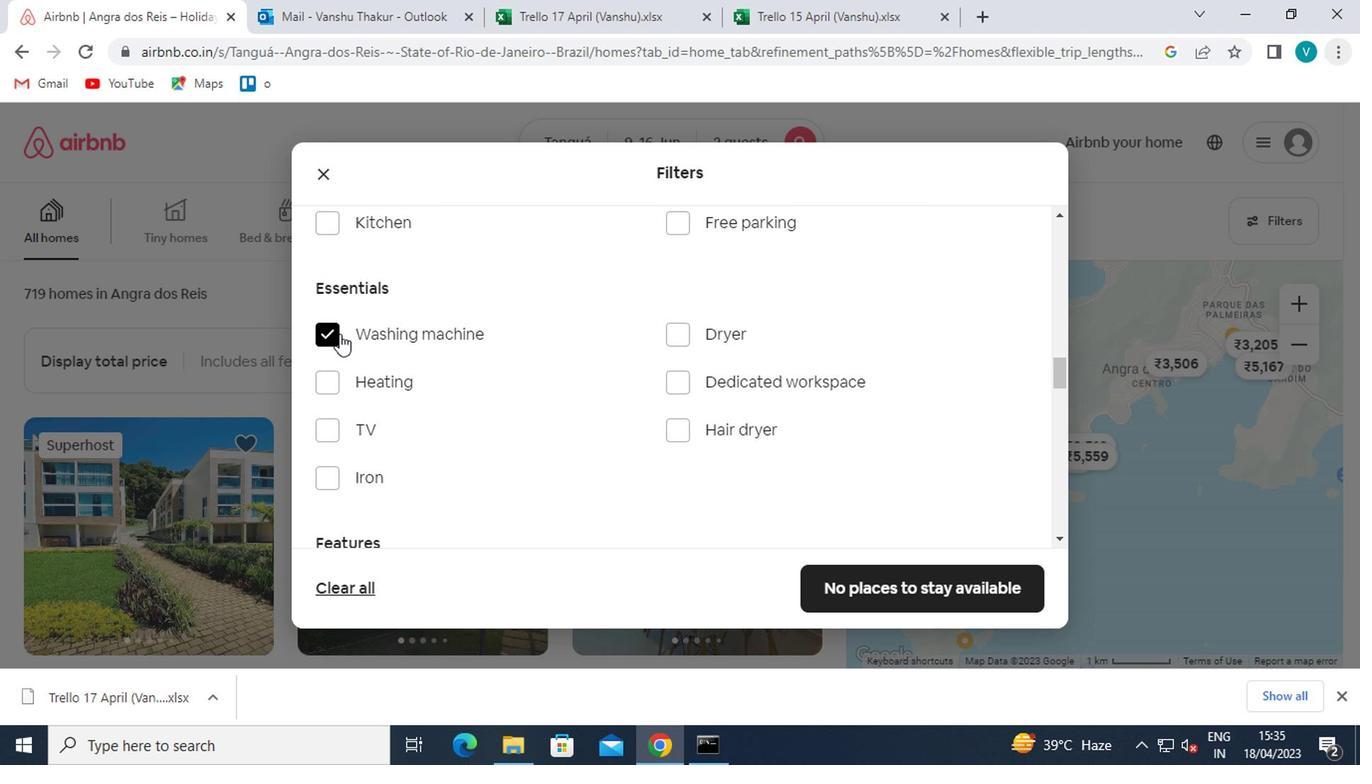 
Action: Mouse scrolled (335, 336) with delta (0, 0)
Screenshot: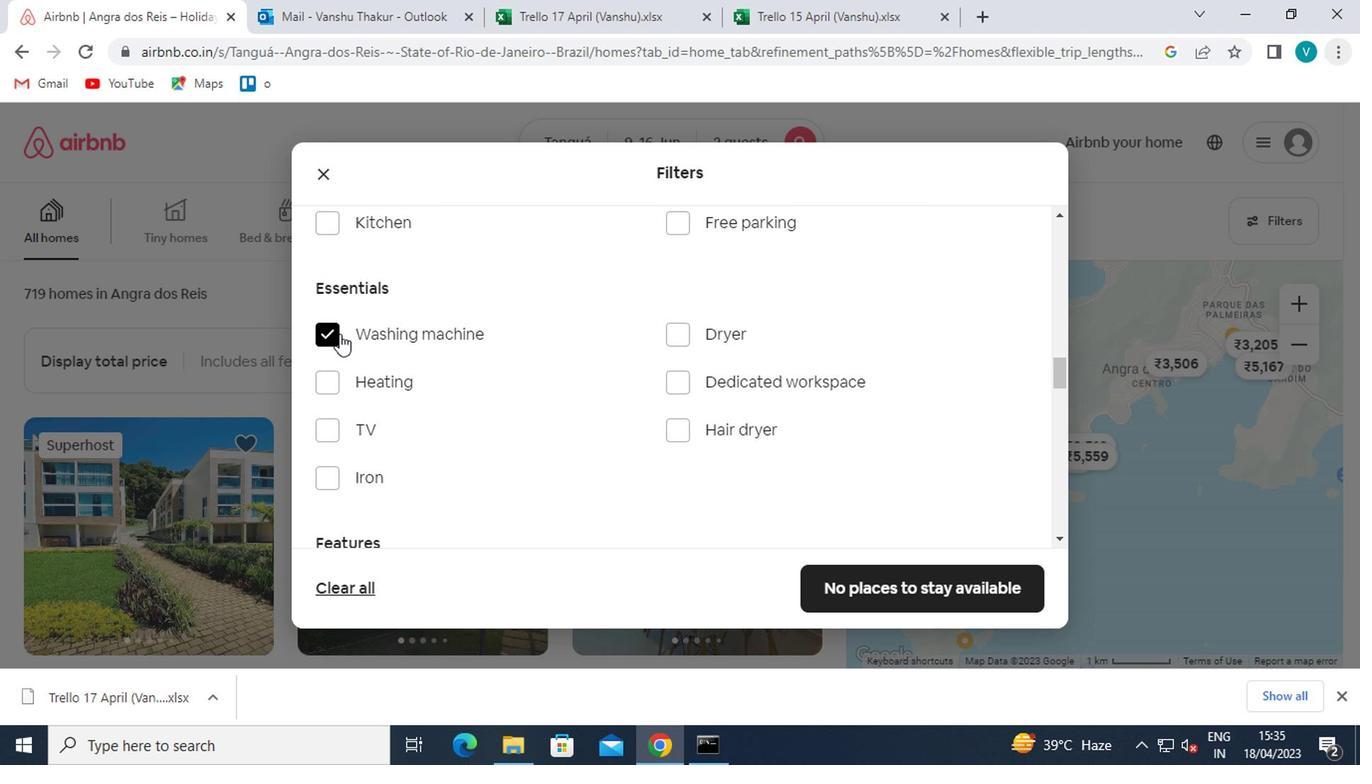 
Action: Mouse scrolled (335, 336) with delta (0, 0)
Screenshot: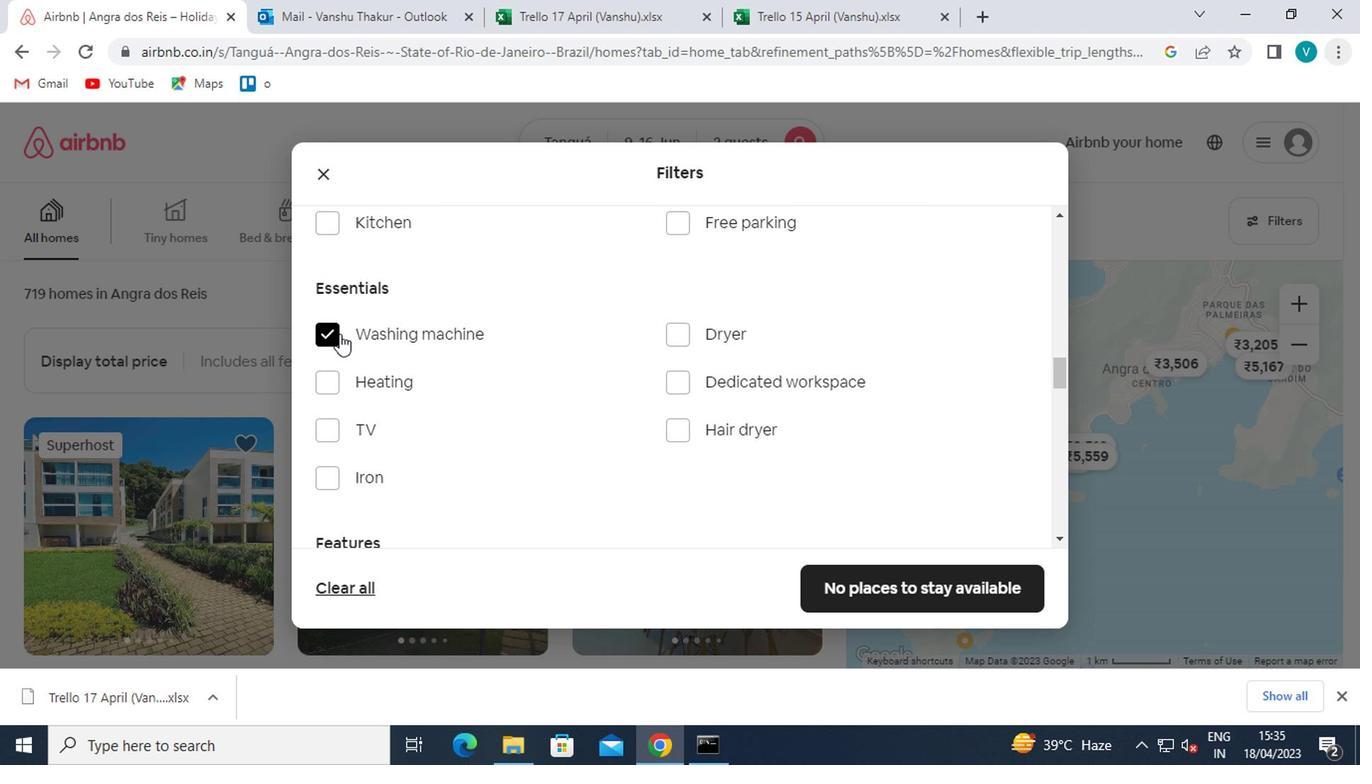 
Action: Mouse scrolled (335, 336) with delta (0, 0)
Screenshot: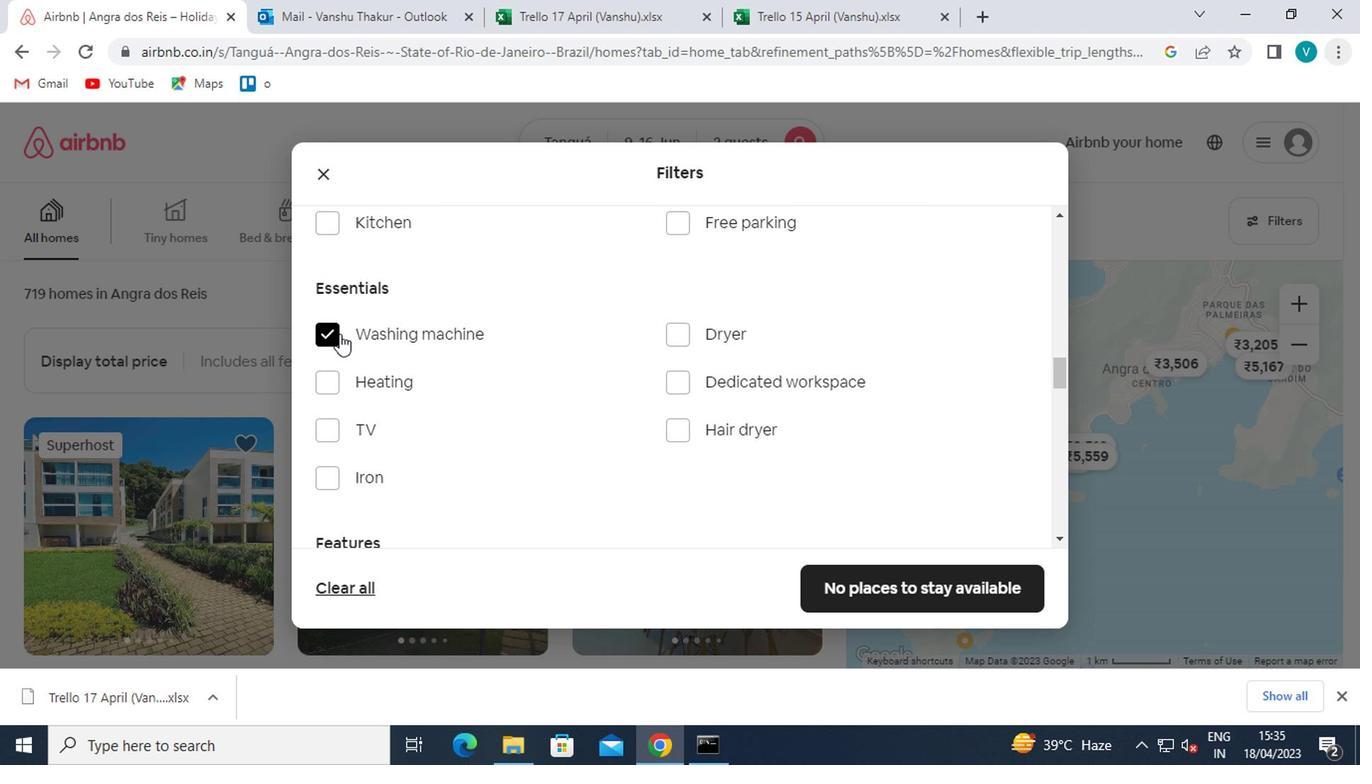 
Action: Mouse moved to (397, 365)
Screenshot: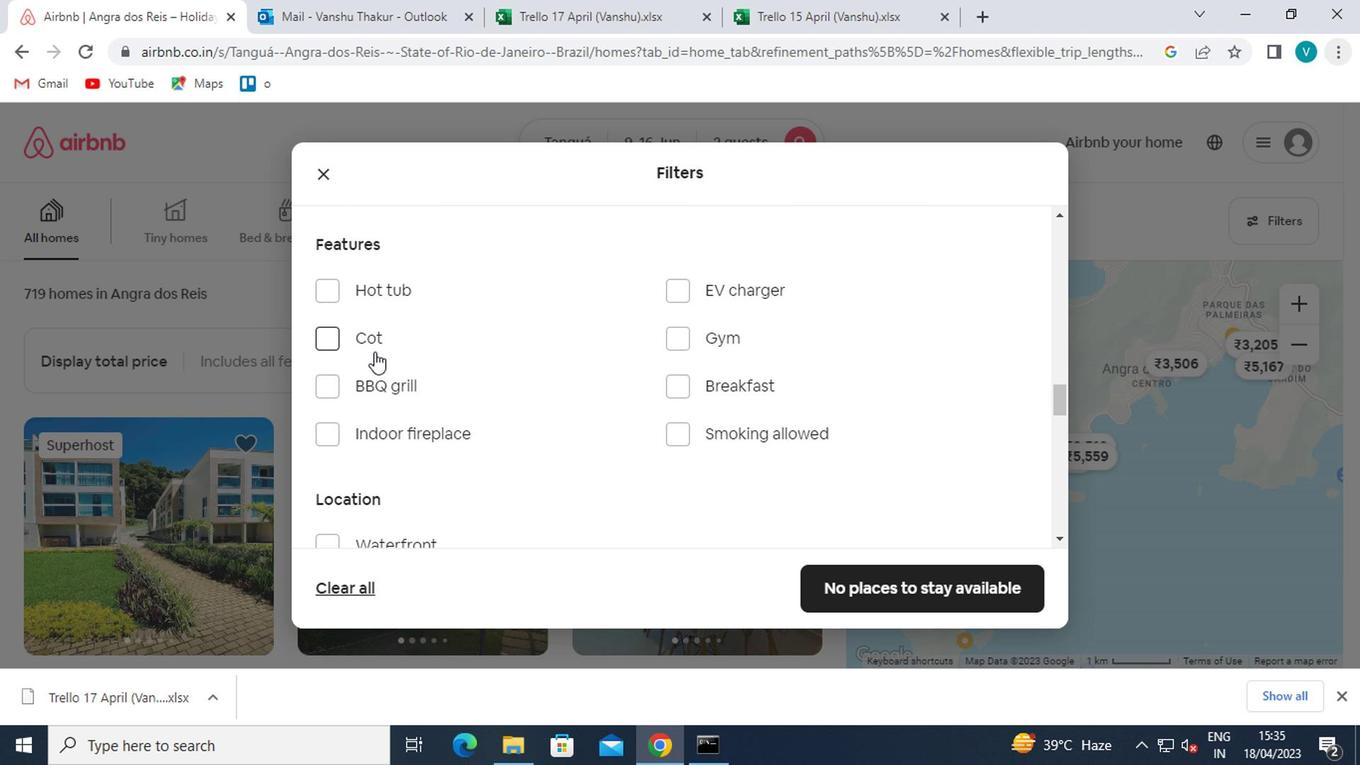 
Action: Mouse scrolled (397, 364) with delta (0, -1)
Screenshot: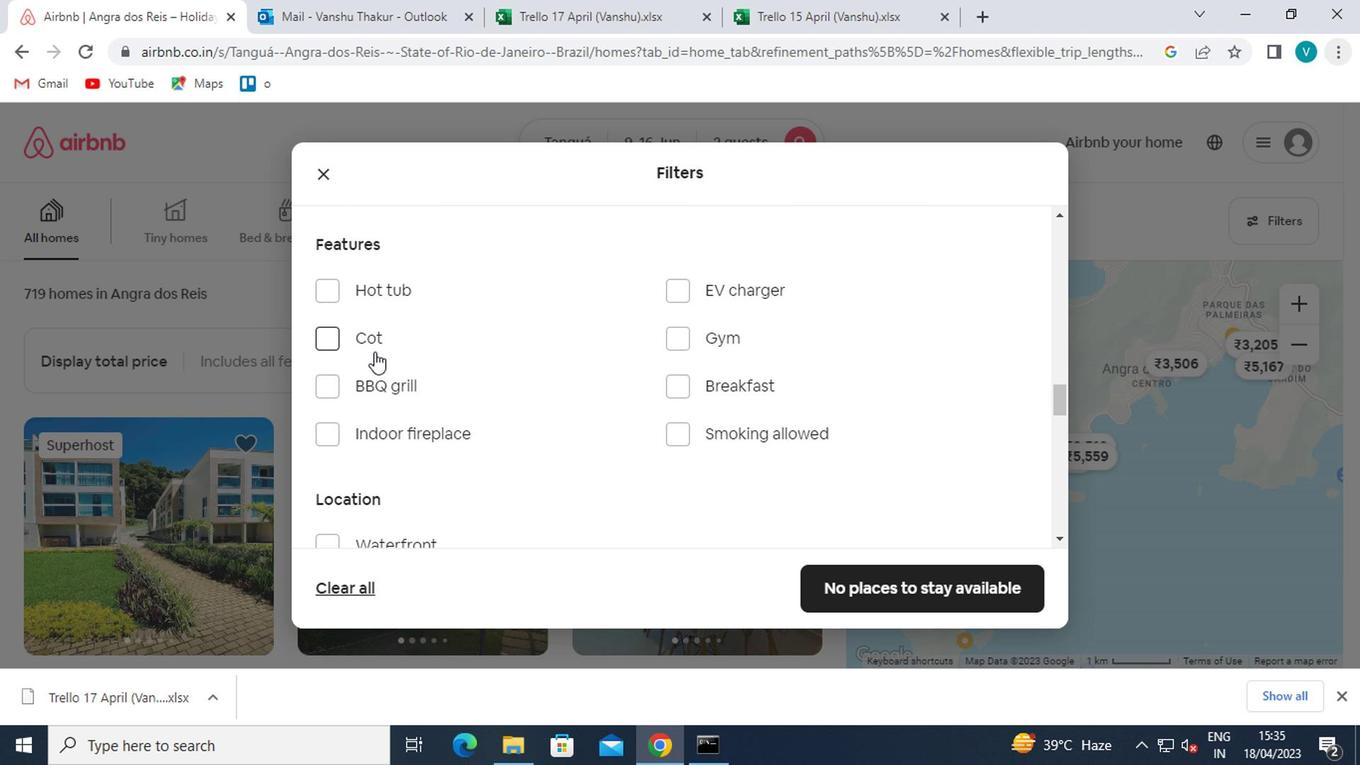 
Action: Mouse moved to (399, 367)
Screenshot: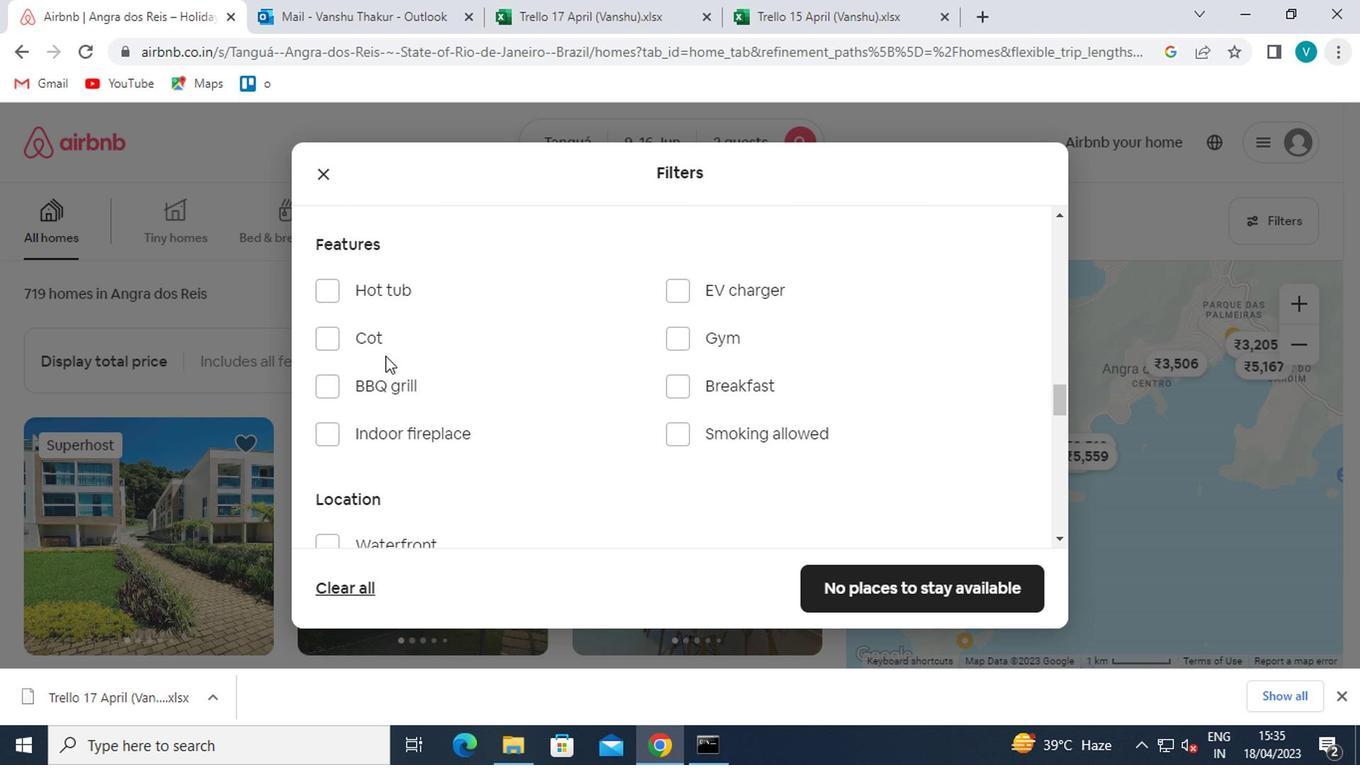 
Action: Mouse scrolled (399, 366) with delta (0, -1)
Screenshot: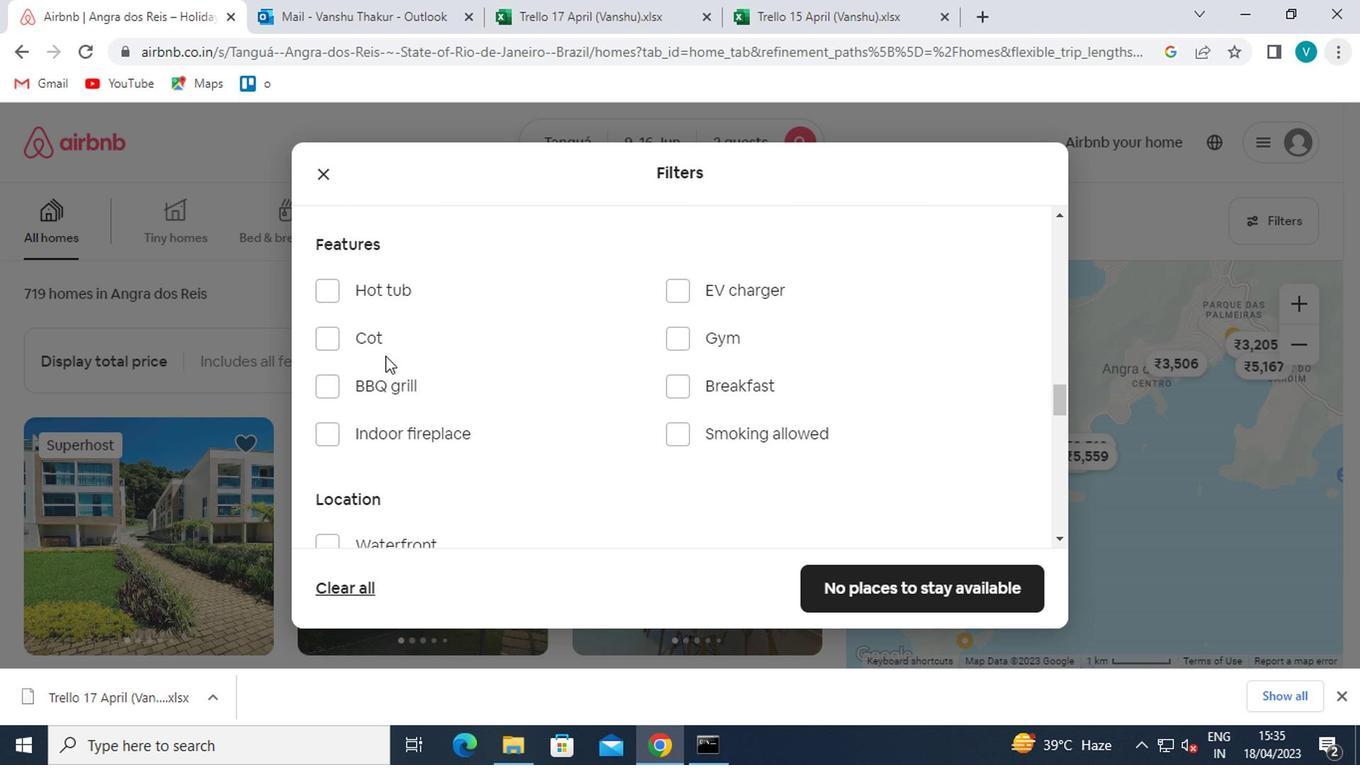 
Action: Mouse moved to (399, 369)
Screenshot: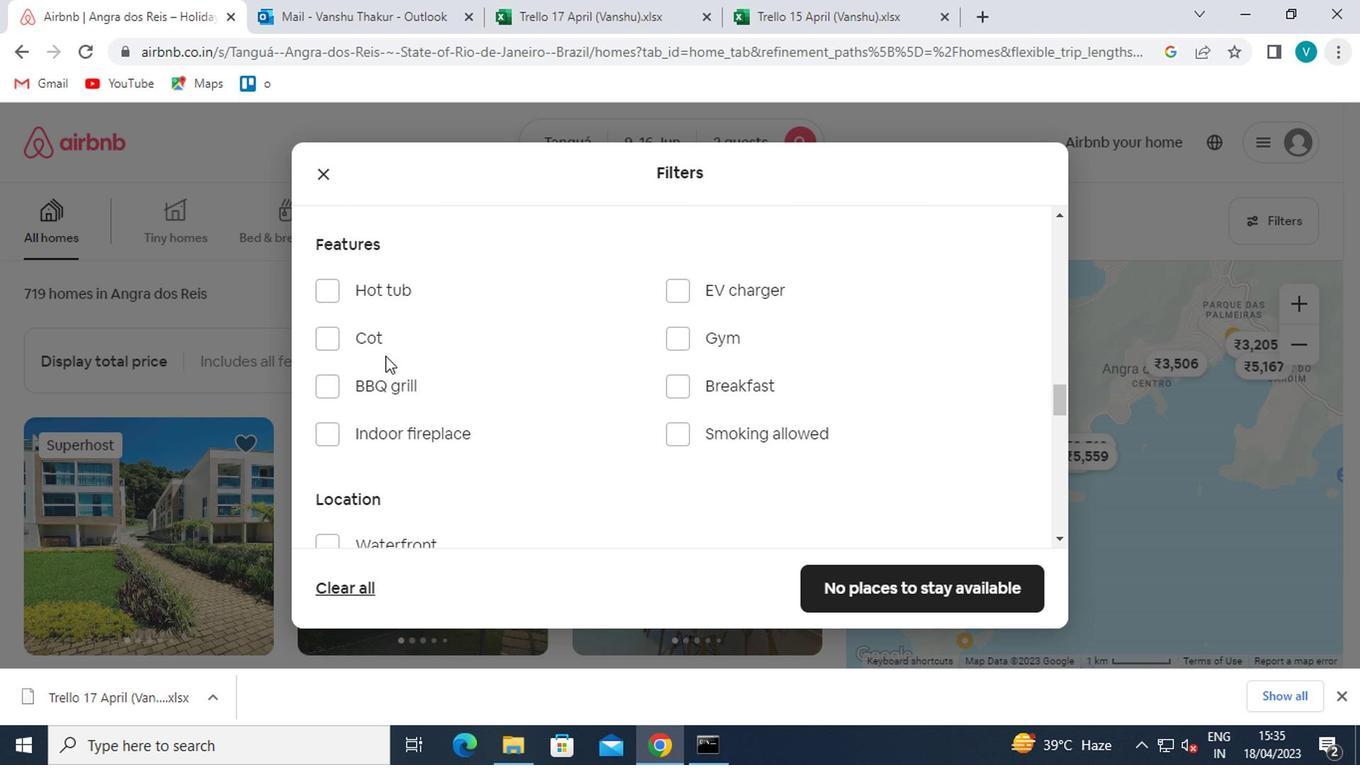 
Action: Mouse scrolled (399, 368) with delta (0, 0)
Screenshot: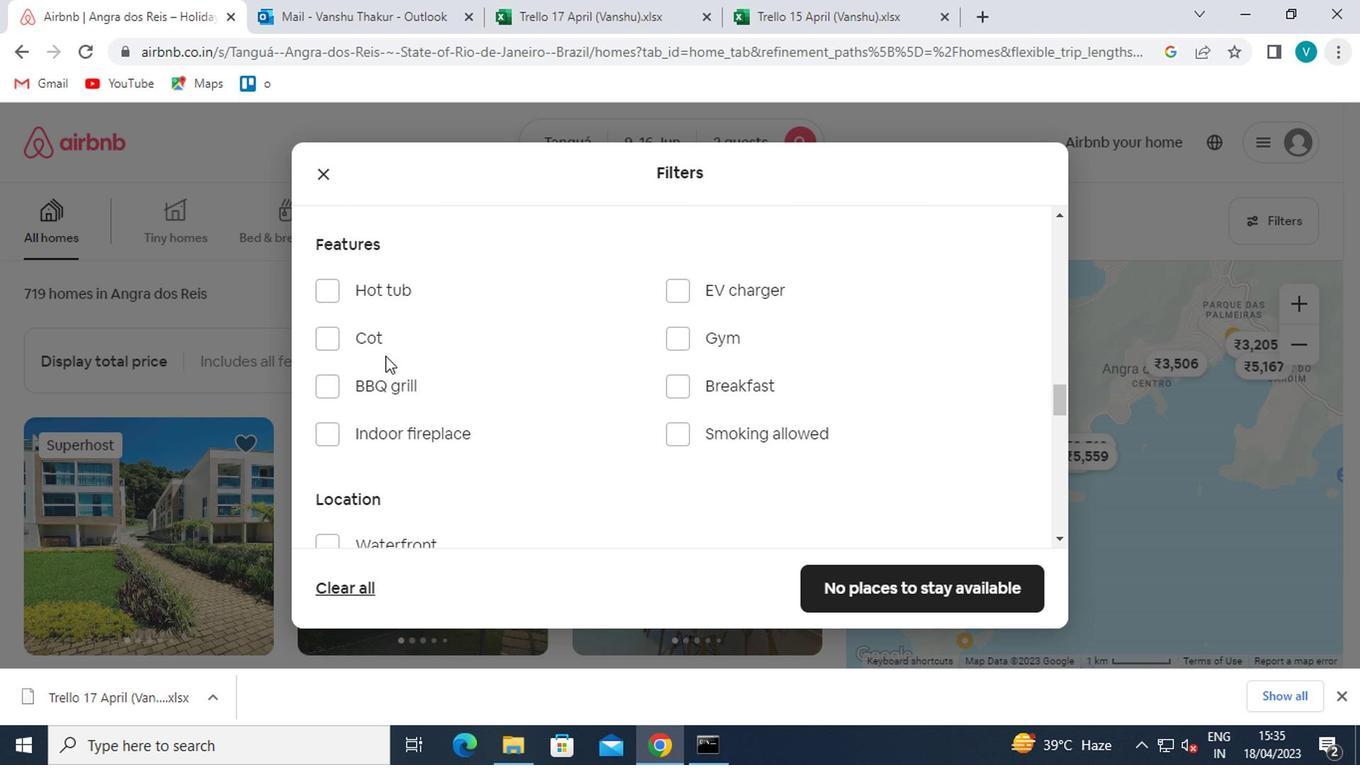 
Action: Mouse moved to (401, 370)
Screenshot: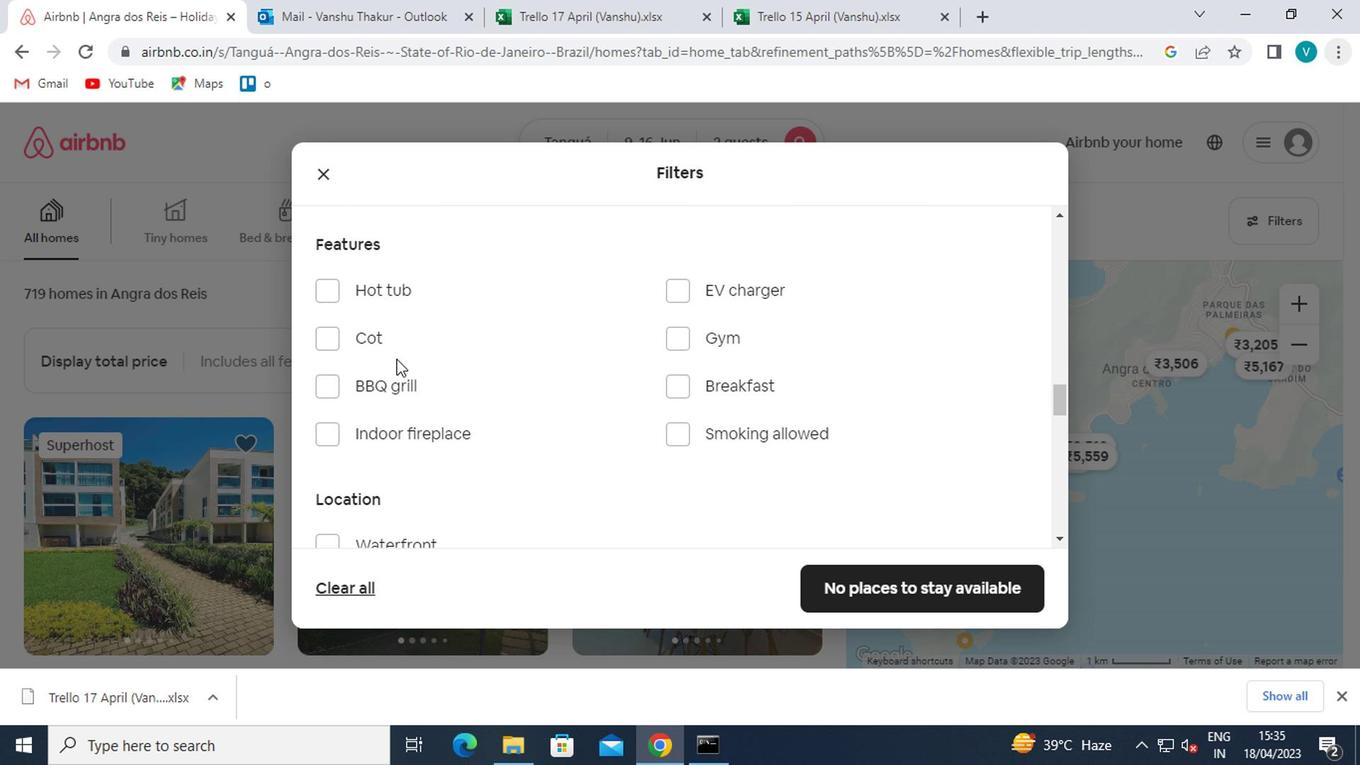 
Action: Mouse scrolled (401, 369) with delta (0, -1)
Screenshot: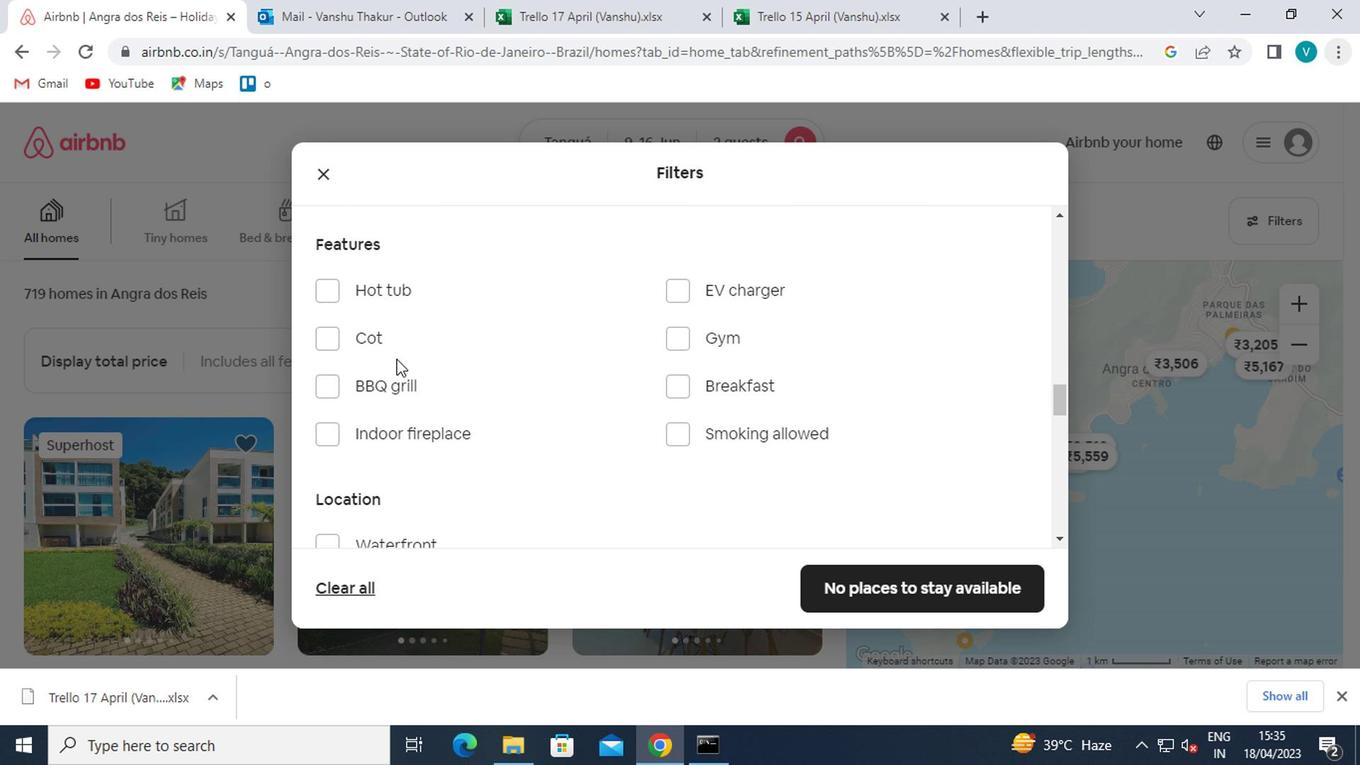 
Action: Mouse moved to (868, 486)
Screenshot: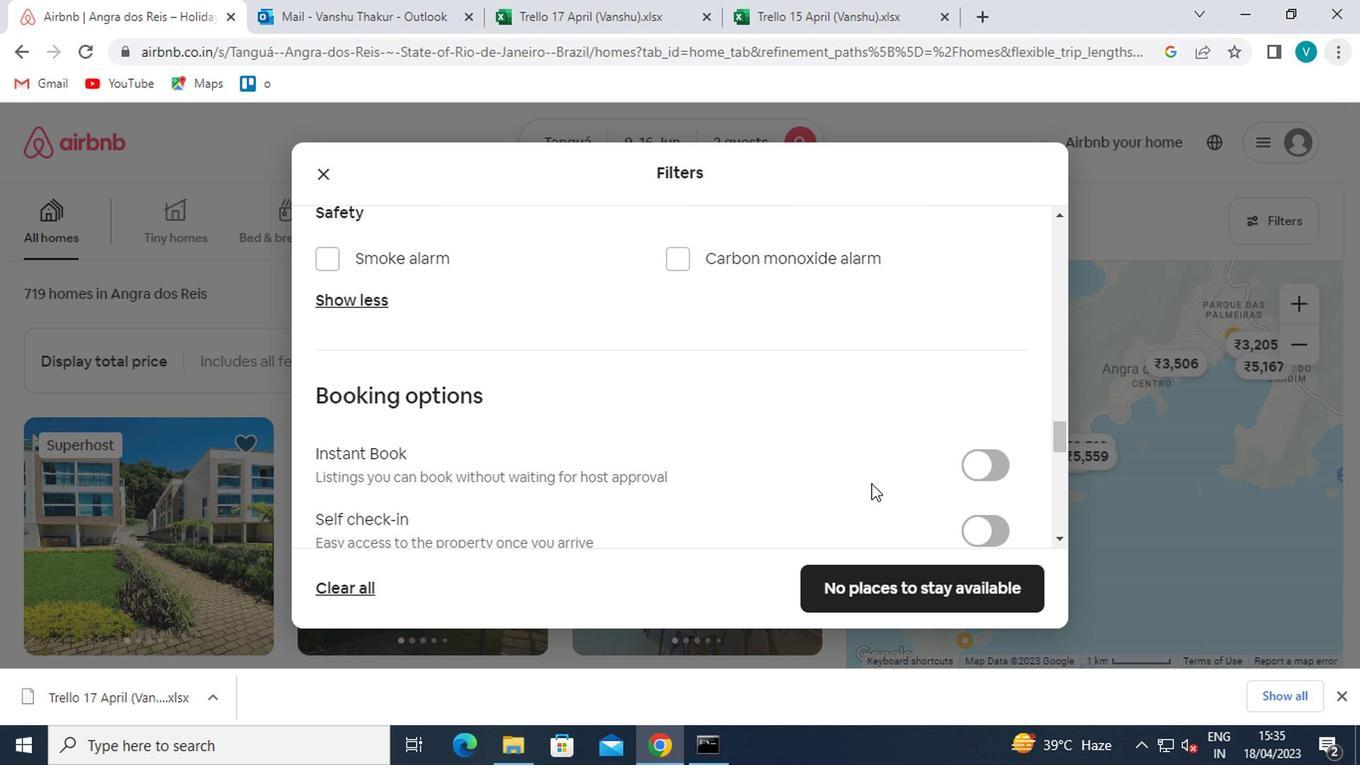 
Action: Mouse scrolled (868, 485) with delta (0, -1)
Screenshot: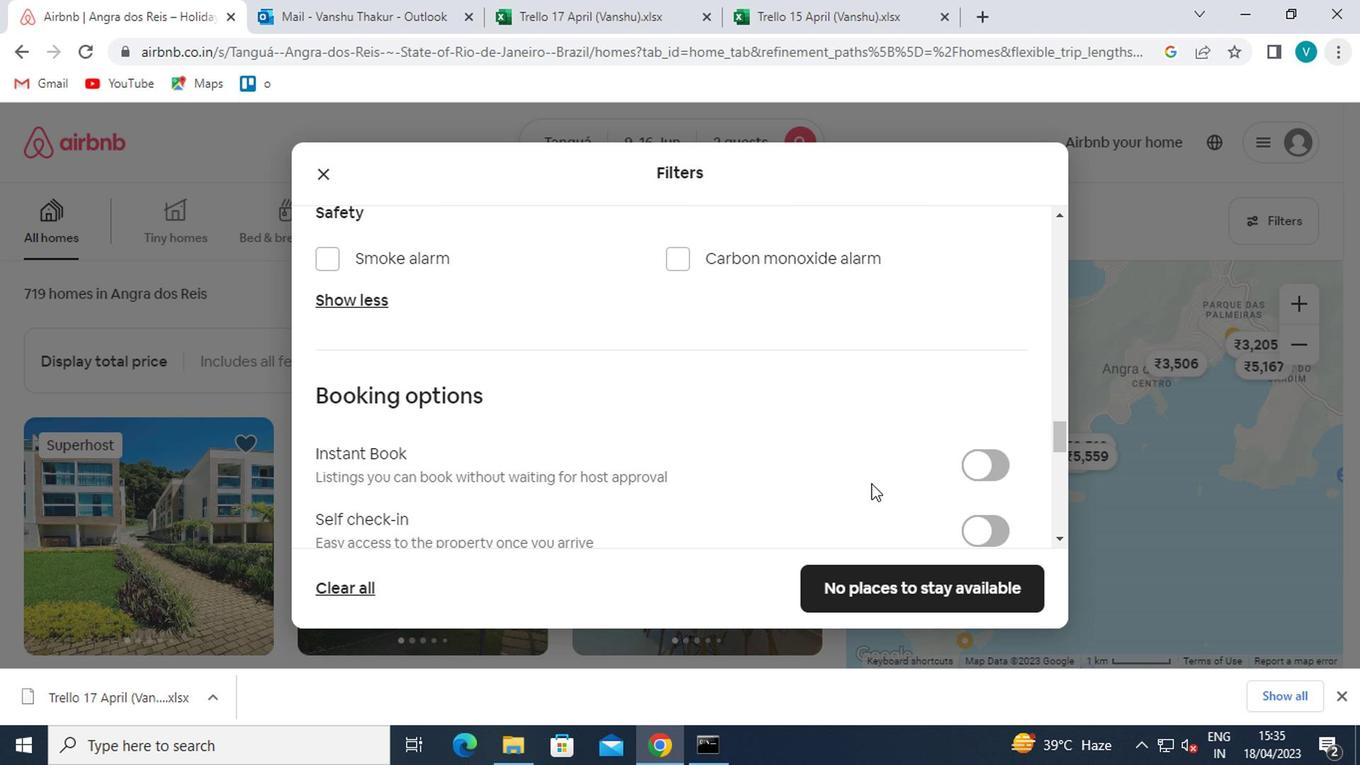 
Action: Mouse moved to (970, 424)
Screenshot: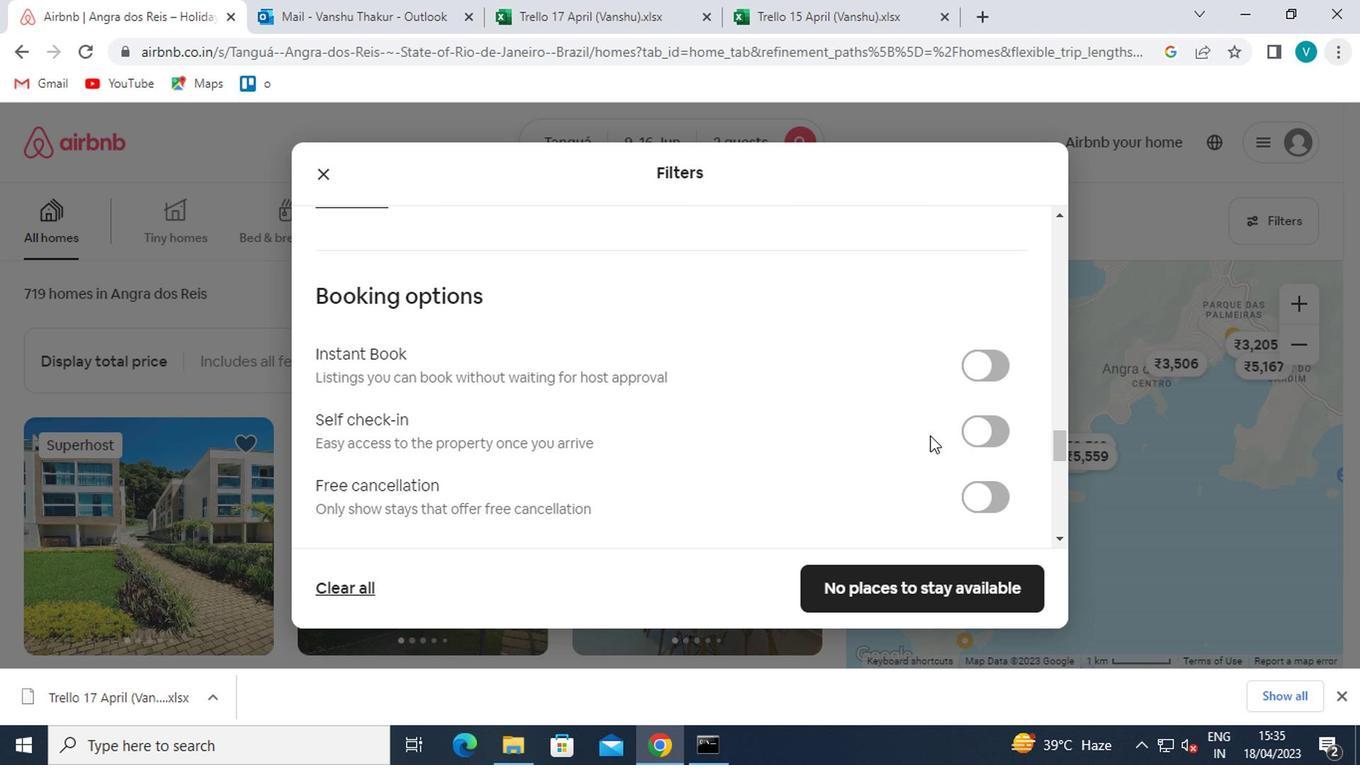 
Action: Mouse pressed left at (970, 424)
Screenshot: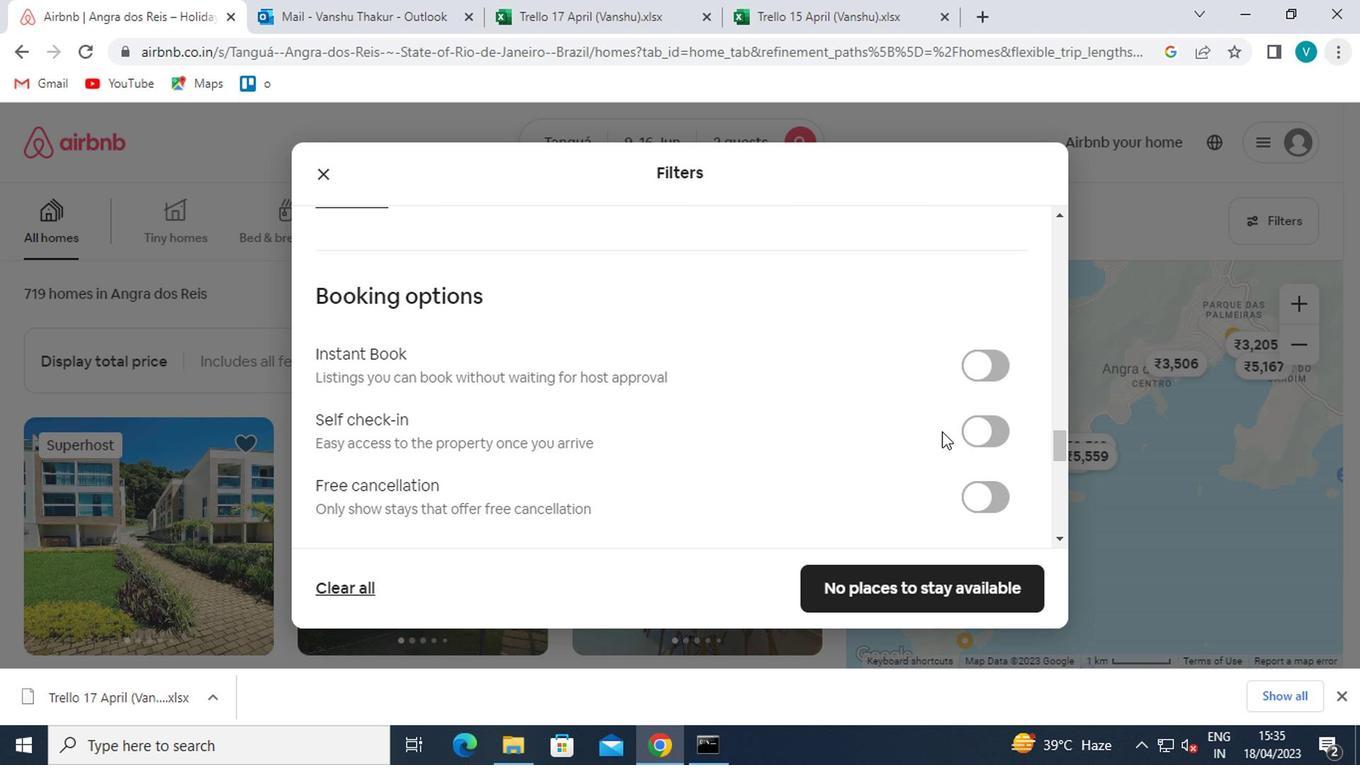 
Action: Mouse moved to (883, 403)
Screenshot: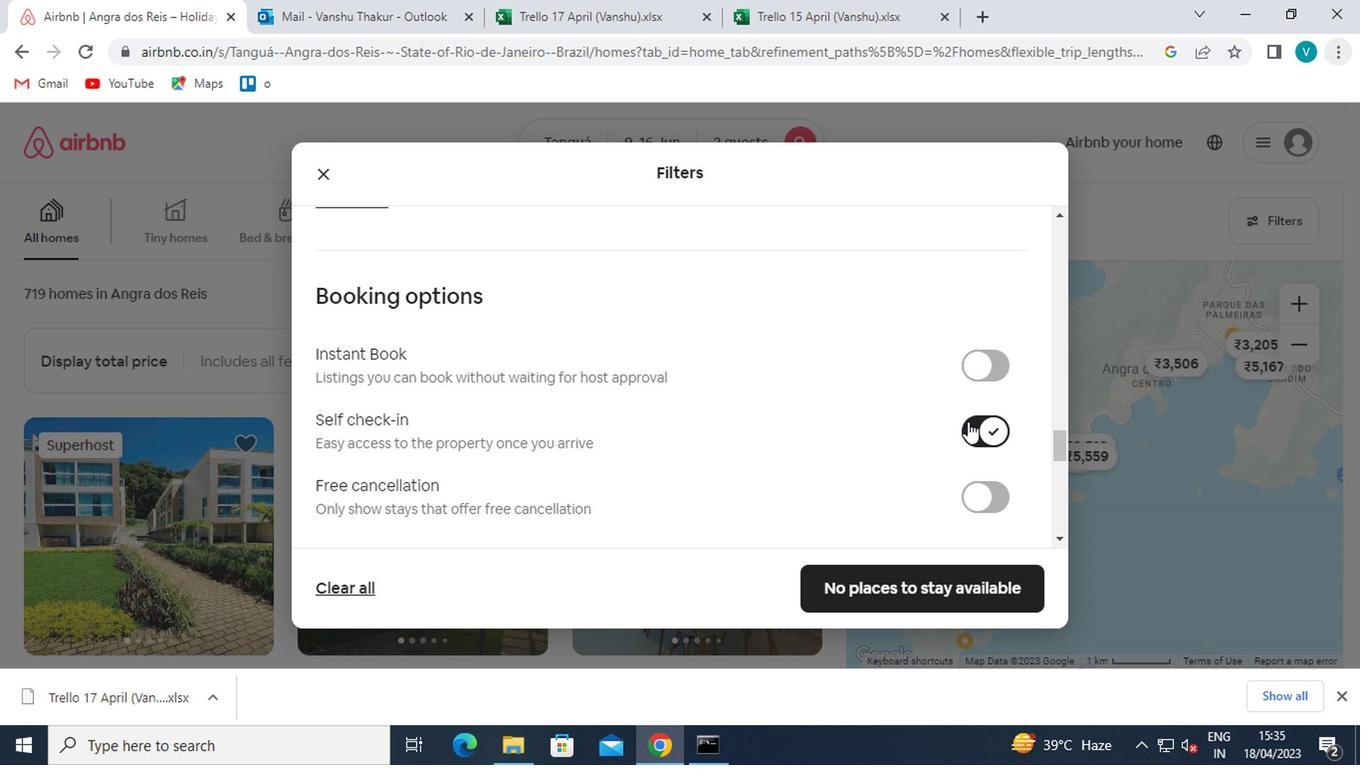
Action: Mouse scrolled (883, 402) with delta (0, 0)
Screenshot: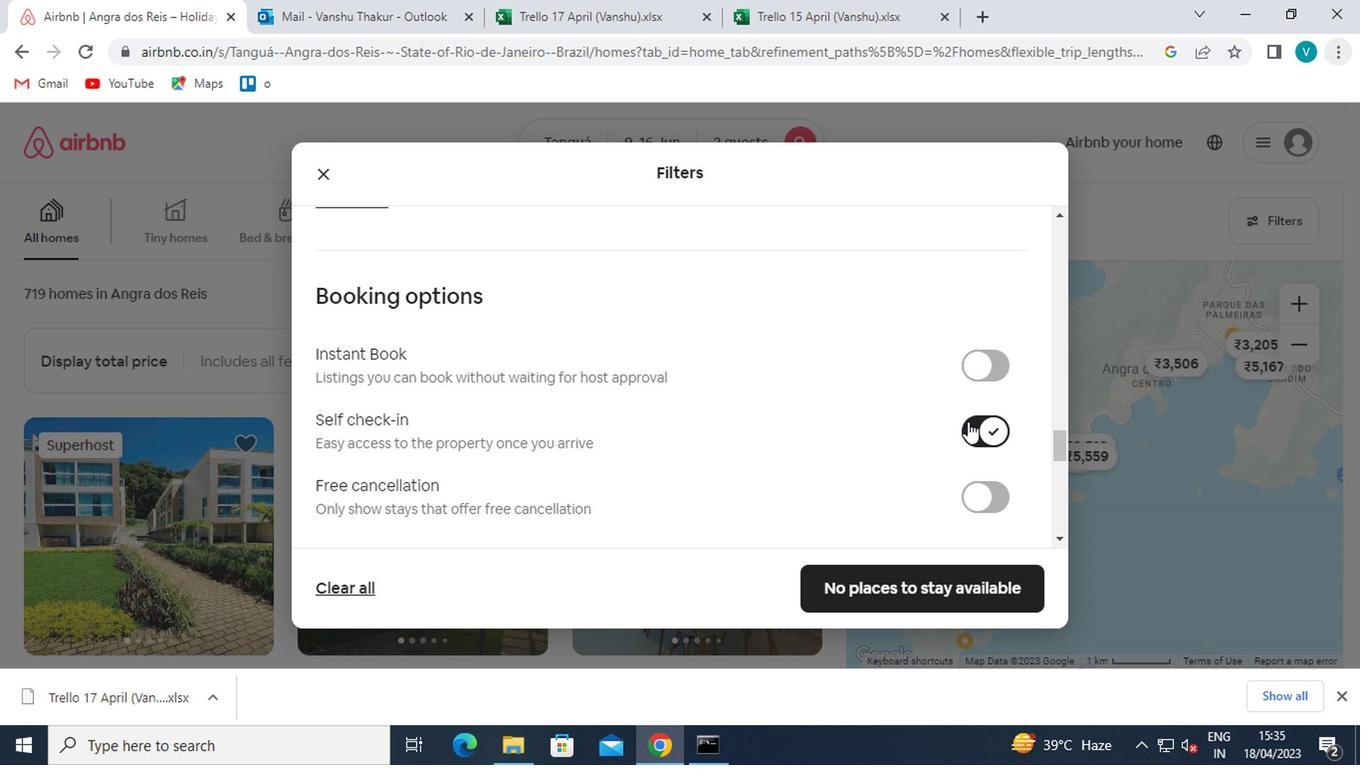 
Action: Mouse moved to (875, 404)
Screenshot: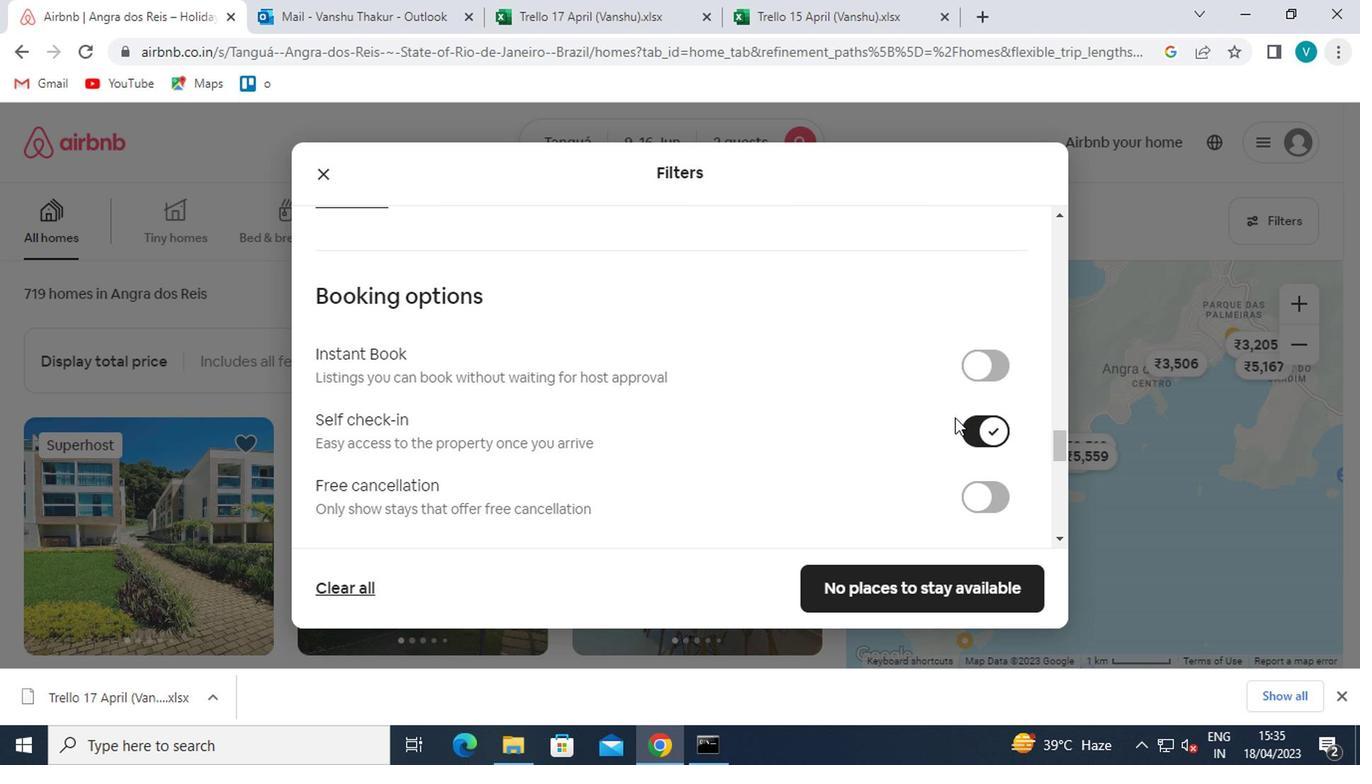 
Action: Mouse scrolled (875, 403) with delta (0, -1)
Screenshot: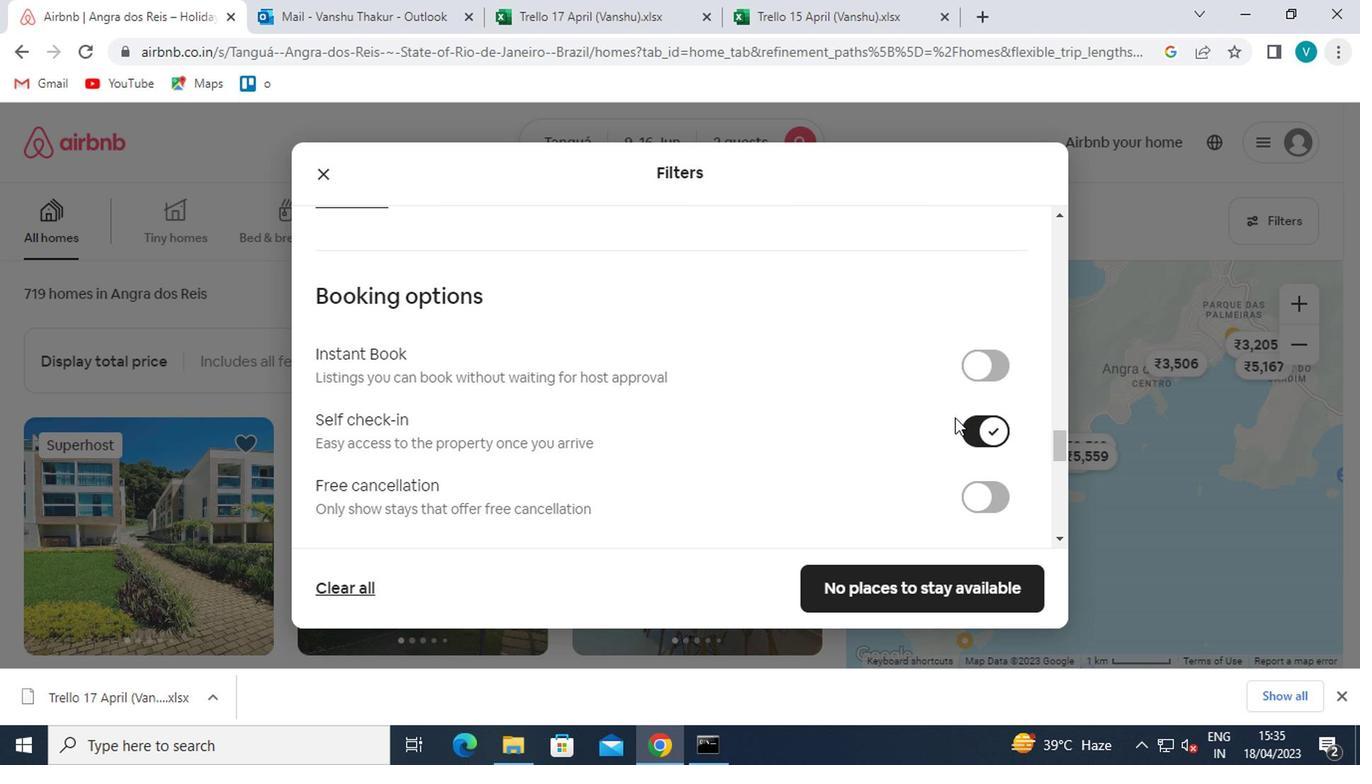 
Action: Mouse moved to (873, 404)
Screenshot: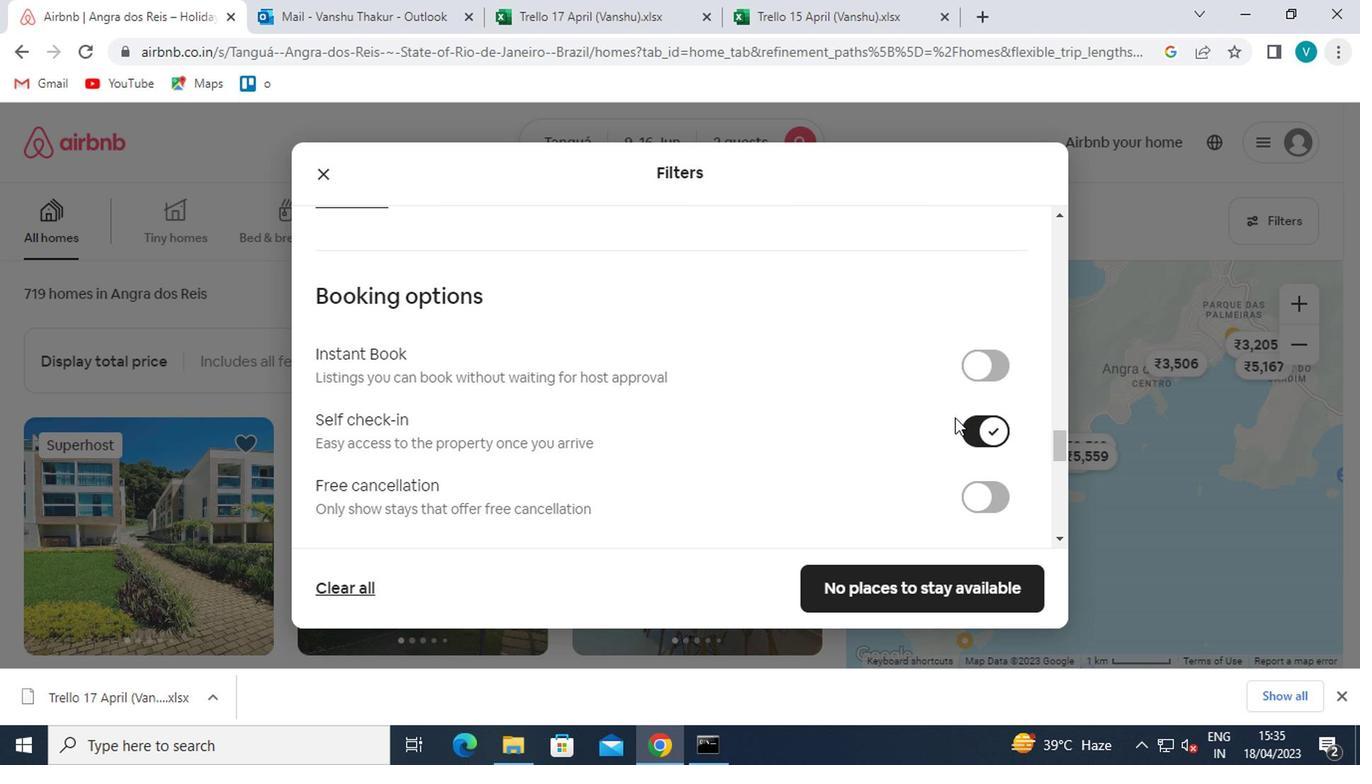 
Action: Mouse scrolled (873, 403) with delta (0, -1)
Screenshot: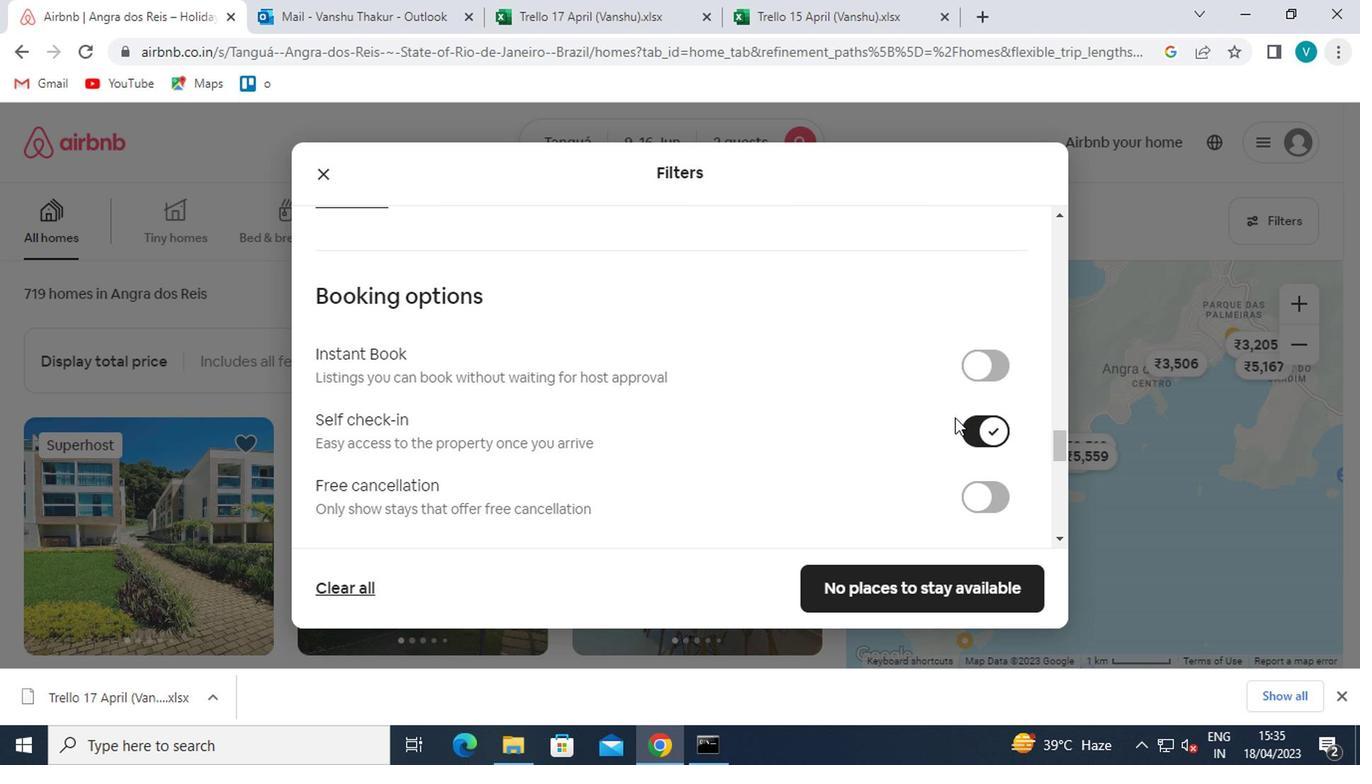 
Action: Mouse moved to (868, 404)
Screenshot: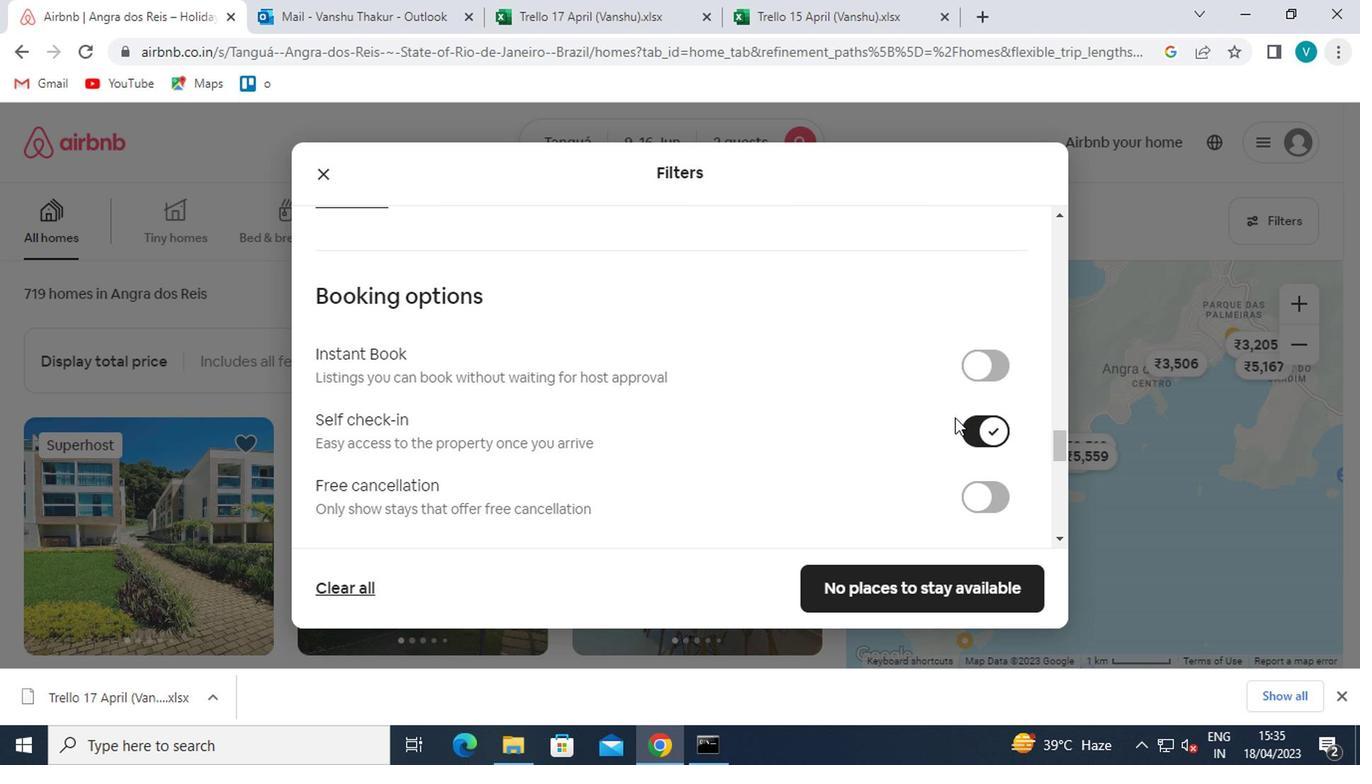 
Action: Mouse scrolled (868, 403) with delta (0, -1)
Screenshot: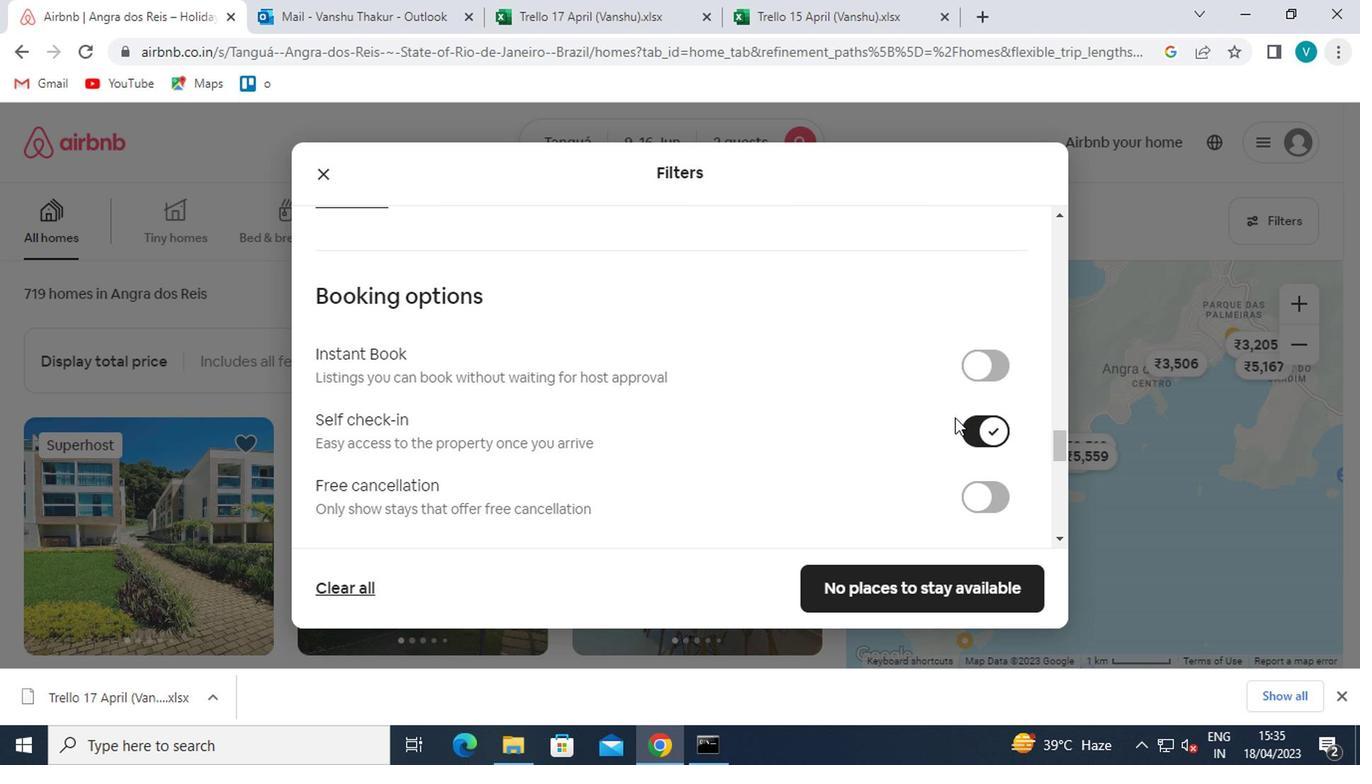 
Action: Mouse moved to (865, 404)
Screenshot: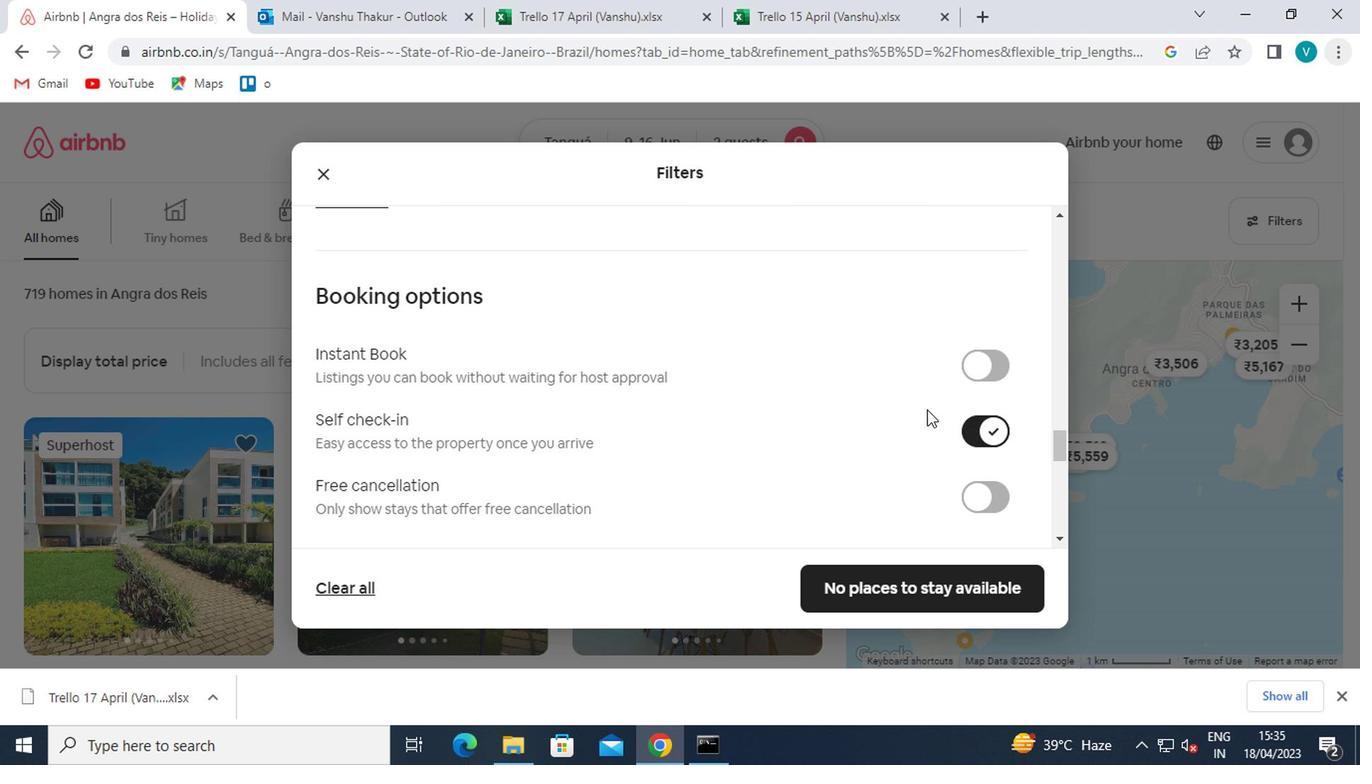 
Action: Mouse scrolled (865, 403) with delta (0, -1)
Screenshot: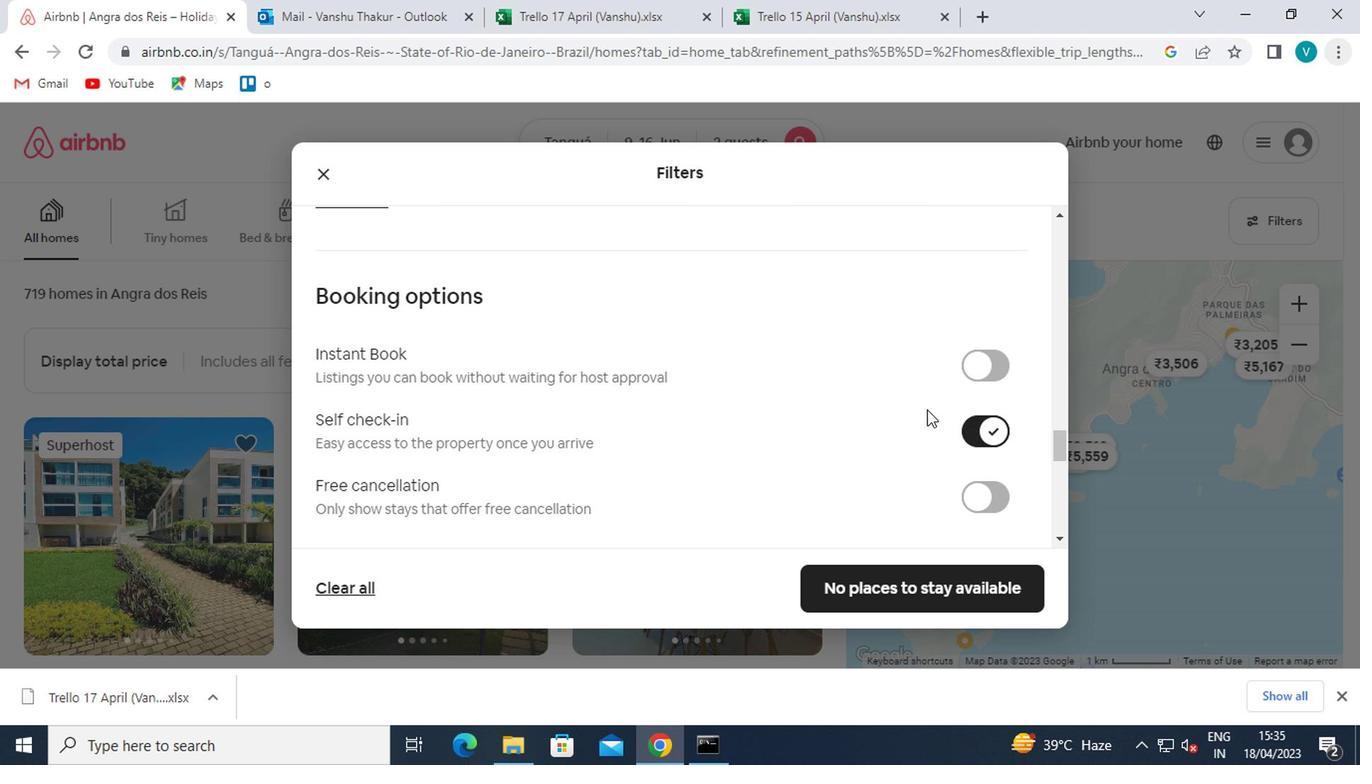 
Action: Mouse moved to (414, 412)
Screenshot: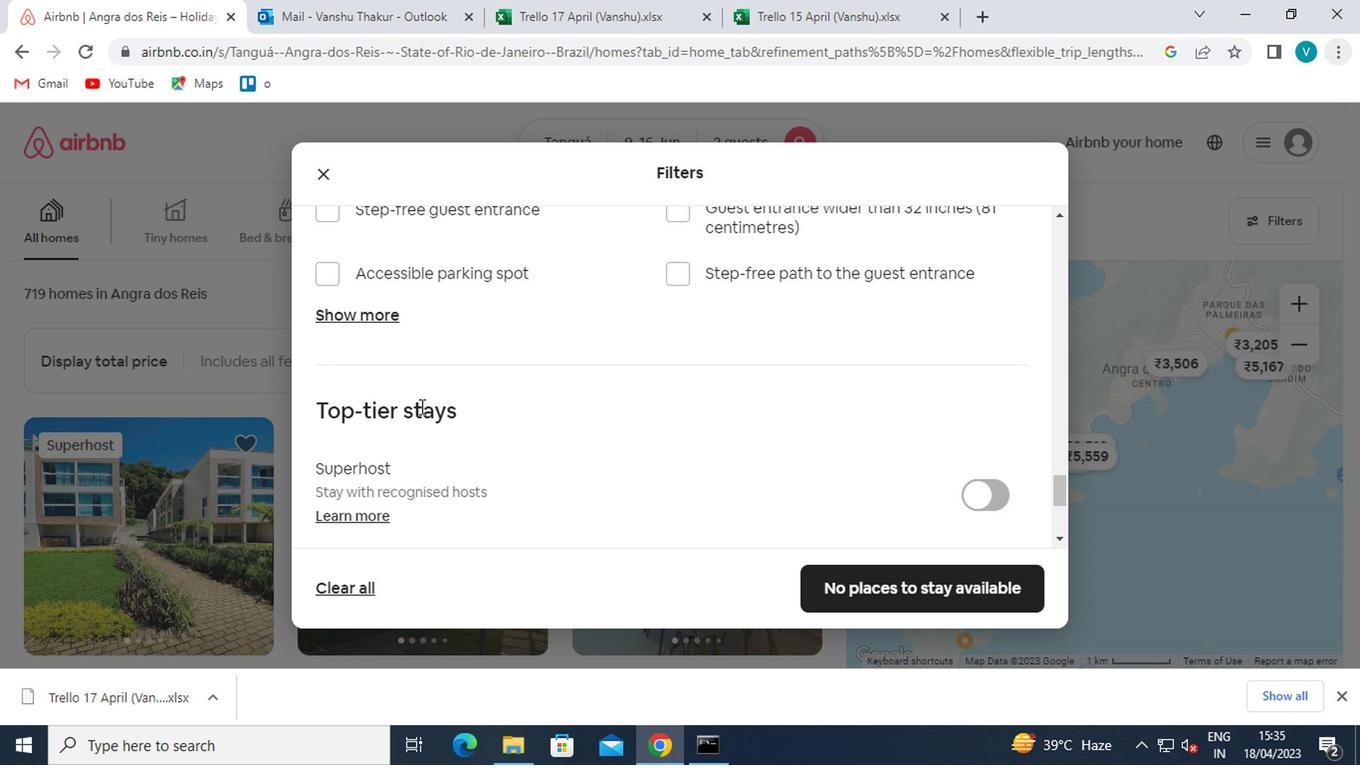 
Action: Mouse scrolled (414, 411) with delta (0, 0)
Screenshot: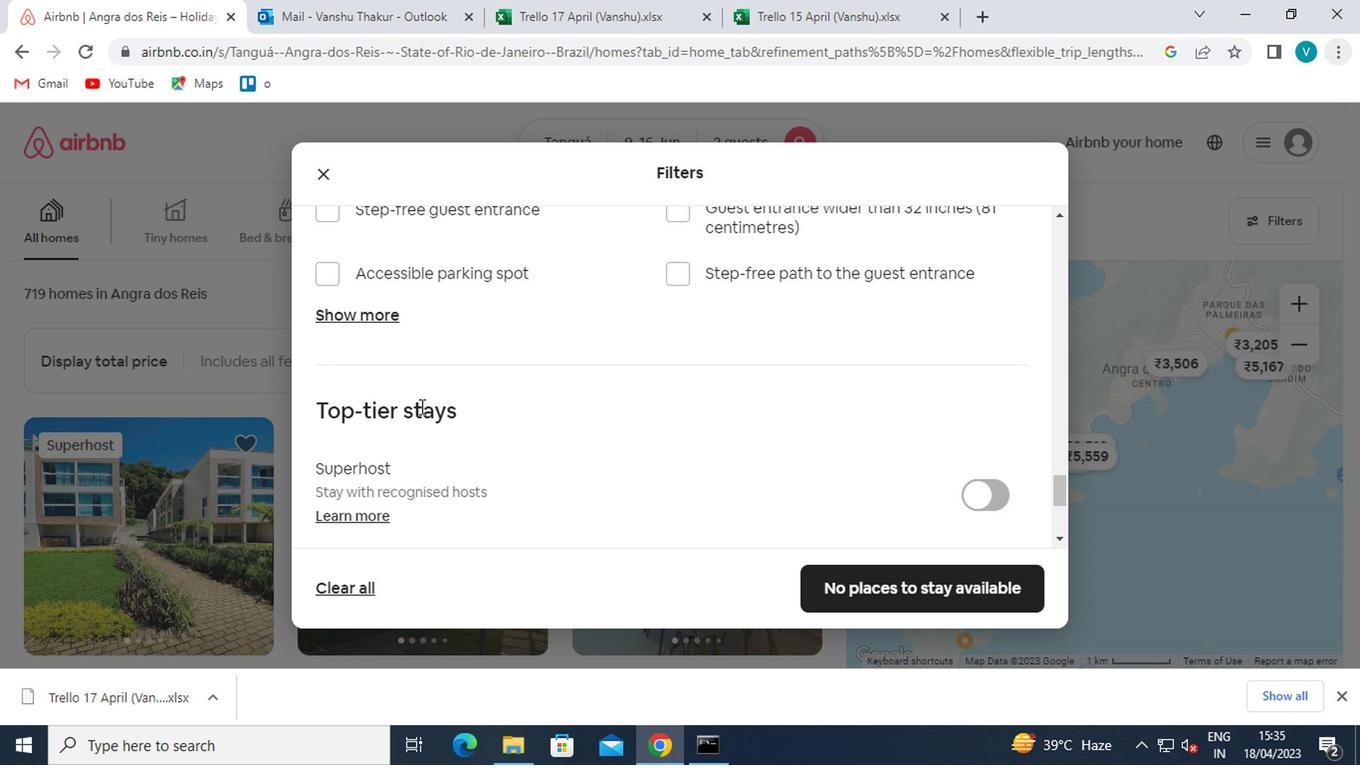 
Action: Mouse moved to (414, 414)
Screenshot: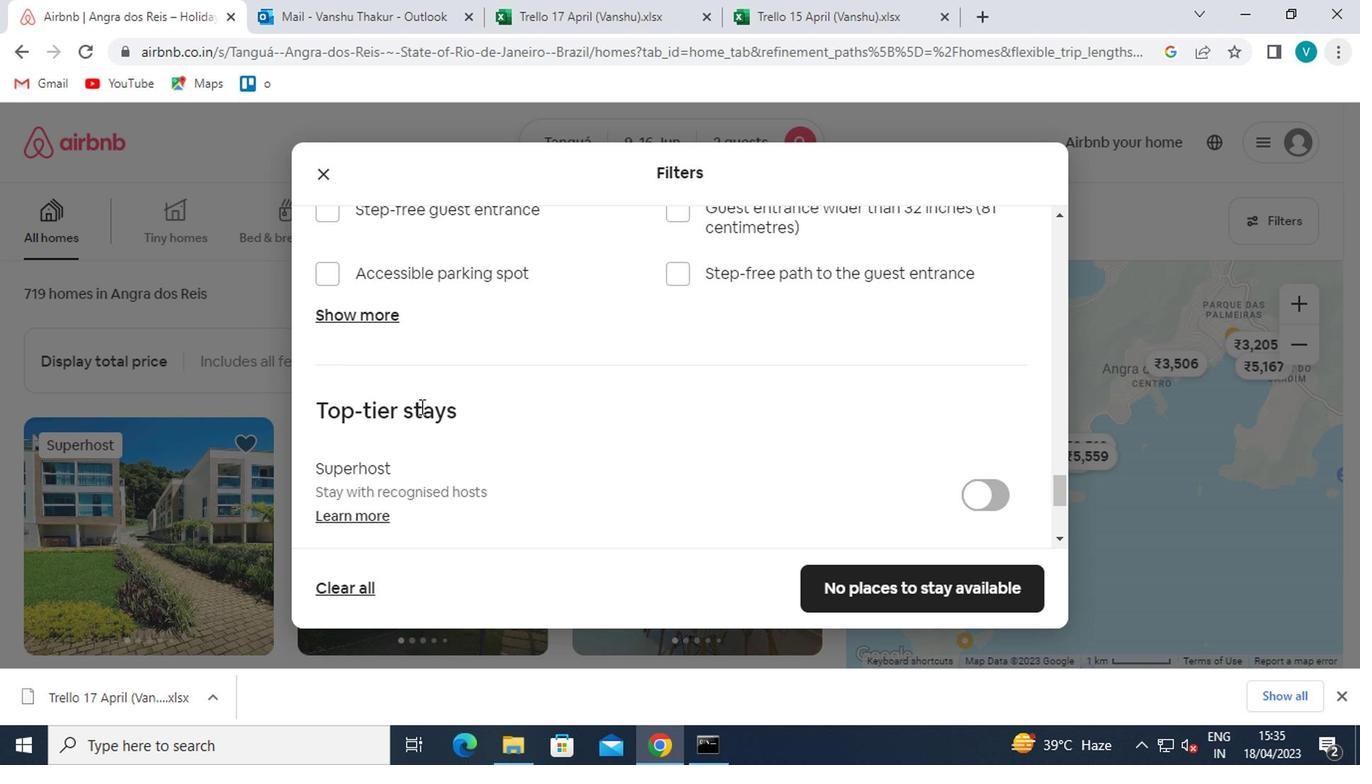 
Action: Mouse scrolled (414, 413) with delta (0, 0)
Screenshot: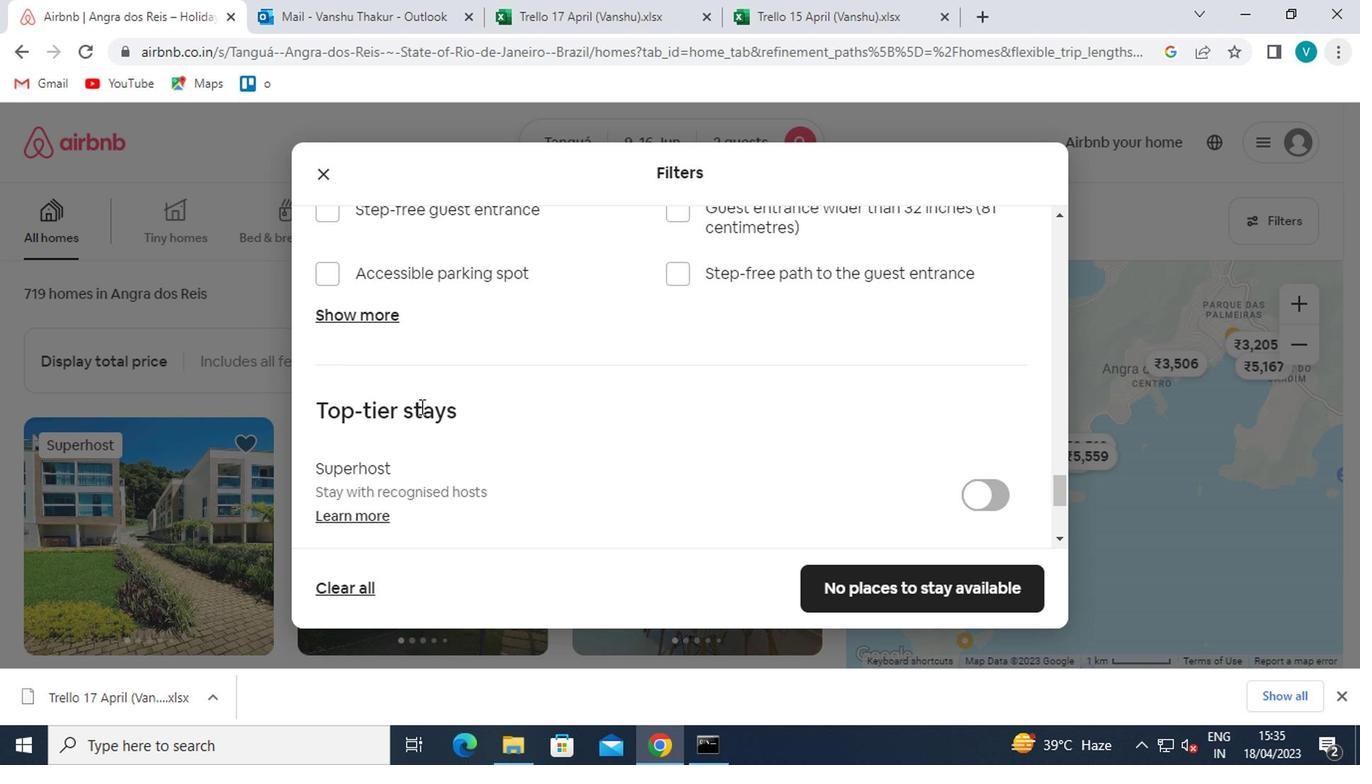 
Action: Mouse scrolled (414, 413) with delta (0, 0)
Screenshot: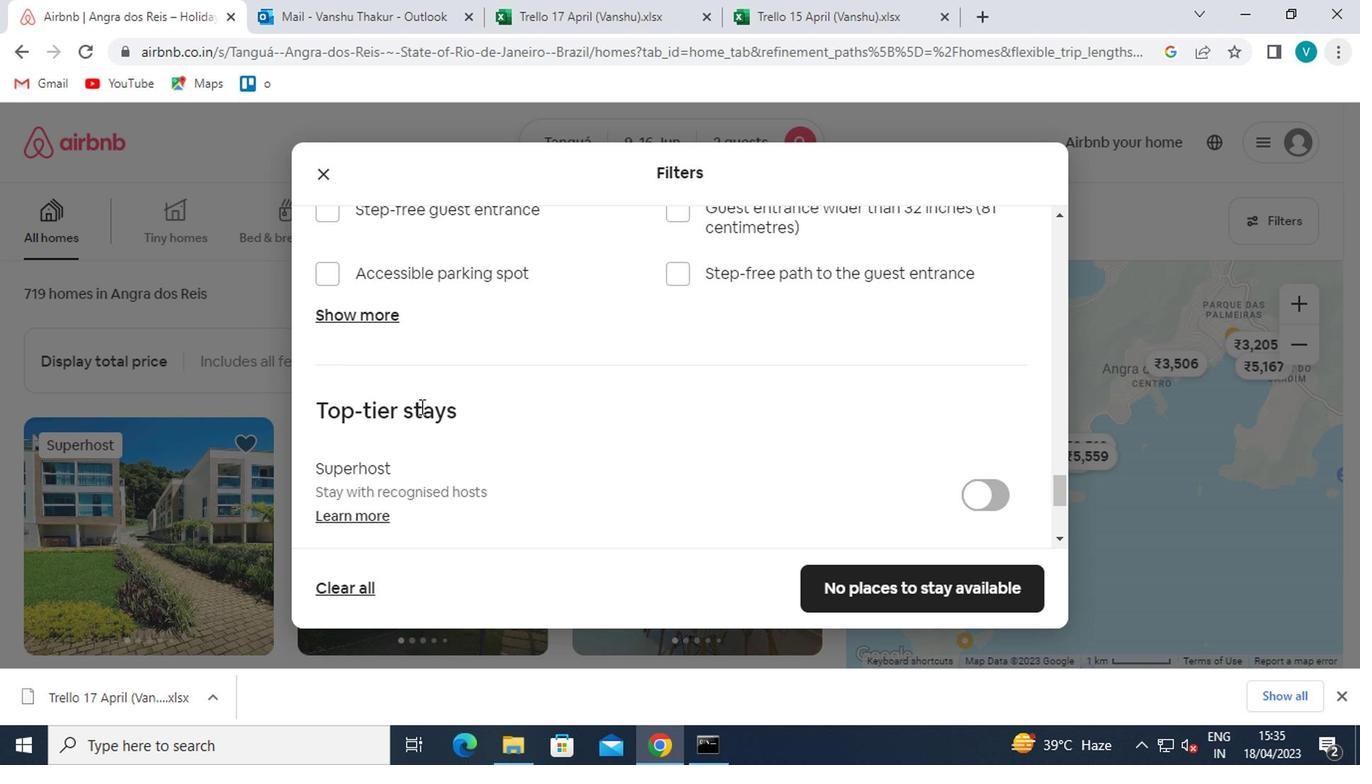 
Action: Mouse moved to (377, 496)
Screenshot: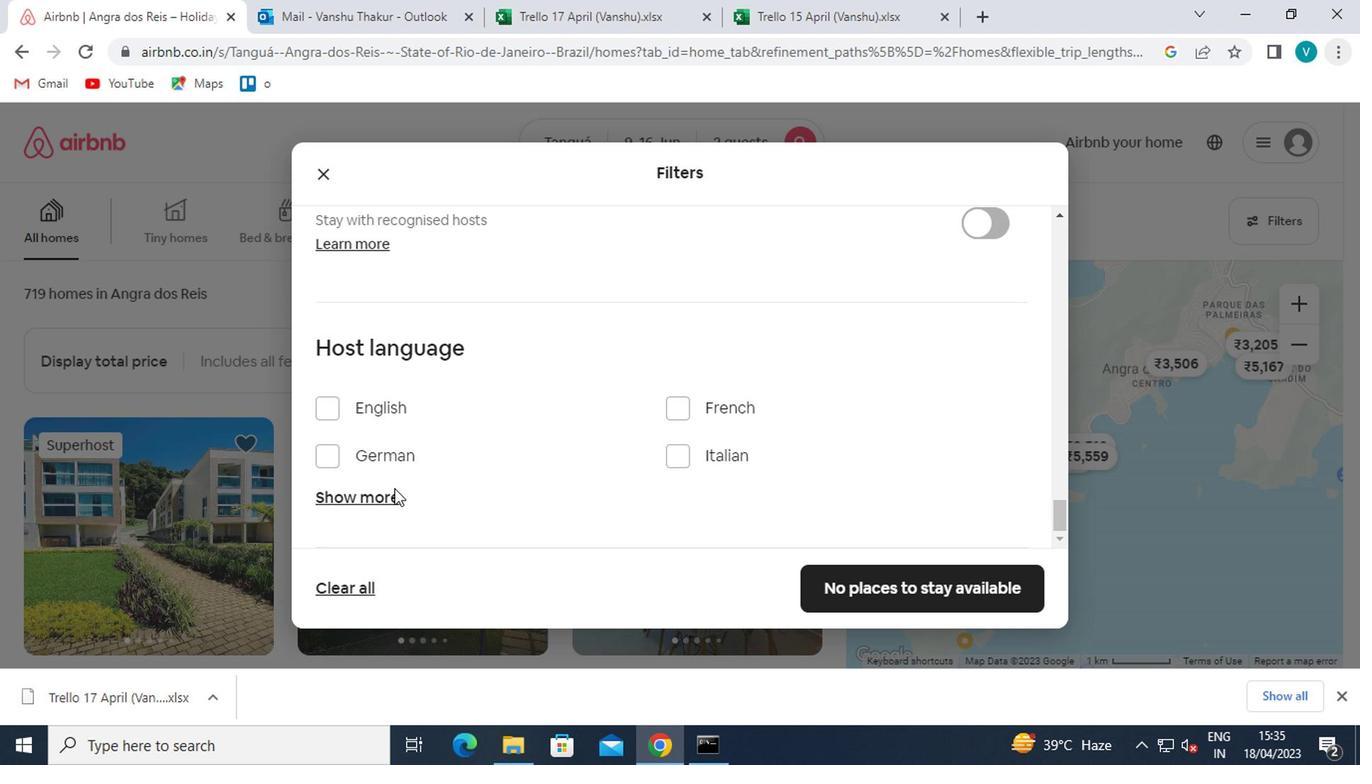 
Action: Mouse pressed left at (377, 496)
Screenshot: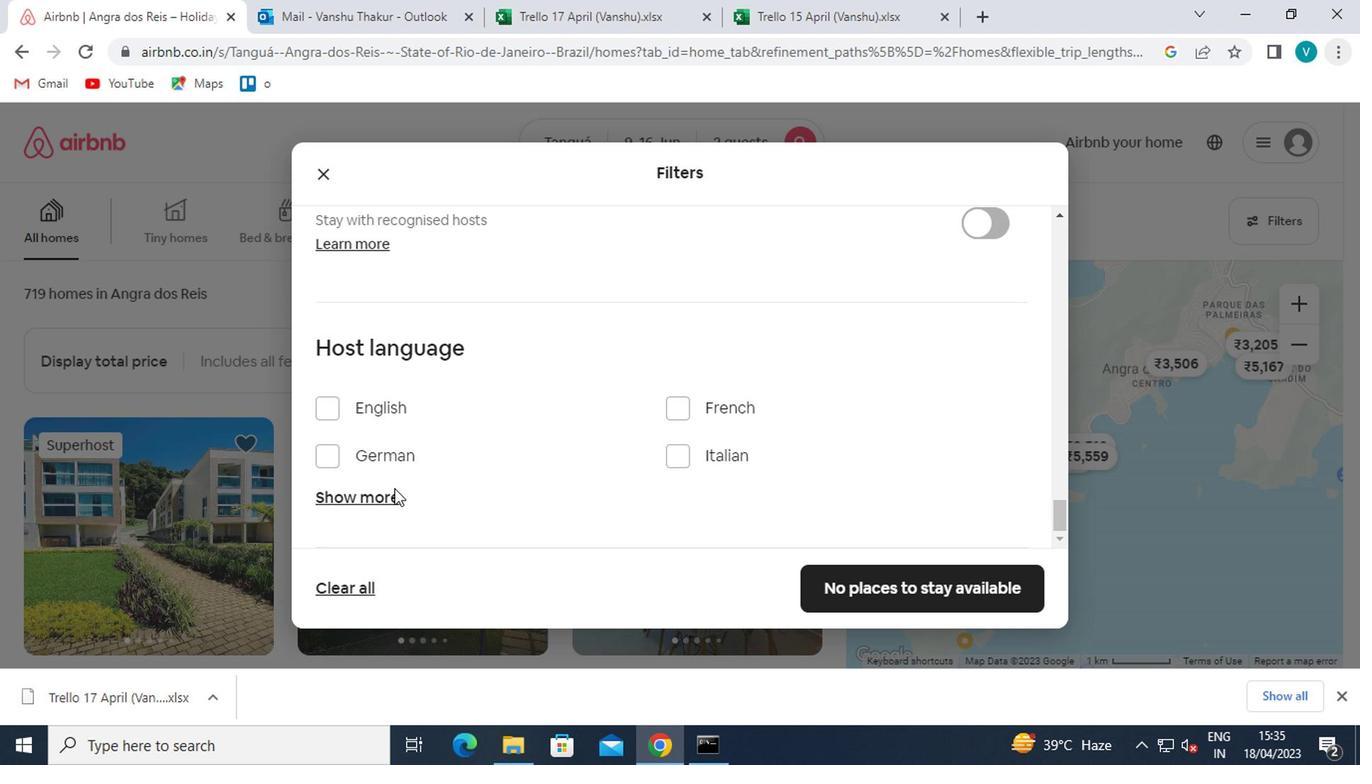 
Action: Mouse moved to (377, 497)
Screenshot: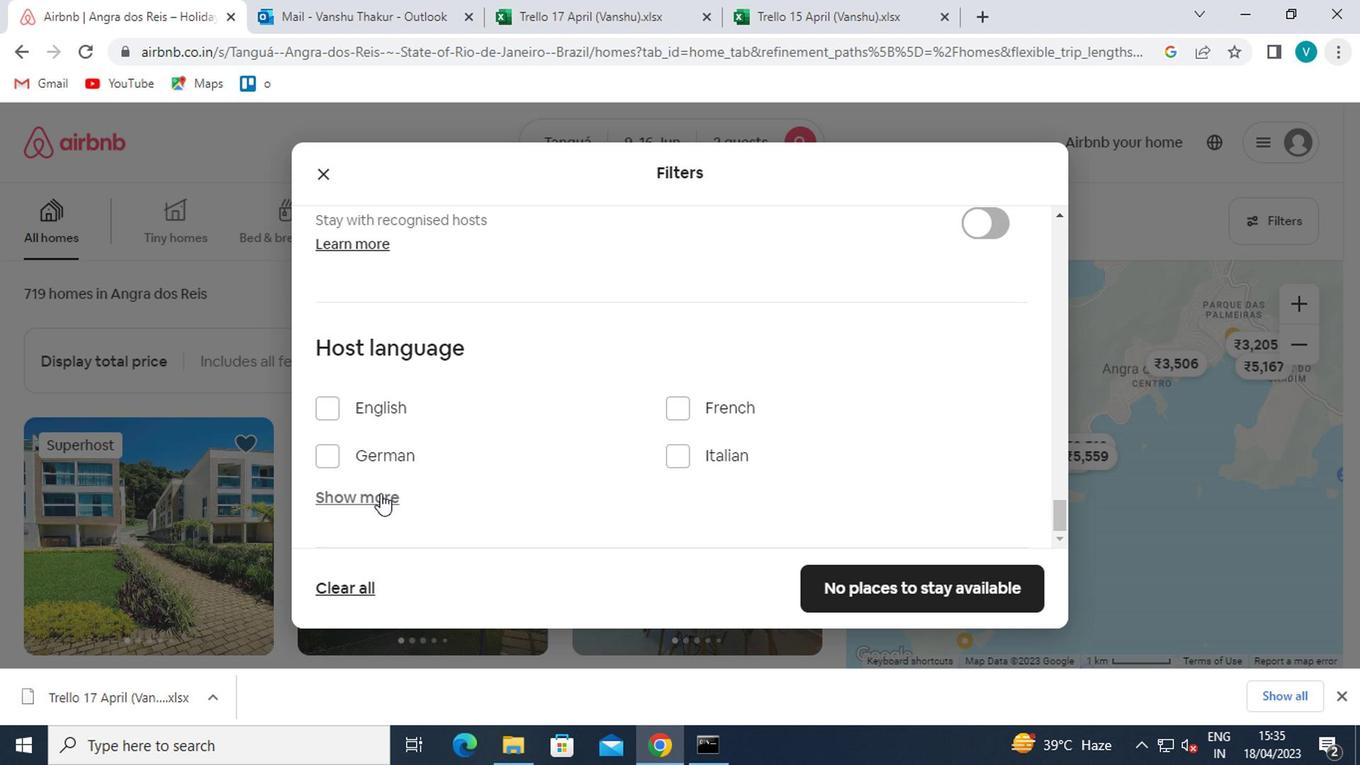 
Action: Mouse scrolled (377, 496) with delta (0, 0)
Screenshot: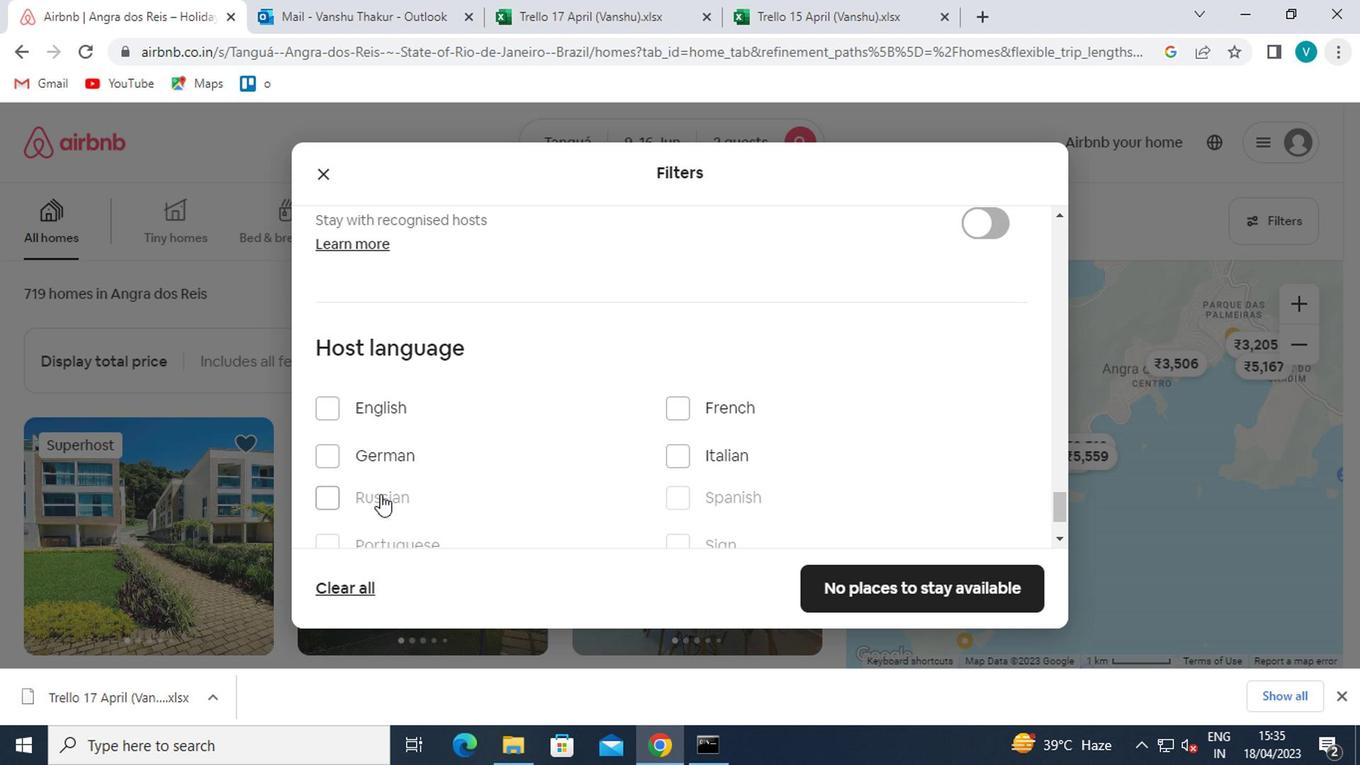 
Action: Mouse scrolled (377, 496) with delta (0, 0)
Screenshot: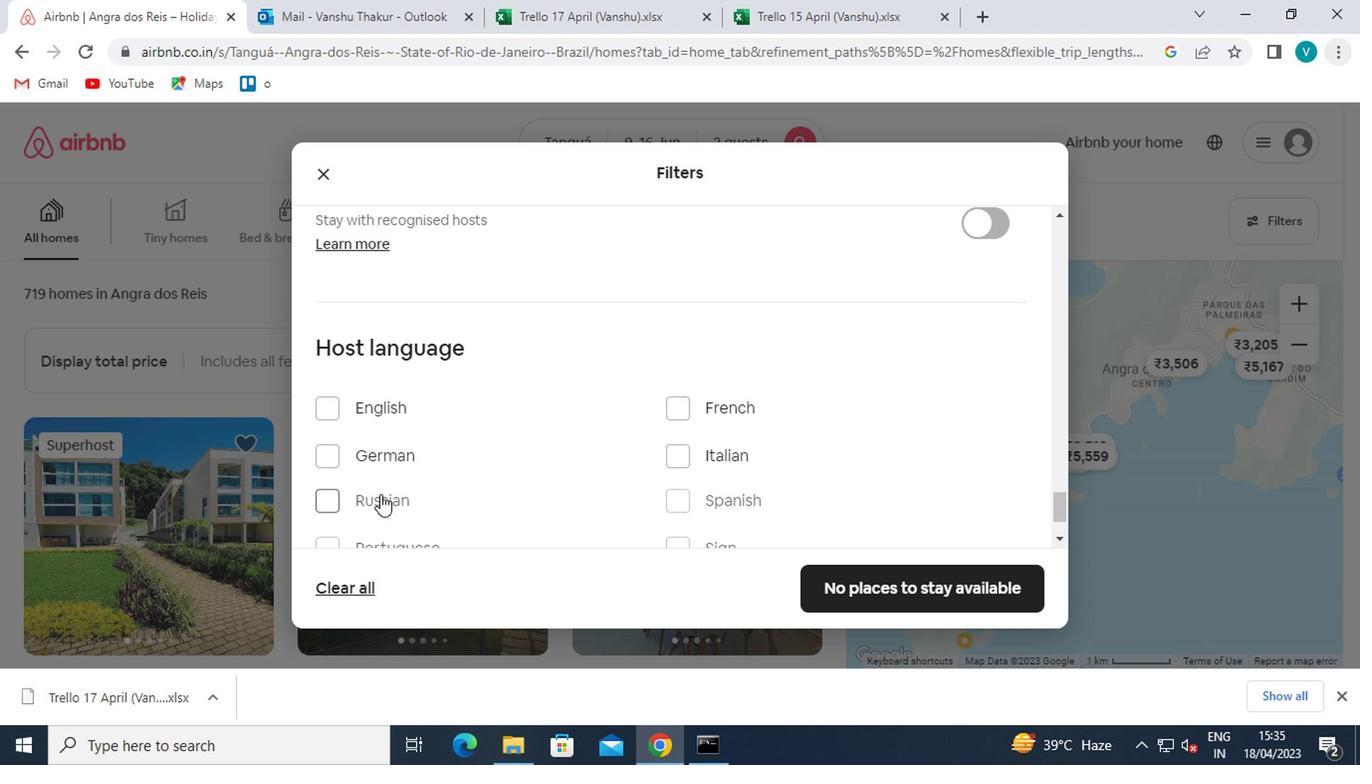 
Action: Mouse moved to (679, 408)
Screenshot: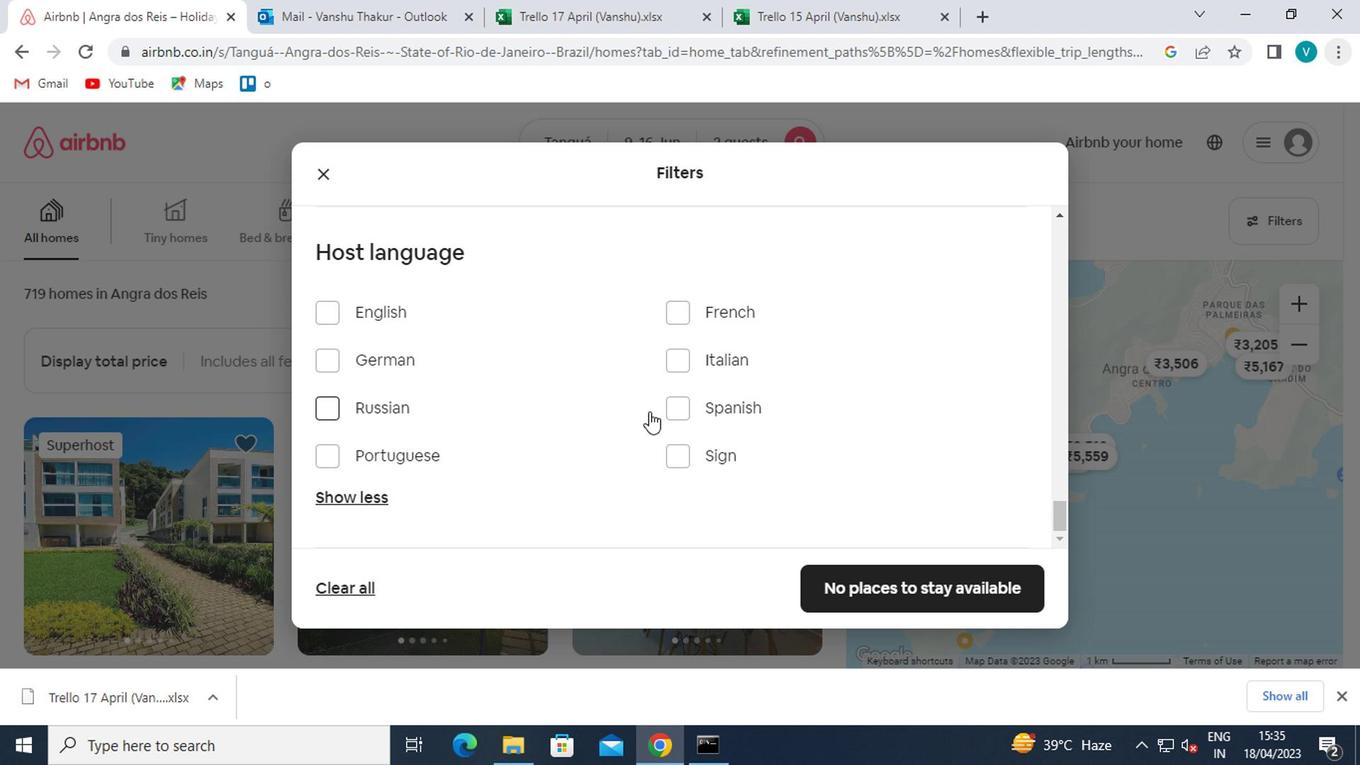 
Action: Mouse pressed left at (679, 408)
Screenshot: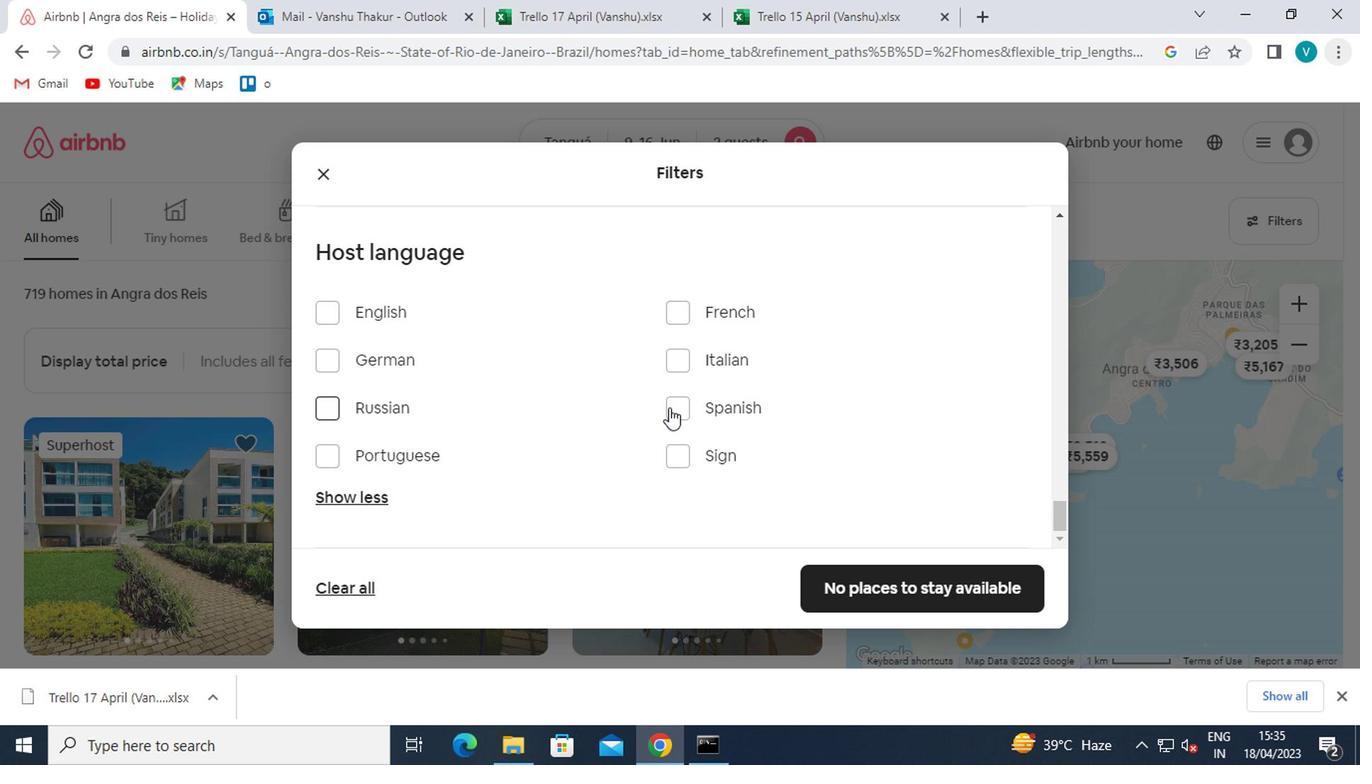
Action: Mouse moved to (848, 564)
Screenshot: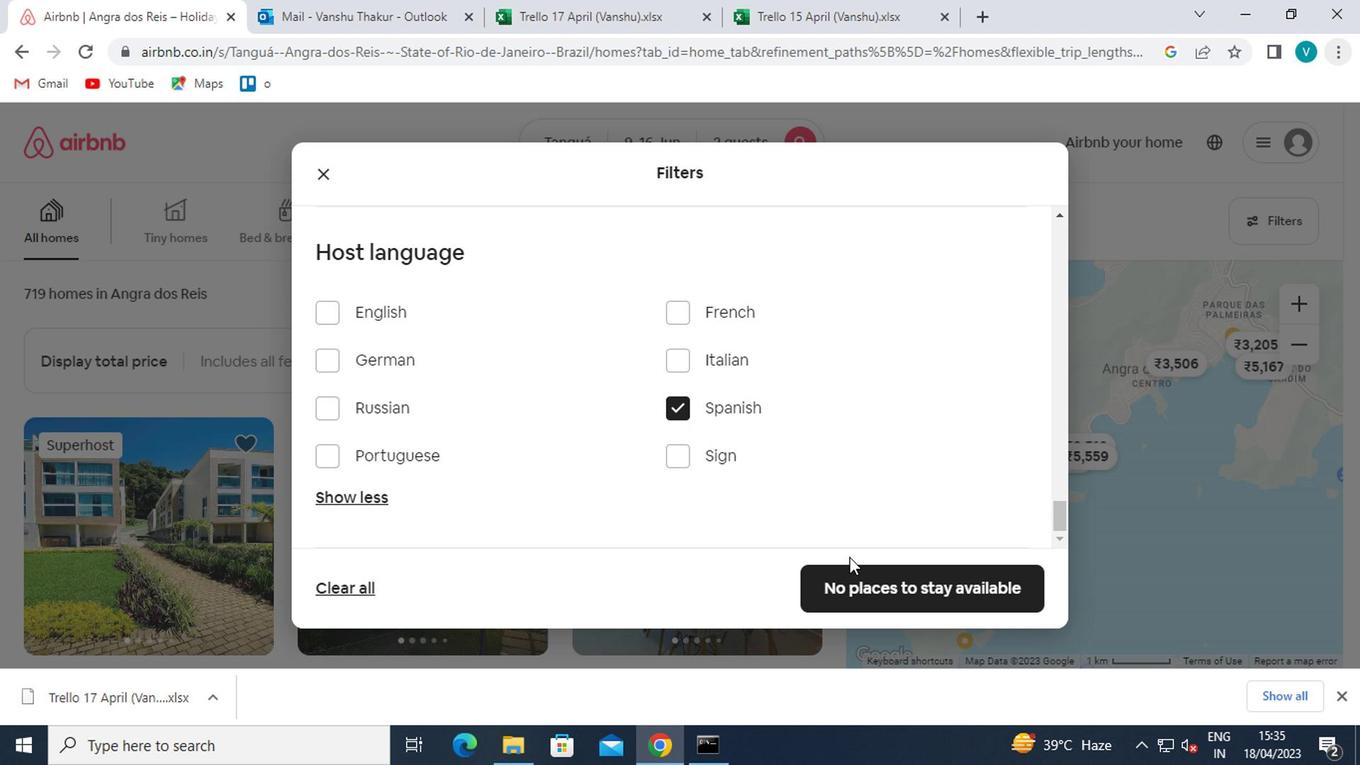 
Action: Mouse pressed left at (848, 564)
Screenshot: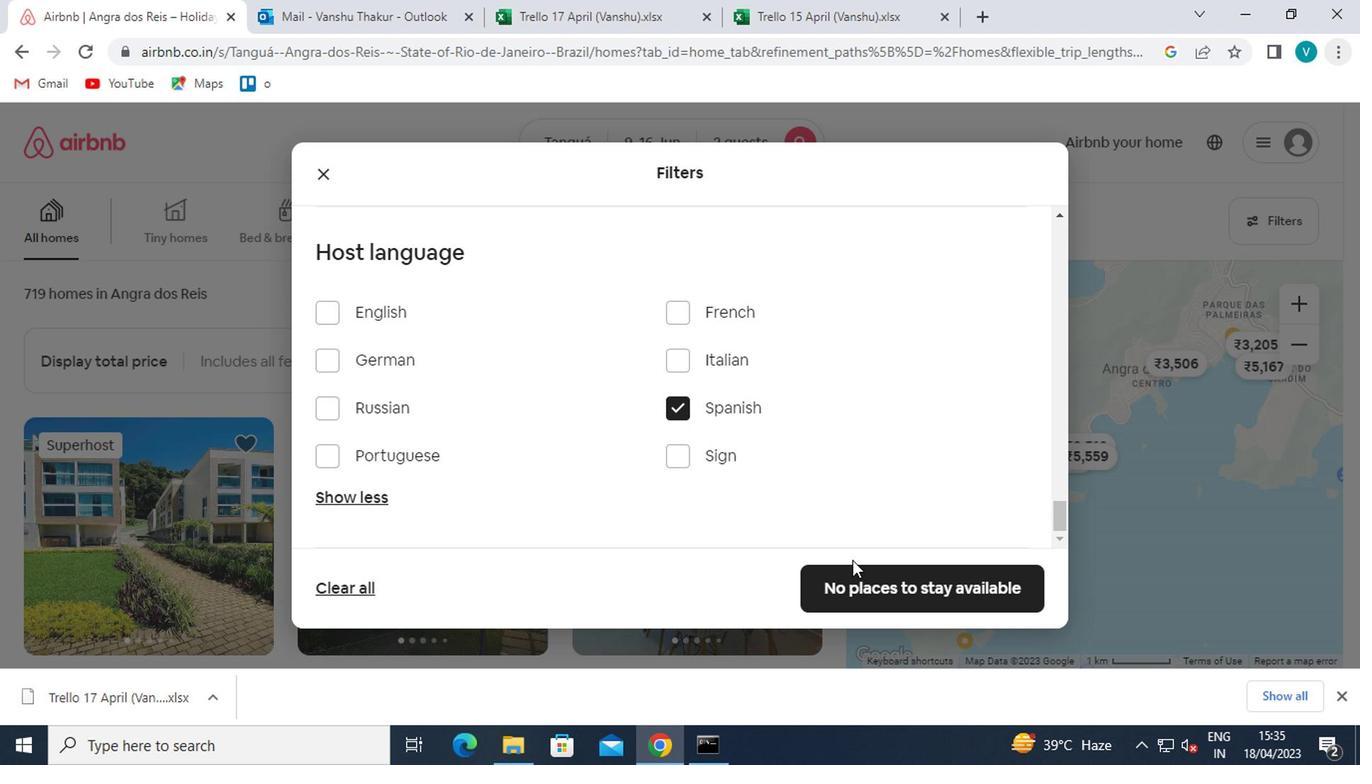 
Action: Mouse moved to (851, 579)
Screenshot: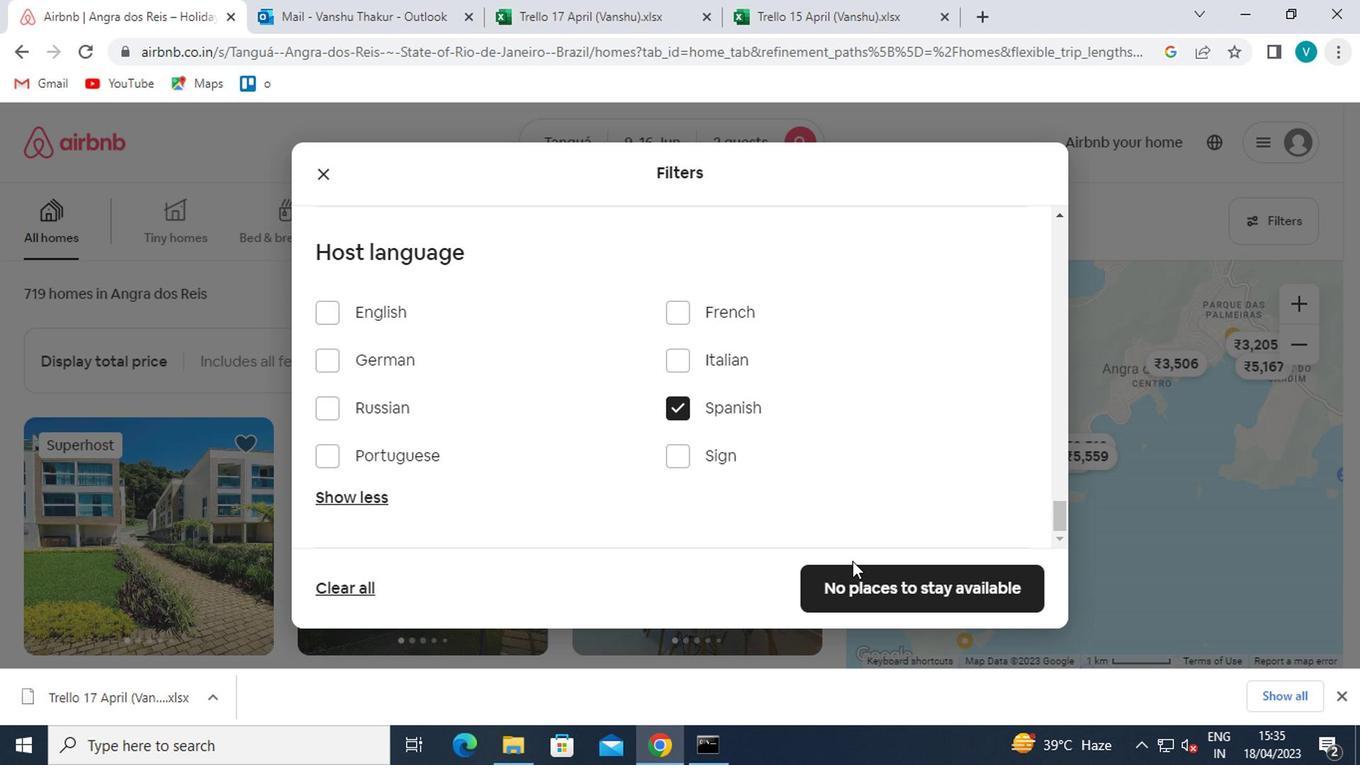 
Action: Mouse pressed left at (851, 579)
Screenshot: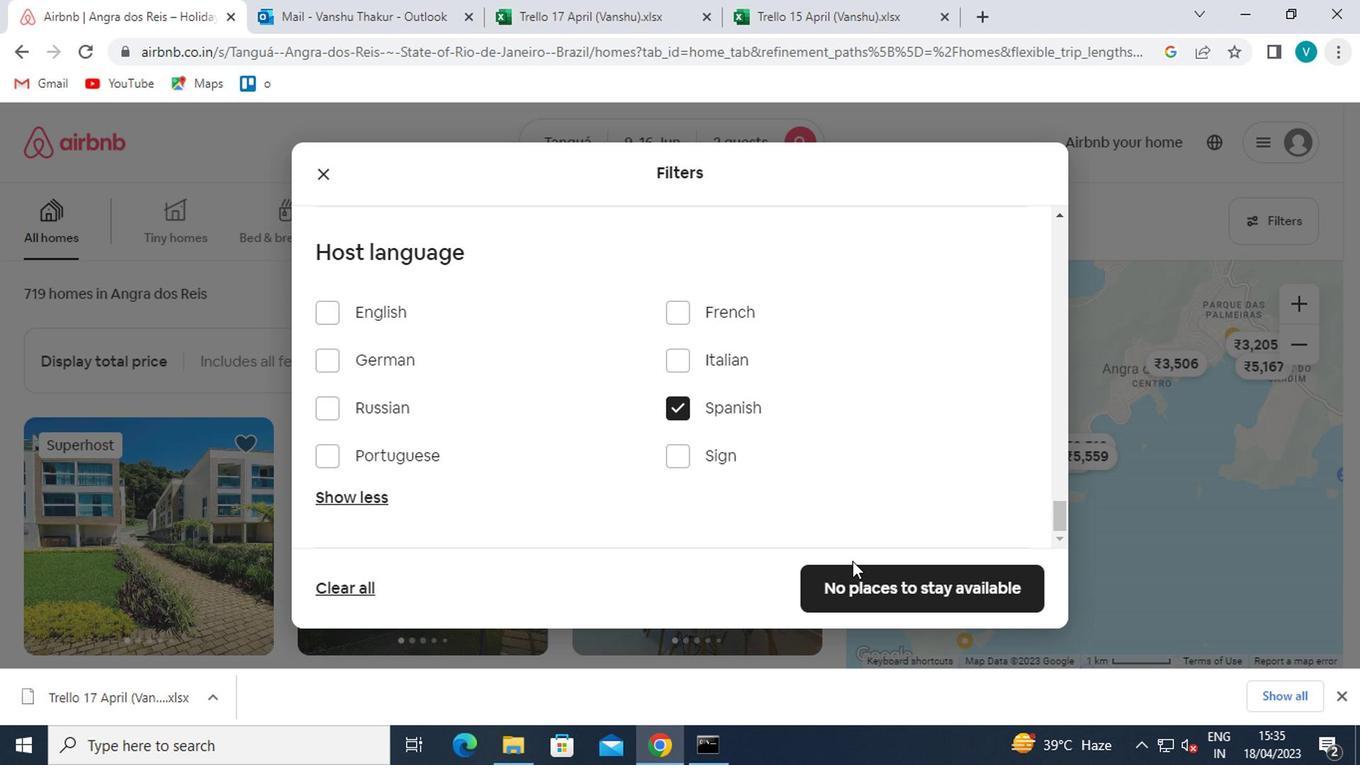 
Action: Mouse moved to (794, 547)
Screenshot: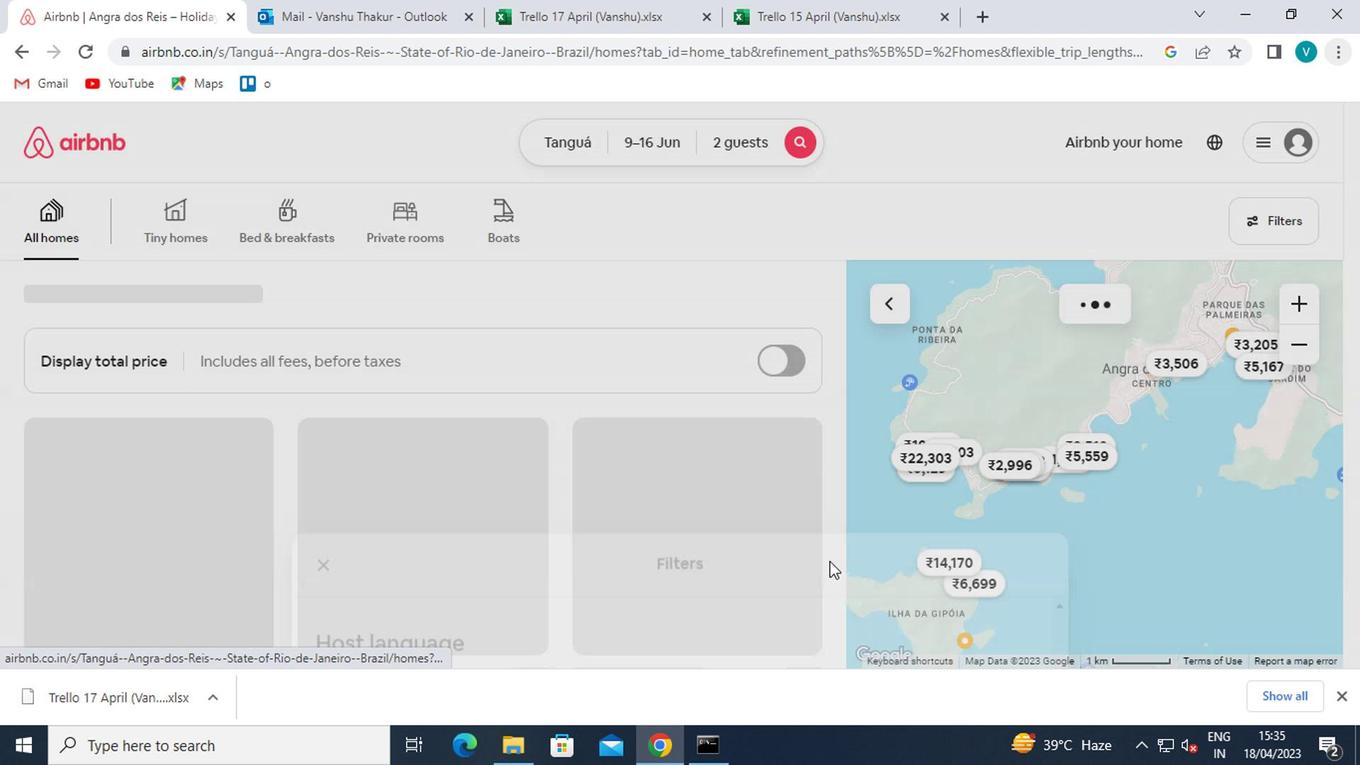 
